 Task: Reply to email with the signature Alex Clark with the subject Status update from softage.1@softage.net with the message Could you please provide feedback on the latest version of the project report? with CC to softage.7@softage.net with an attached document Budget.xlsx
Action: Mouse moved to (488, 606)
Screenshot: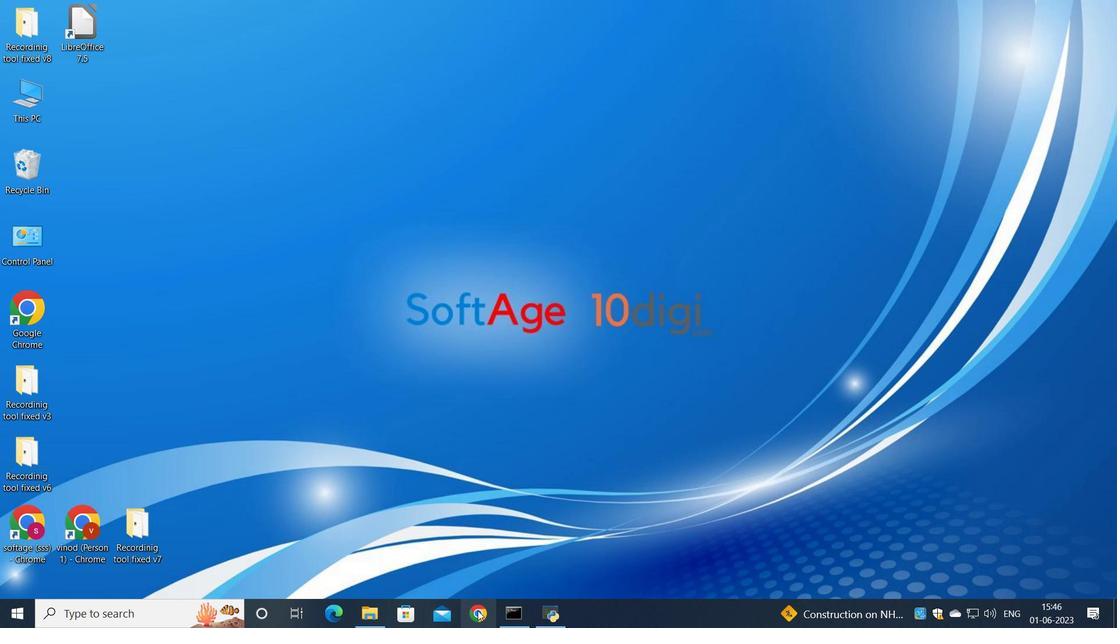 
Action: Mouse pressed left at (488, 606)
Screenshot: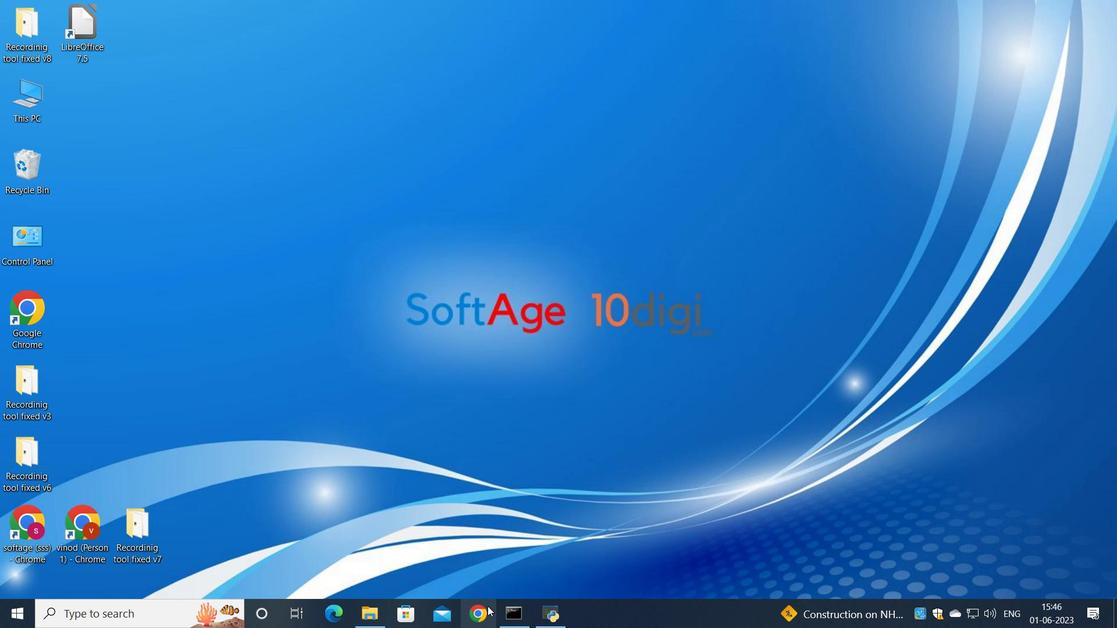 
Action: Mouse moved to (490, 397)
Screenshot: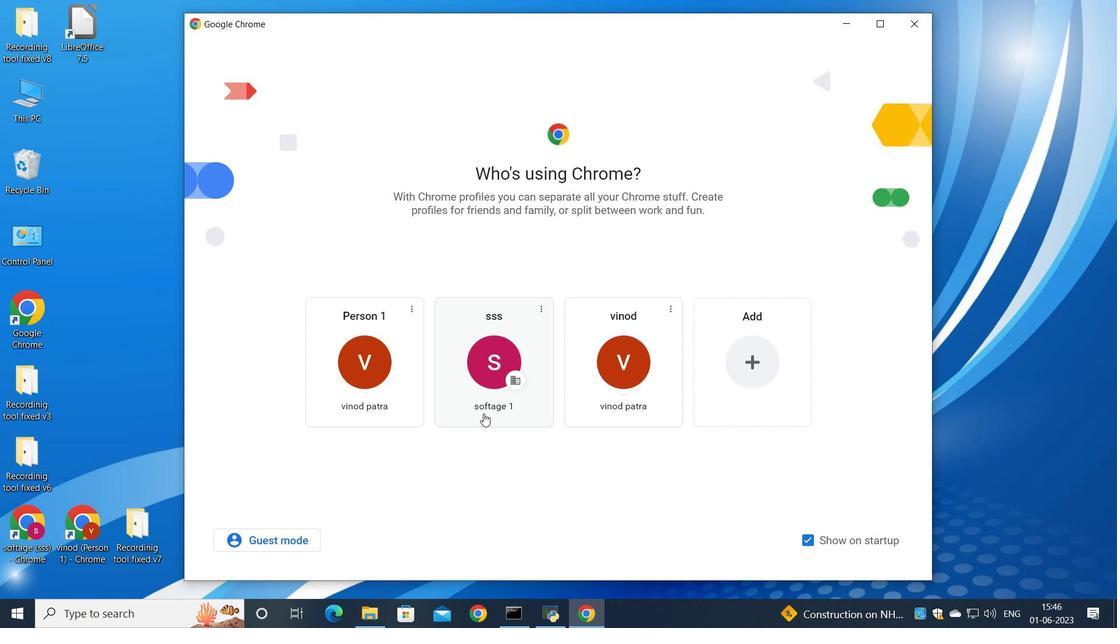 
Action: Mouse pressed left at (490, 397)
Screenshot: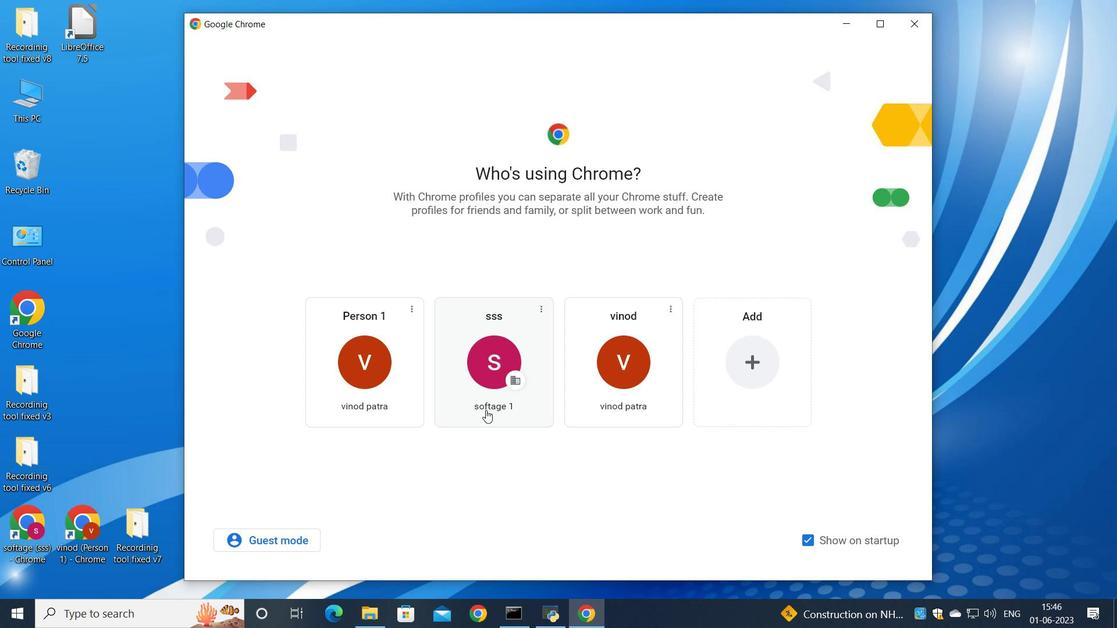 
Action: Mouse moved to (976, 95)
Screenshot: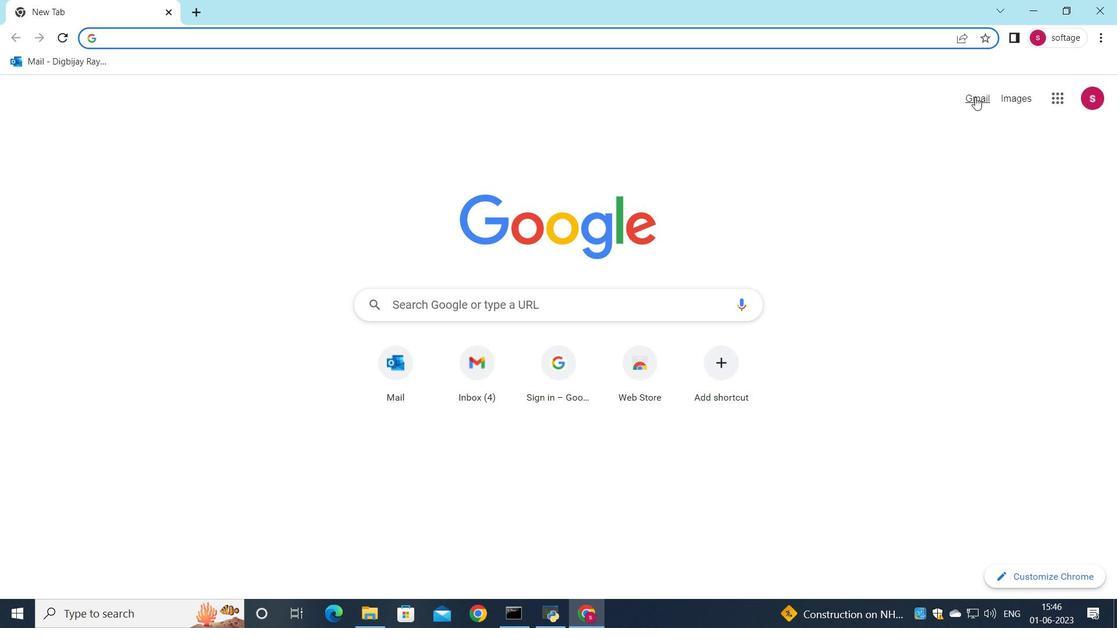 
Action: Mouse pressed left at (976, 95)
Screenshot: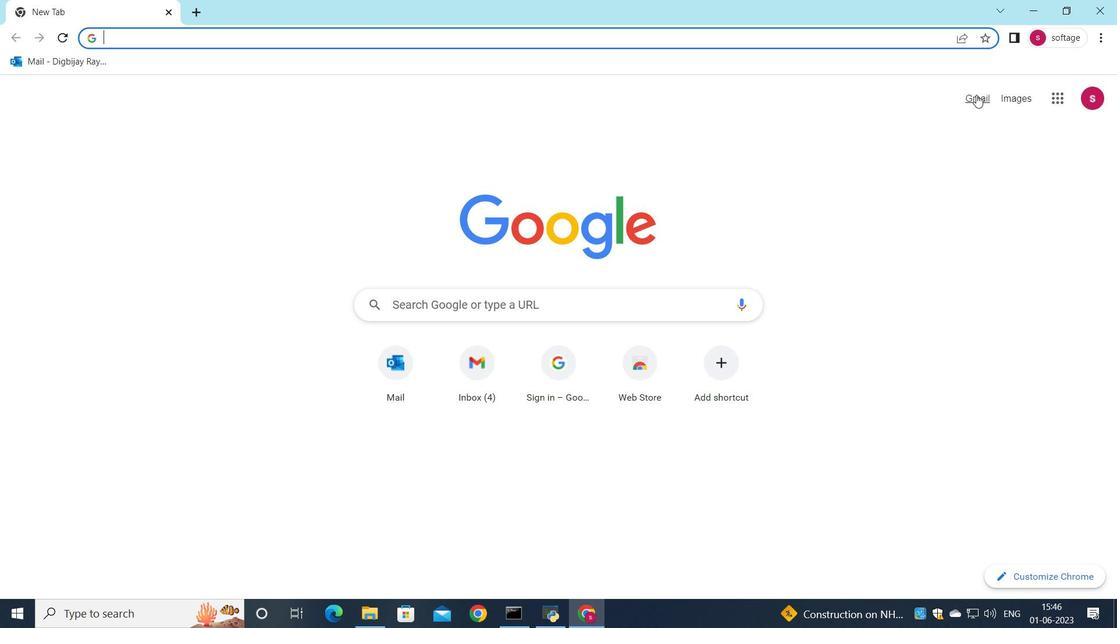 
Action: Mouse moved to (956, 98)
Screenshot: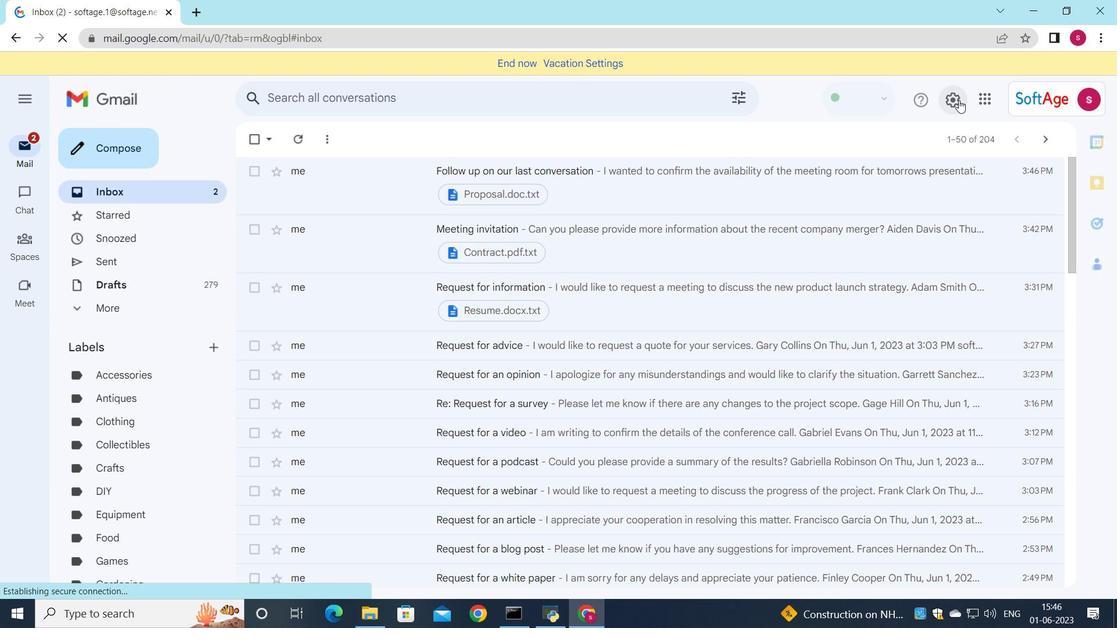
Action: Mouse pressed left at (956, 98)
Screenshot: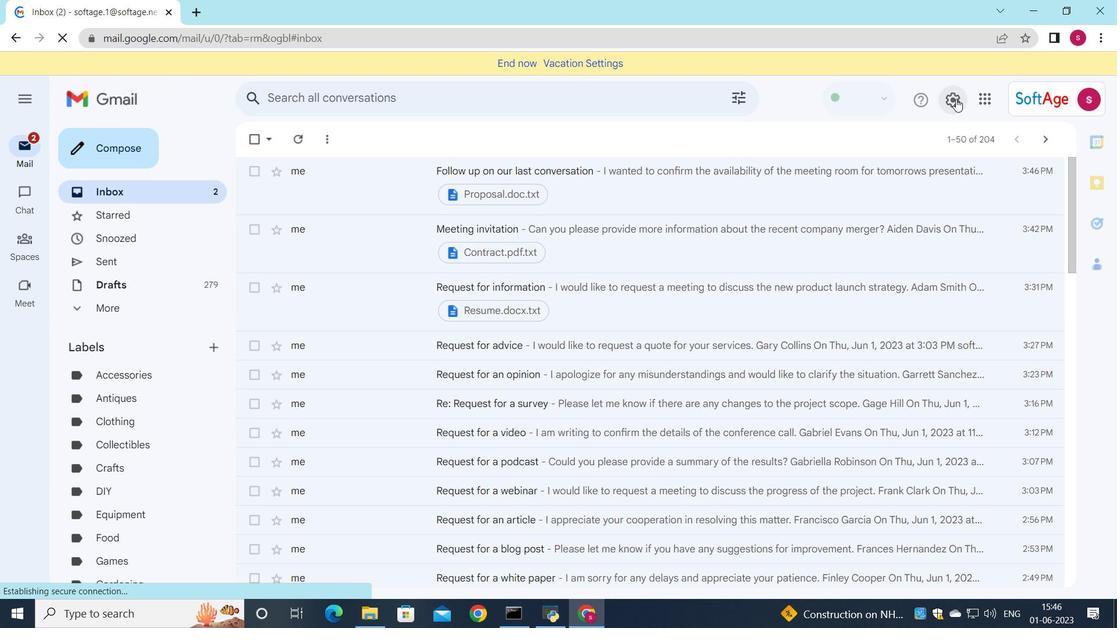 
Action: Mouse moved to (960, 176)
Screenshot: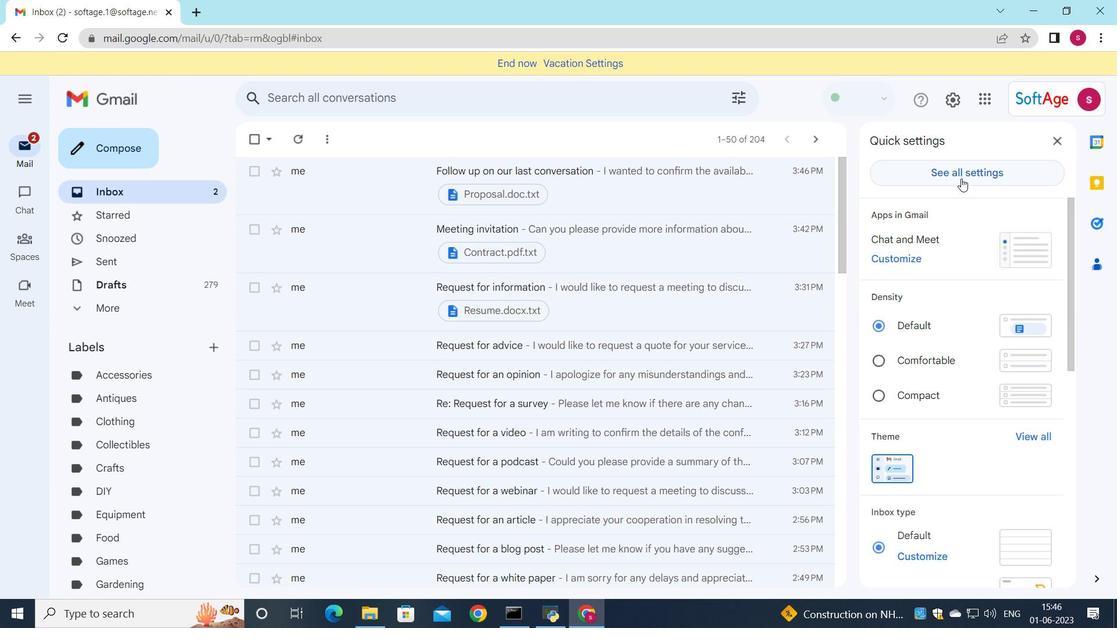 
Action: Mouse pressed left at (960, 176)
Screenshot: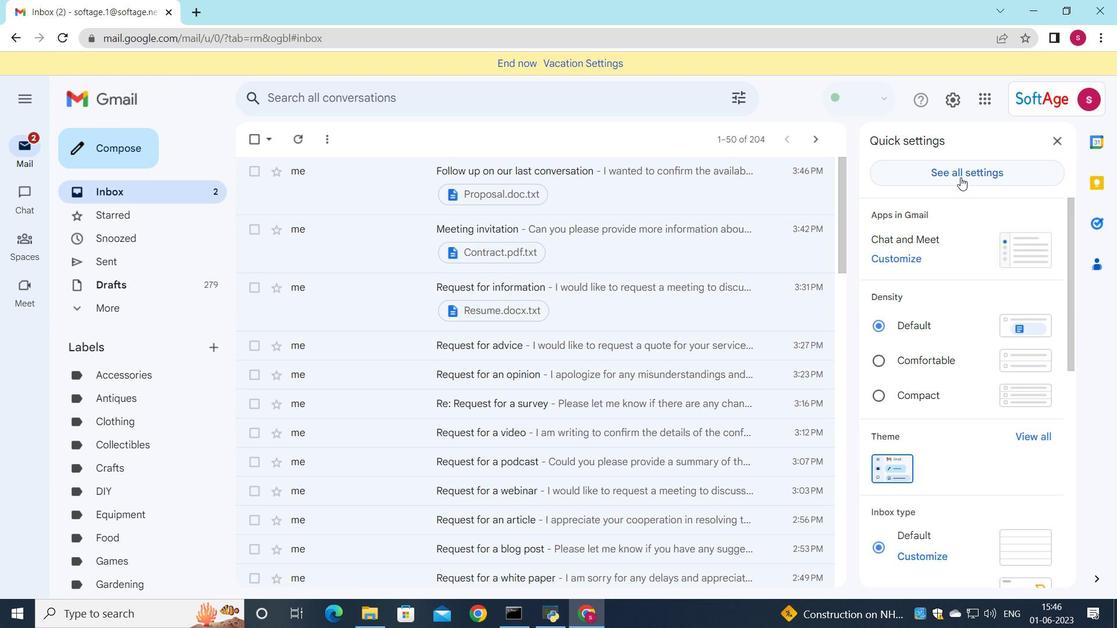 
Action: Mouse moved to (532, 410)
Screenshot: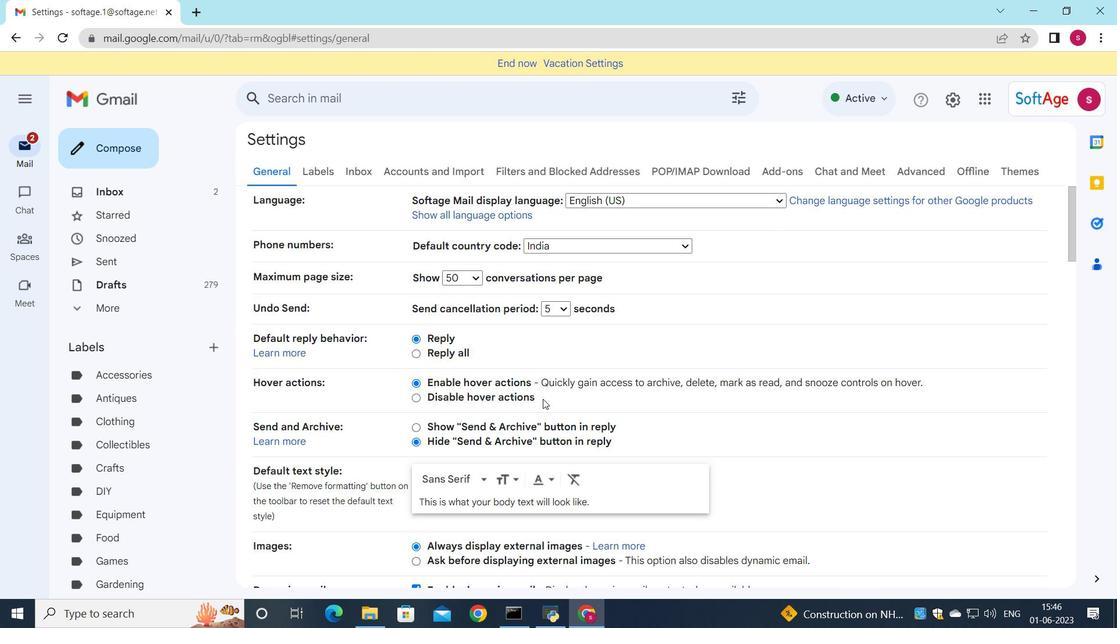 
Action: Mouse scrolled (532, 409) with delta (0, 0)
Screenshot: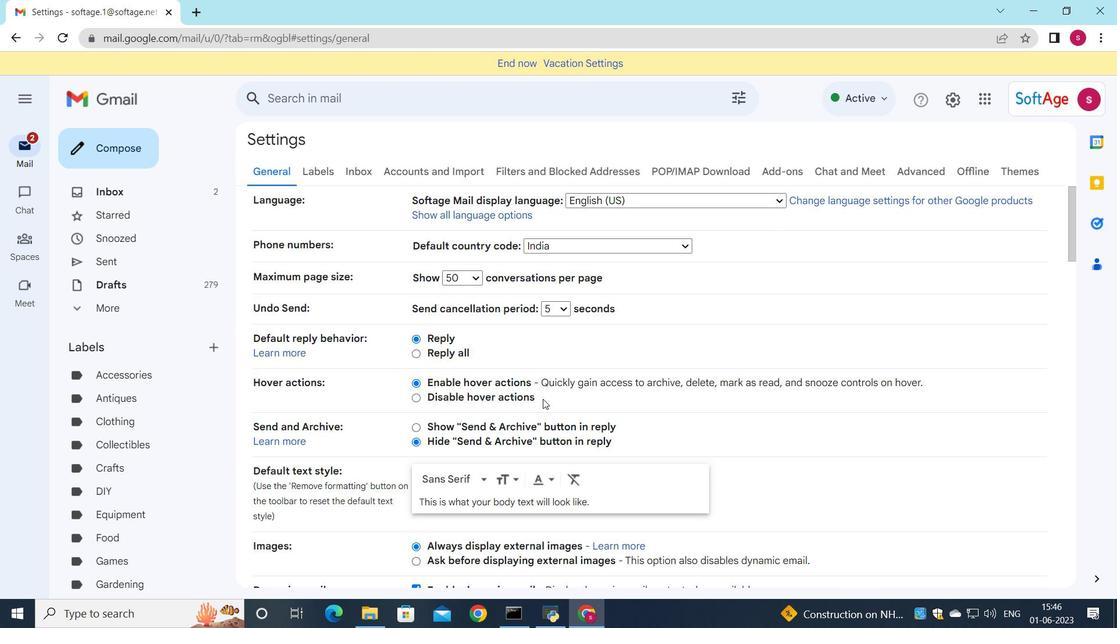 
Action: Mouse moved to (531, 410)
Screenshot: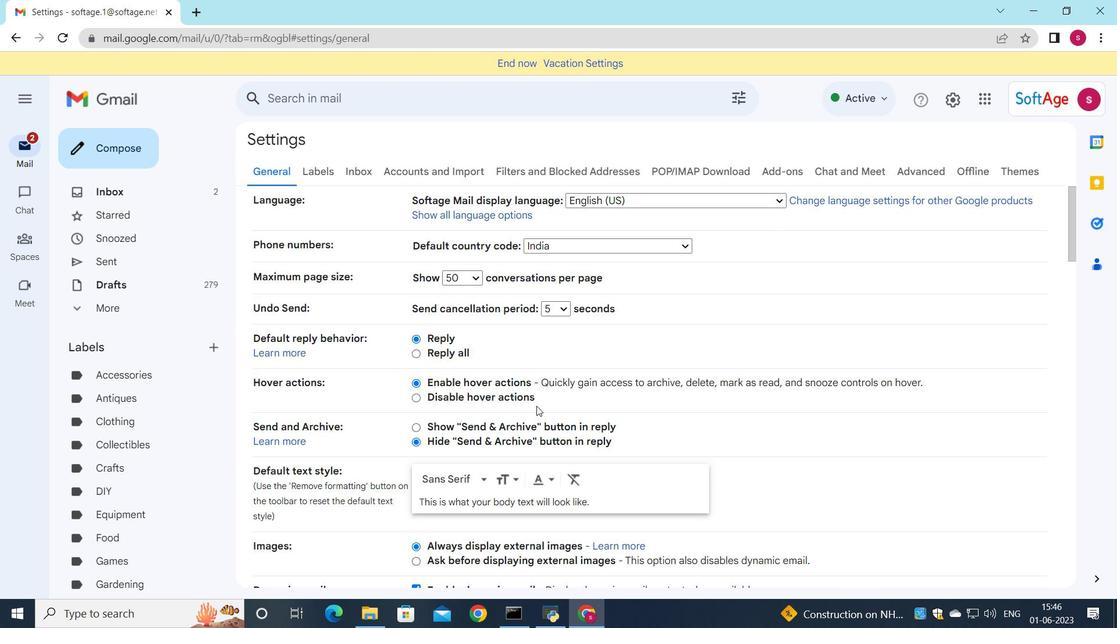 
Action: Mouse scrolled (531, 409) with delta (0, 0)
Screenshot: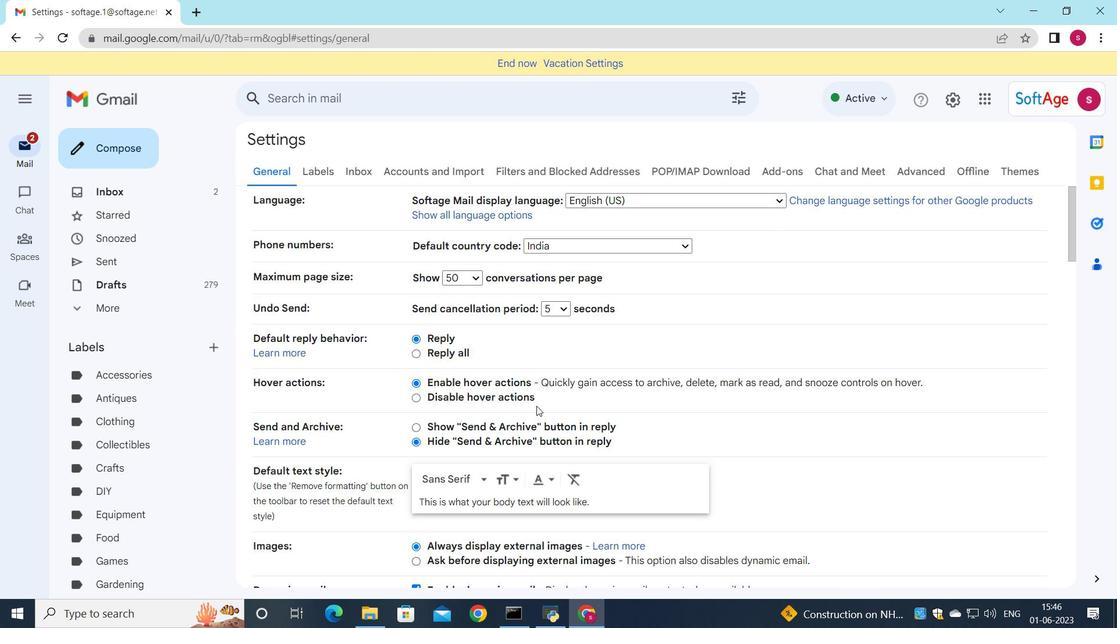 
Action: Mouse scrolled (531, 409) with delta (0, 0)
Screenshot: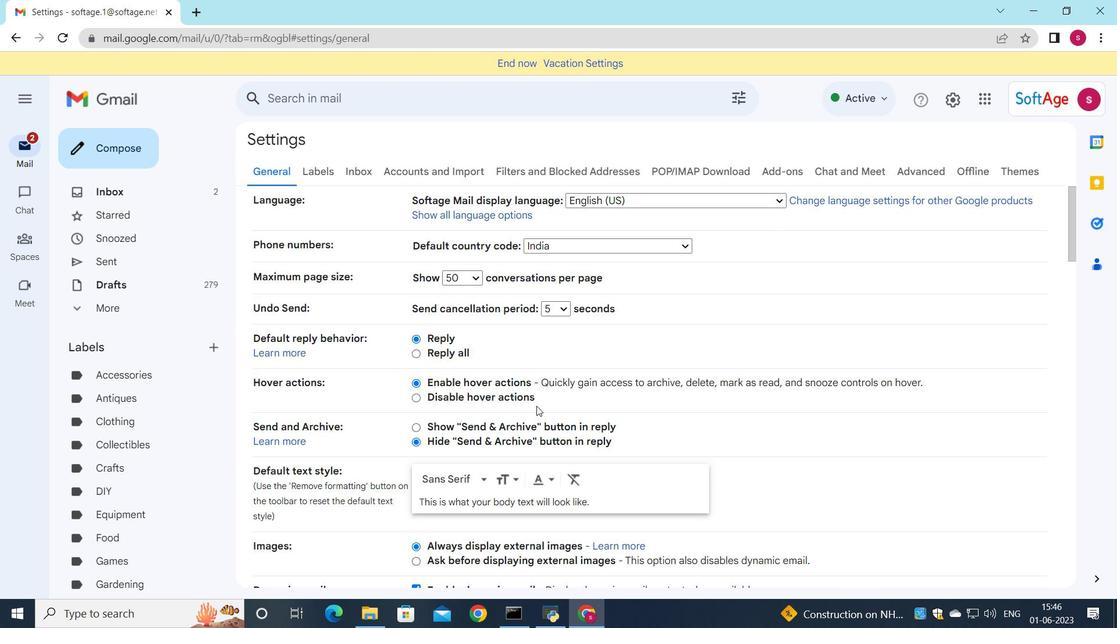 
Action: Mouse scrolled (531, 409) with delta (0, 0)
Screenshot: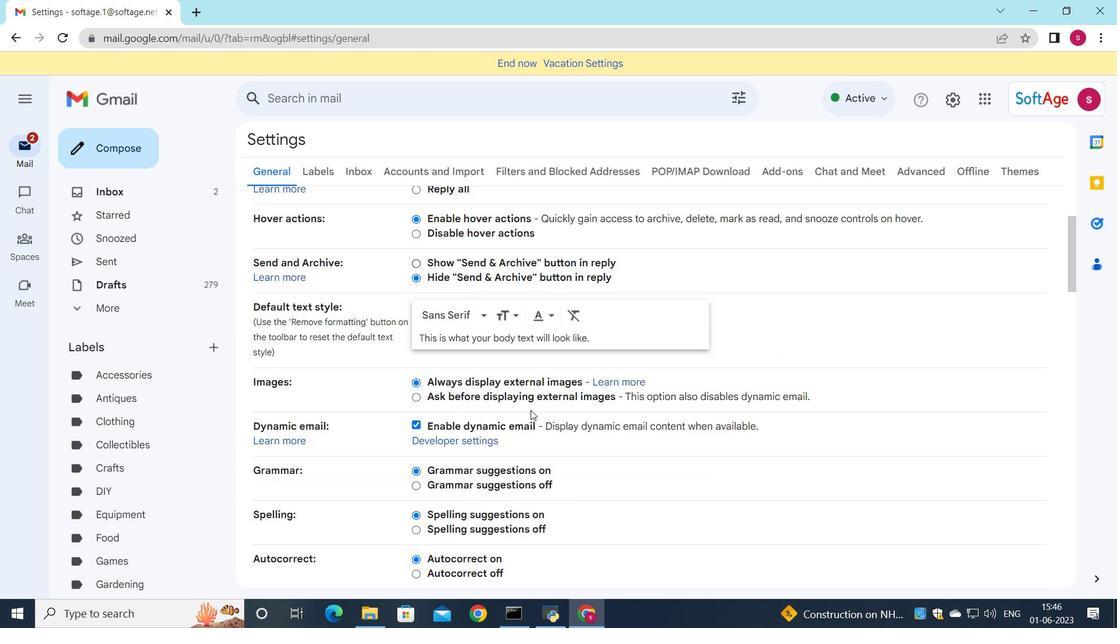 
Action: Mouse scrolled (531, 409) with delta (0, 0)
Screenshot: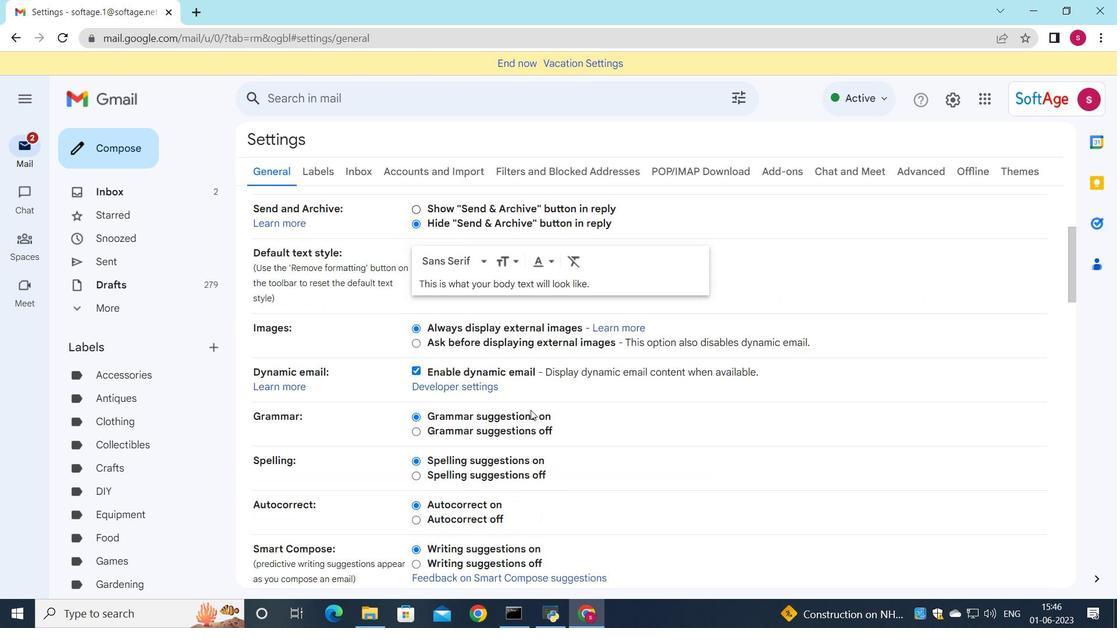 
Action: Mouse scrolled (531, 409) with delta (0, 0)
Screenshot: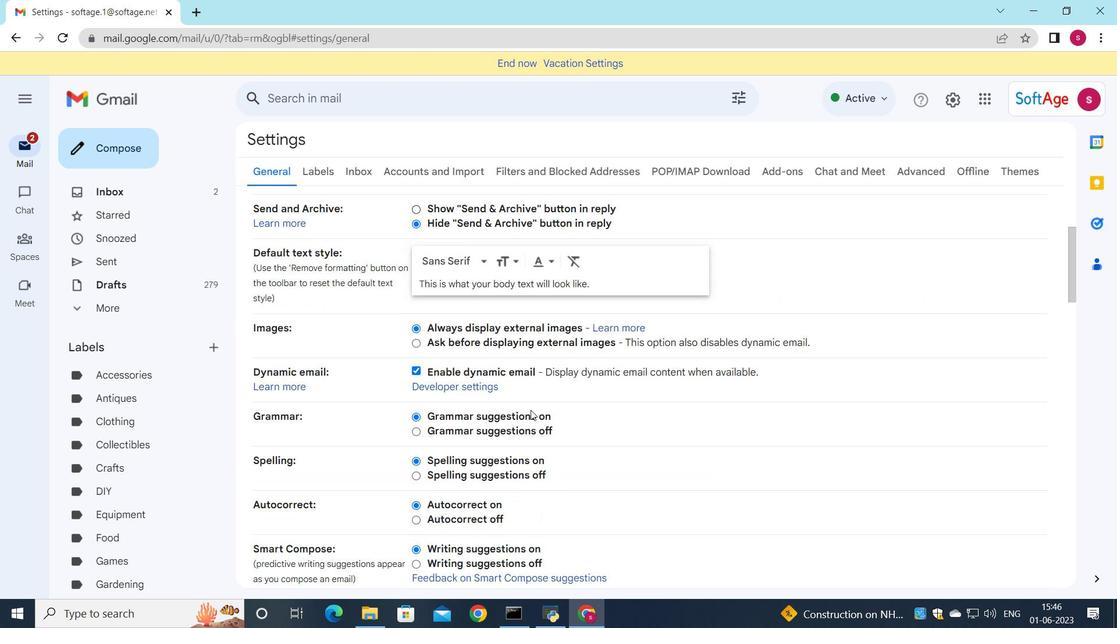
Action: Mouse scrolled (531, 409) with delta (0, 0)
Screenshot: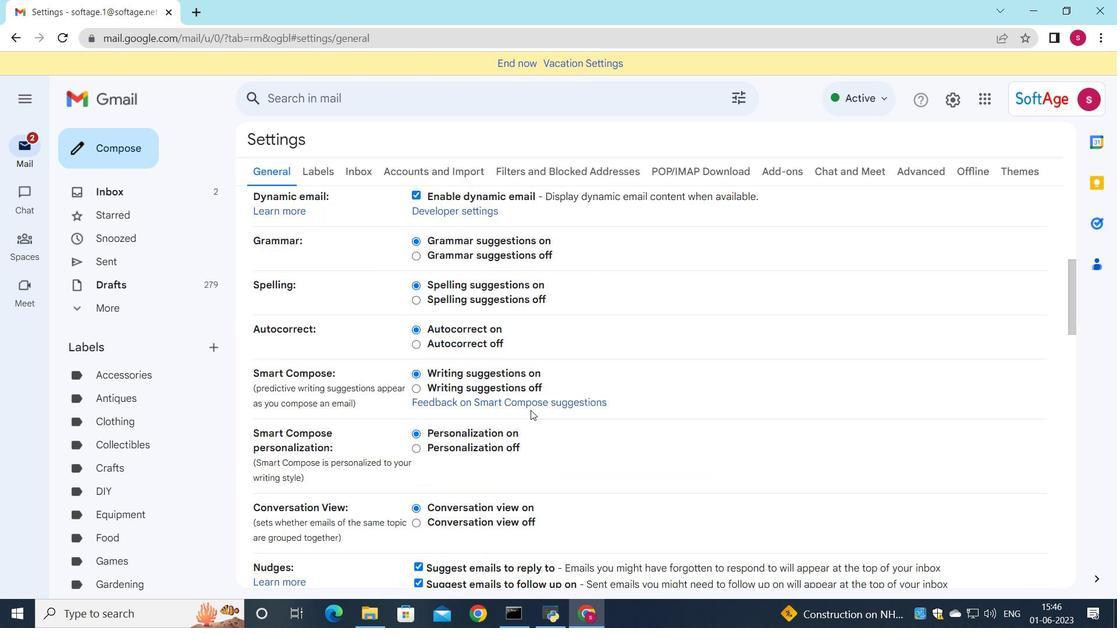 
Action: Mouse scrolled (531, 409) with delta (0, 0)
Screenshot: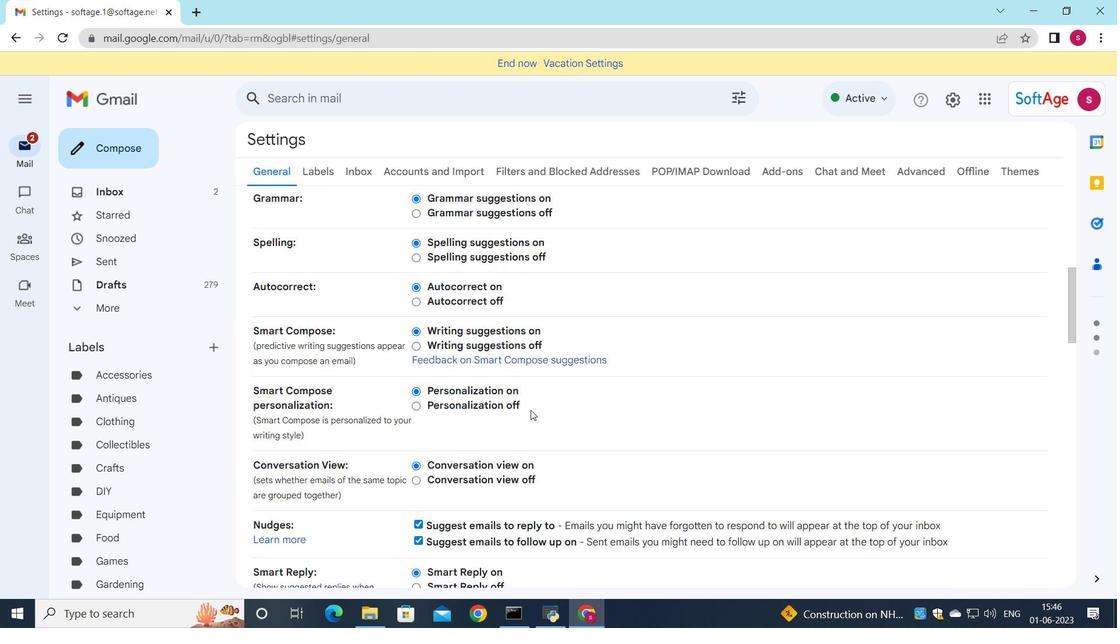 
Action: Mouse scrolled (531, 409) with delta (0, 0)
Screenshot: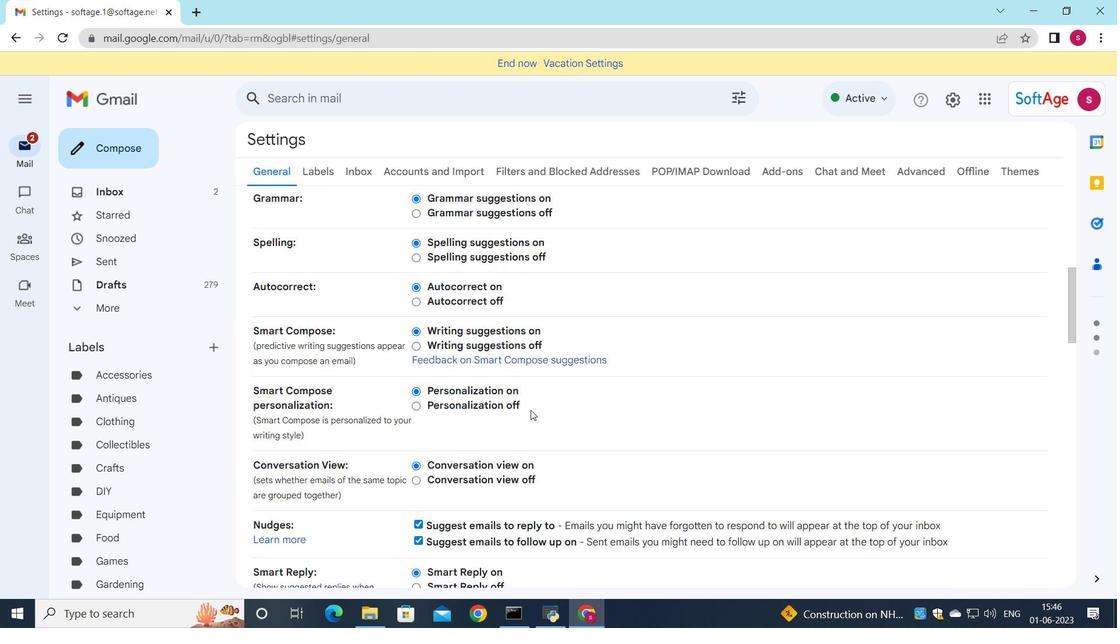
Action: Mouse scrolled (531, 409) with delta (0, 0)
Screenshot: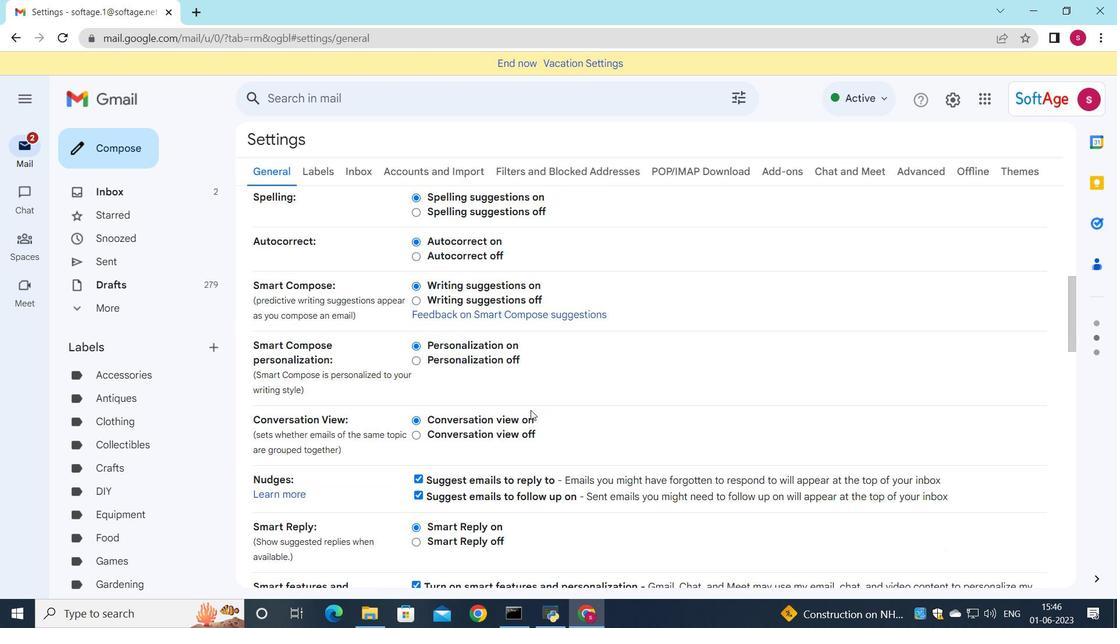 
Action: Mouse scrolled (531, 409) with delta (0, 0)
Screenshot: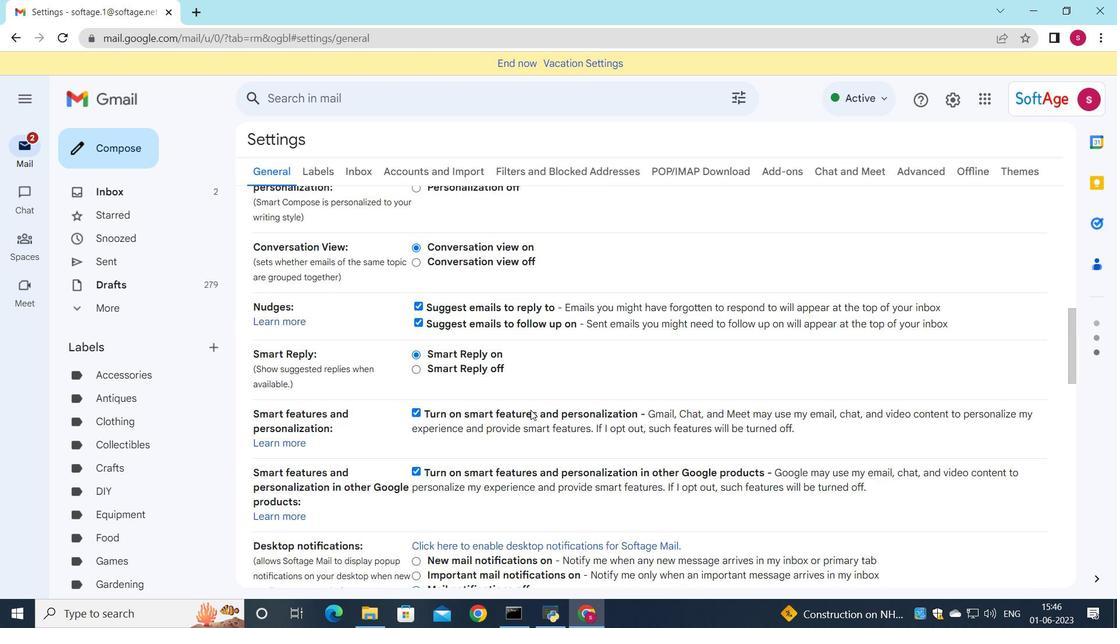 
Action: Mouse scrolled (531, 409) with delta (0, 0)
Screenshot: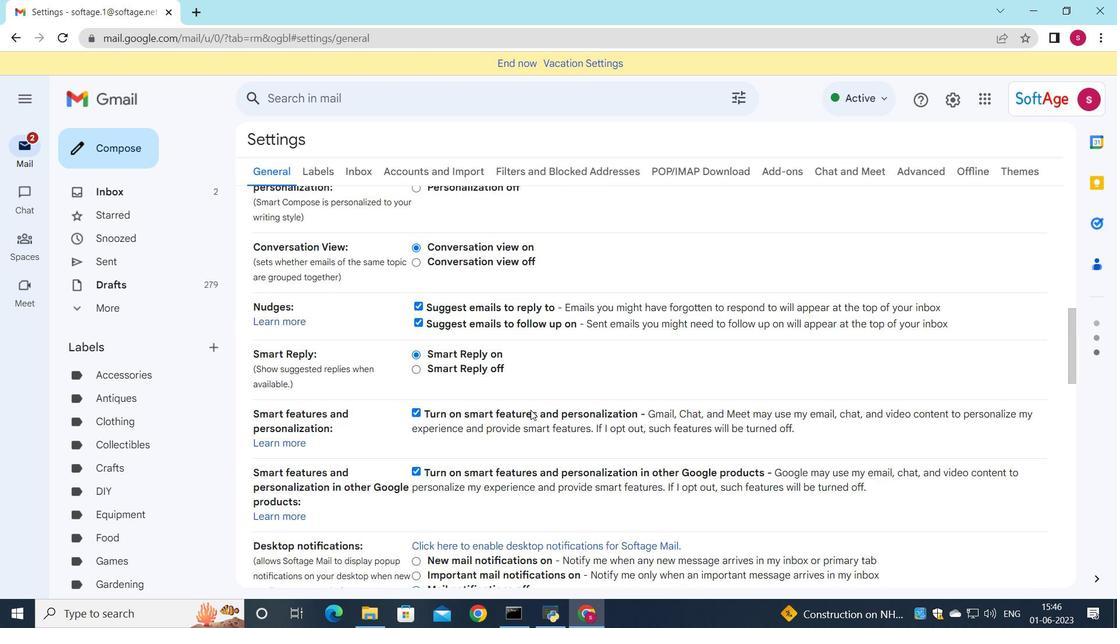 
Action: Mouse scrolled (531, 409) with delta (0, 0)
Screenshot: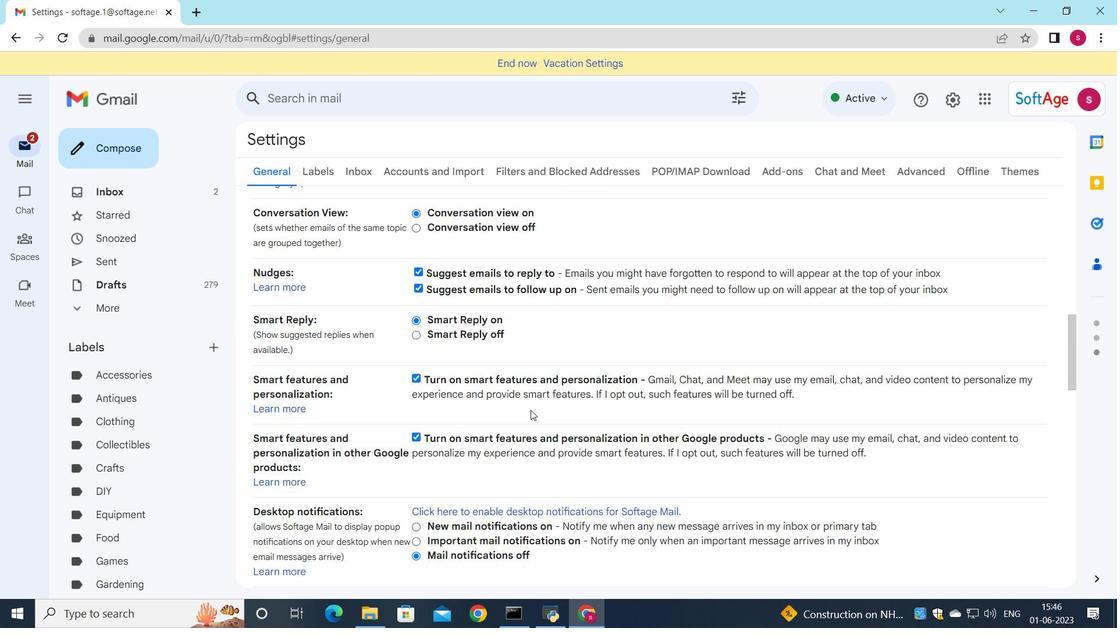 
Action: Mouse scrolled (531, 409) with delta (0, 0)
Screenshot: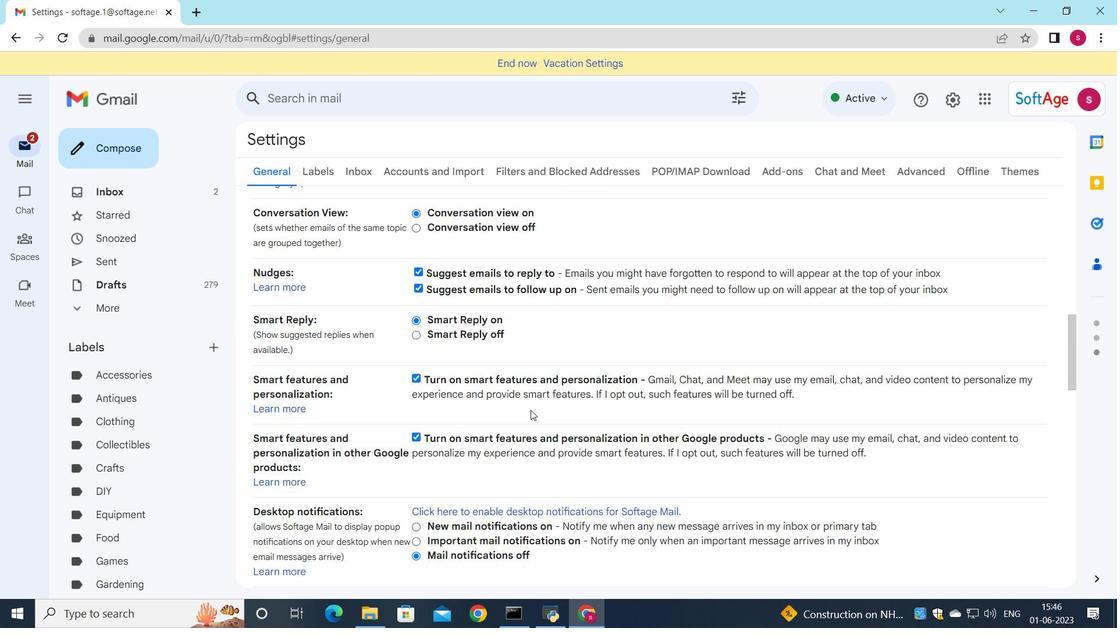 
Action: Mouse scrolled (531, 409) with delta (0, 0)
Screenshot: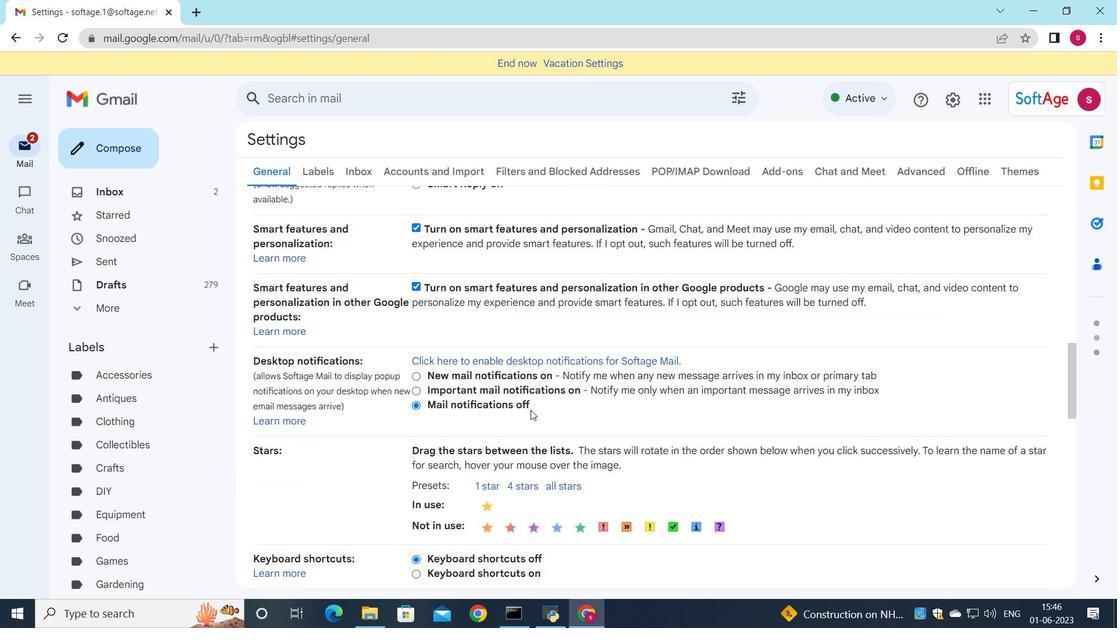 
Action: Mouse scrolled (531, 409) with delta (0, 0)
Screenshot: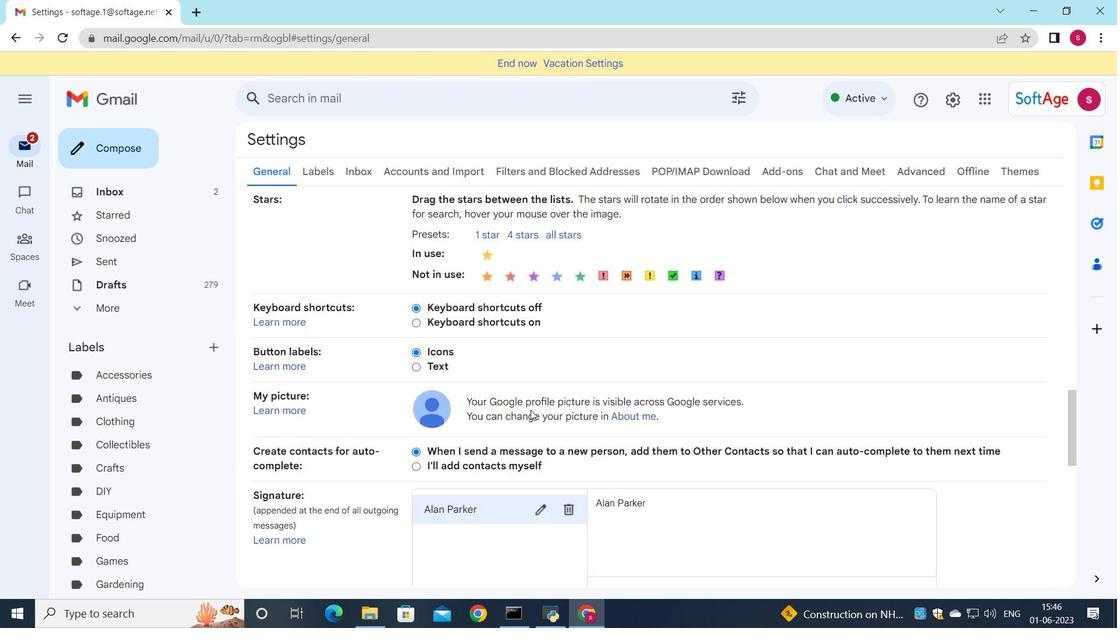 
Action: Mouse scrolled (531, 409) with delta (0, 0)
Screenshot: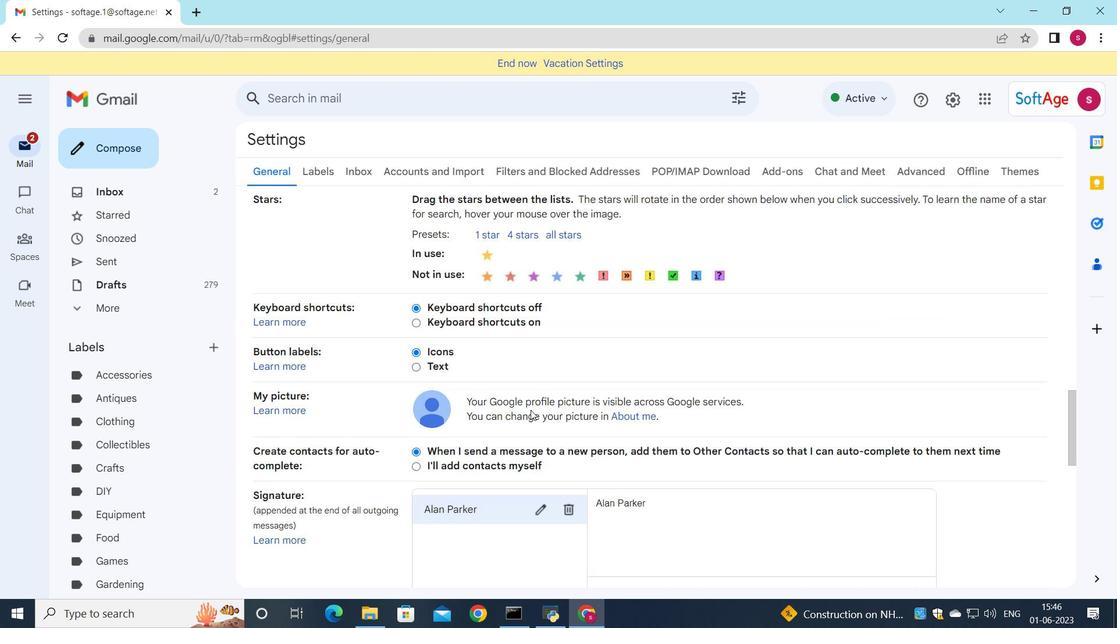 
Action: Mouse scrolled (531, 409) with delta (0, 0)
Screenshot: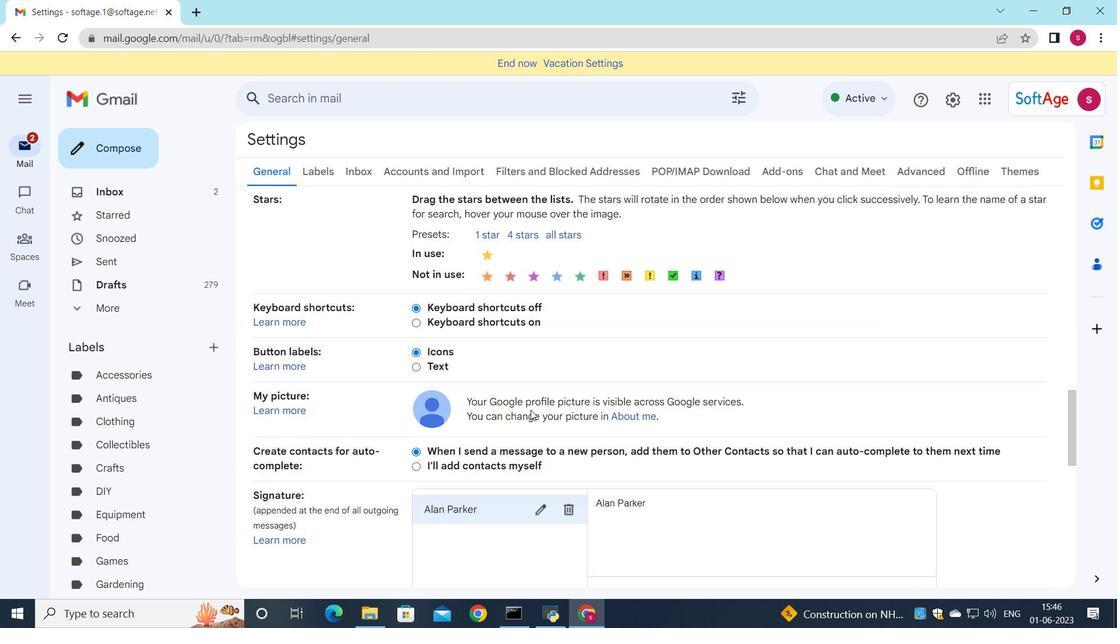 
Action: Mouse moved to (576, 283)
Screenshot: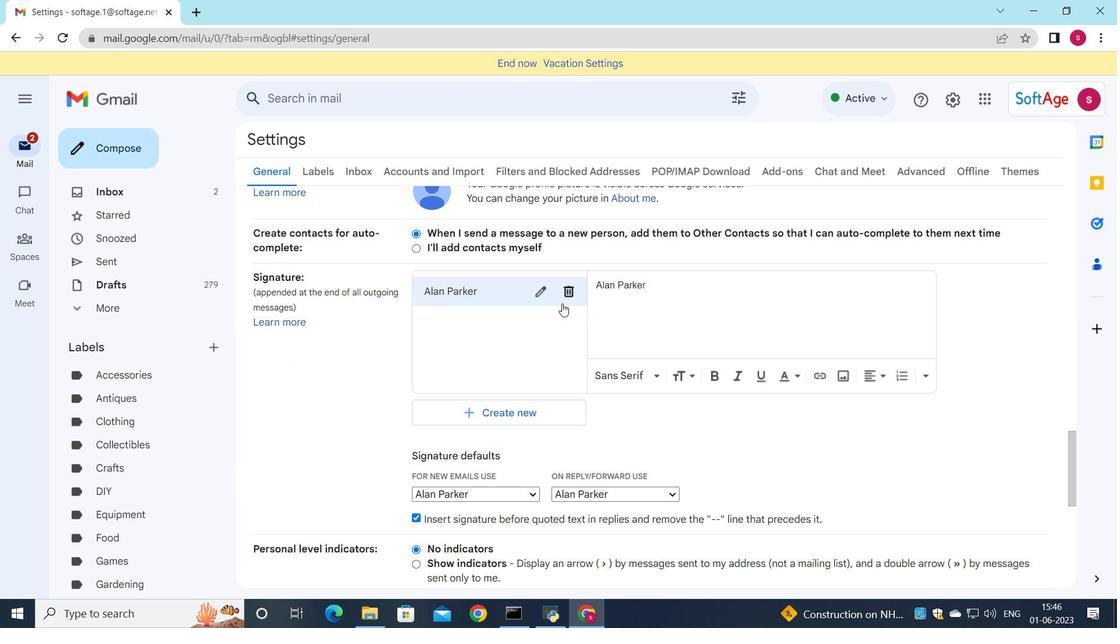 
Action: Mouse pressed left at (576, 283)
Screenshot: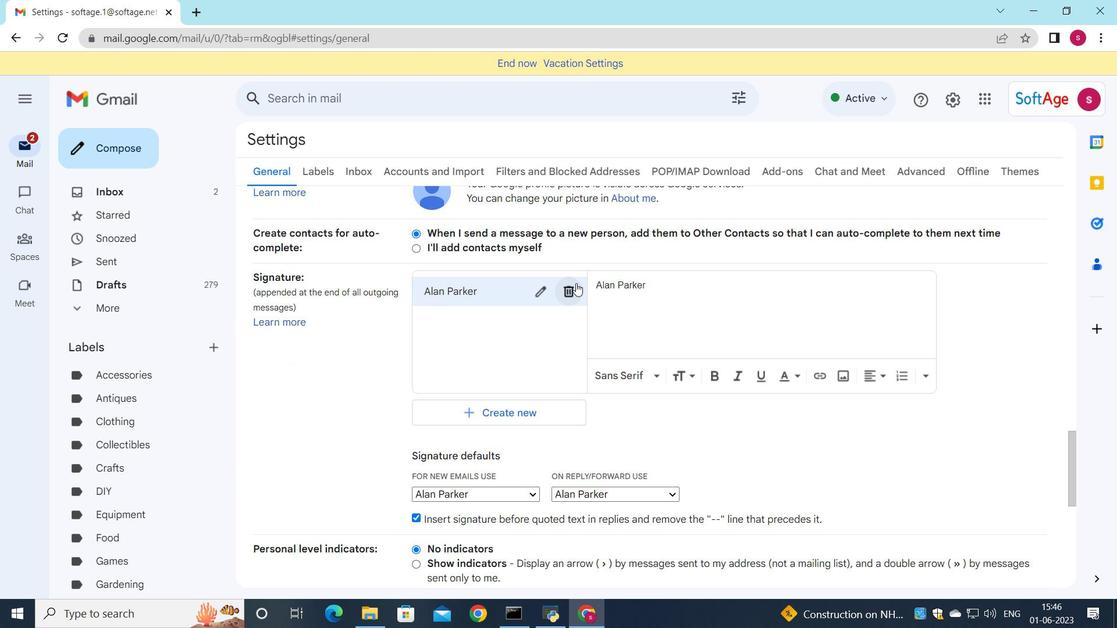 
Action: Mouse moved to (662, 363)
Screenshot: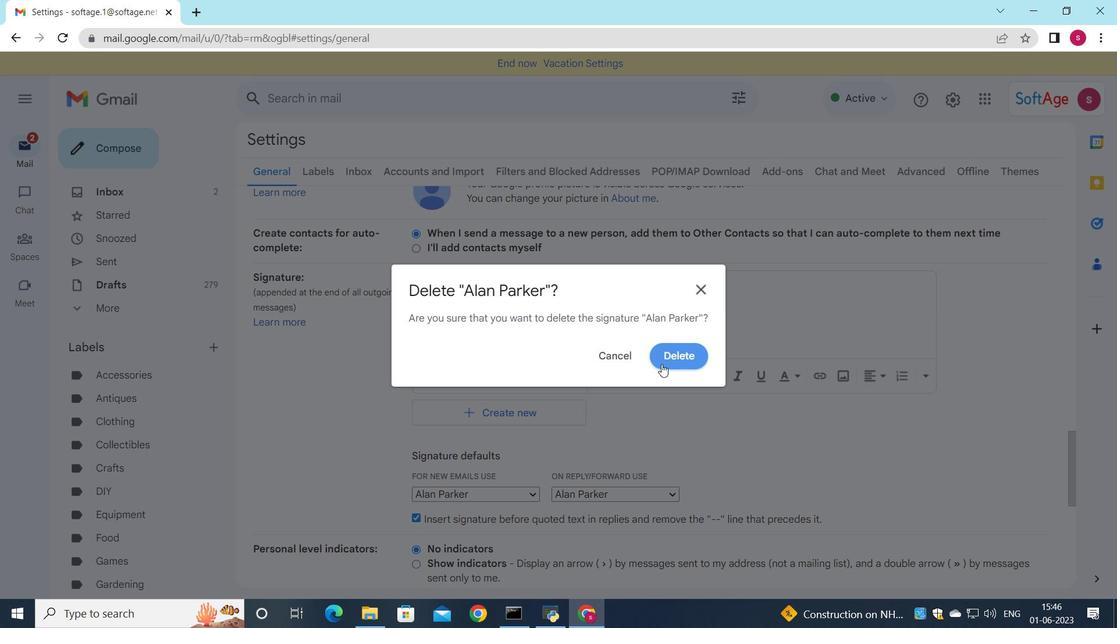 
Action: Mouse pressed left at (662, 363)
Screenshot: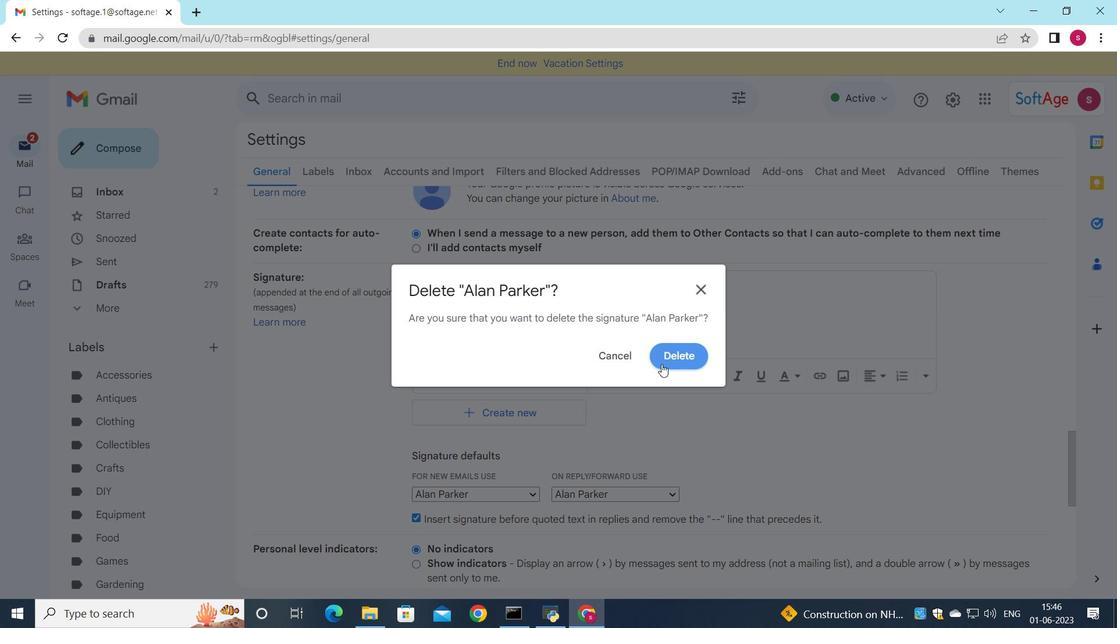 
Action: Mouse moved to (455, 311)
Screenshot: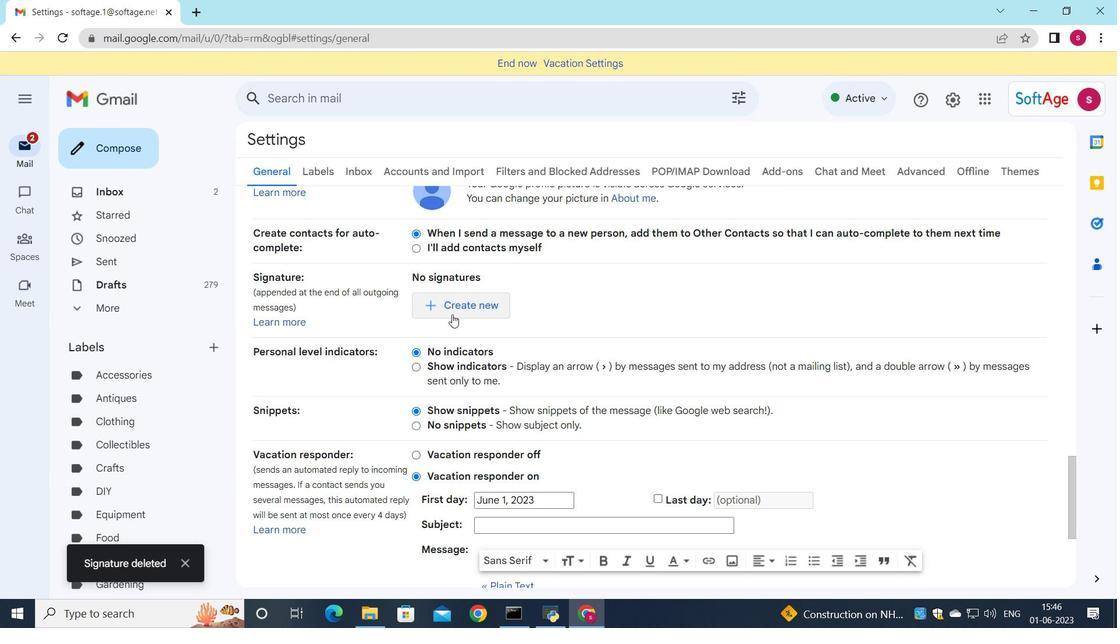 
Action: Mouse pressed left at (455, 311)
Screenshot: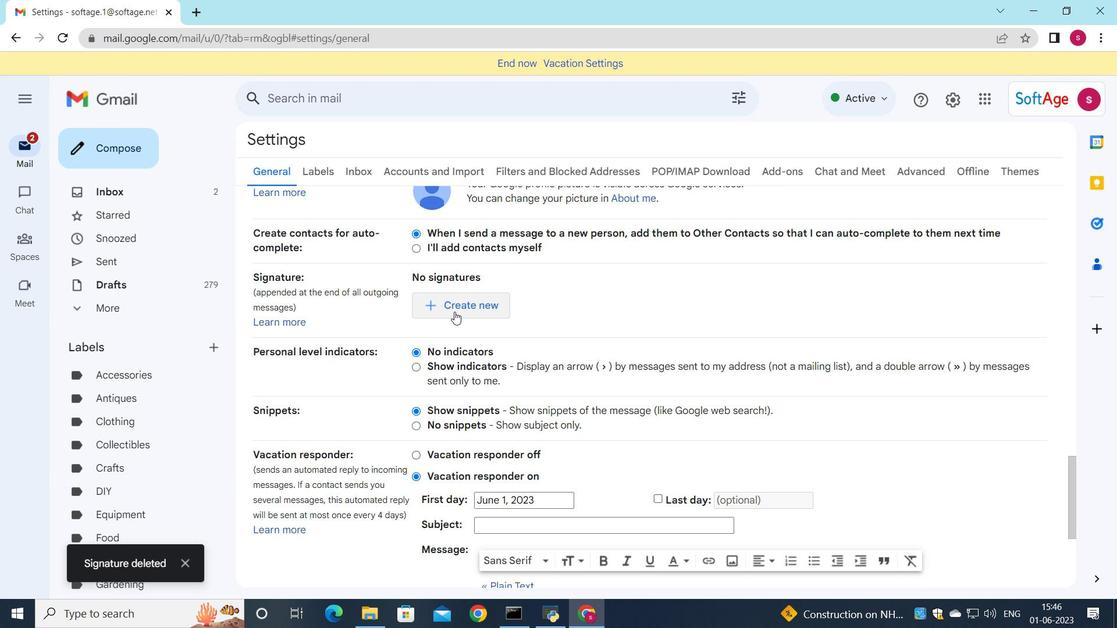 
Action: Mouse moved to (720, 345)
Screenshot: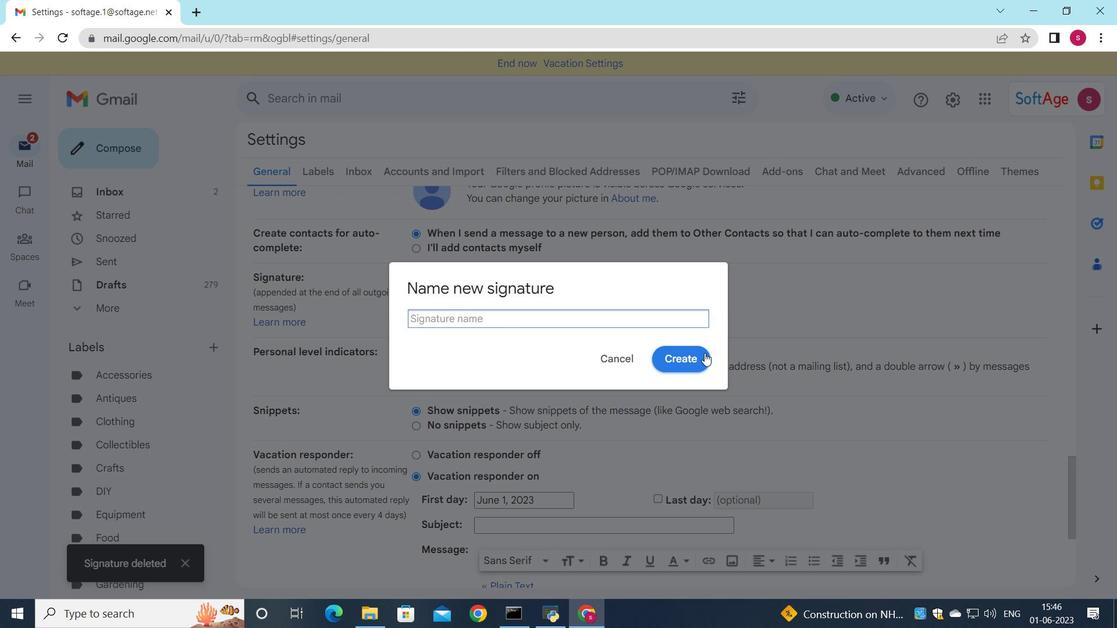 
Action: Key pressed <Key.shift>alex<Key.space><Key.shift>Ca<Key.backspace>larkj<Key.backspace><Key.left><Key.left><Key.left><Key.left><Key.left><Key.left><Key.left><Key.left><Key.left><Key.backspace><Key.shift>A
Screenshot: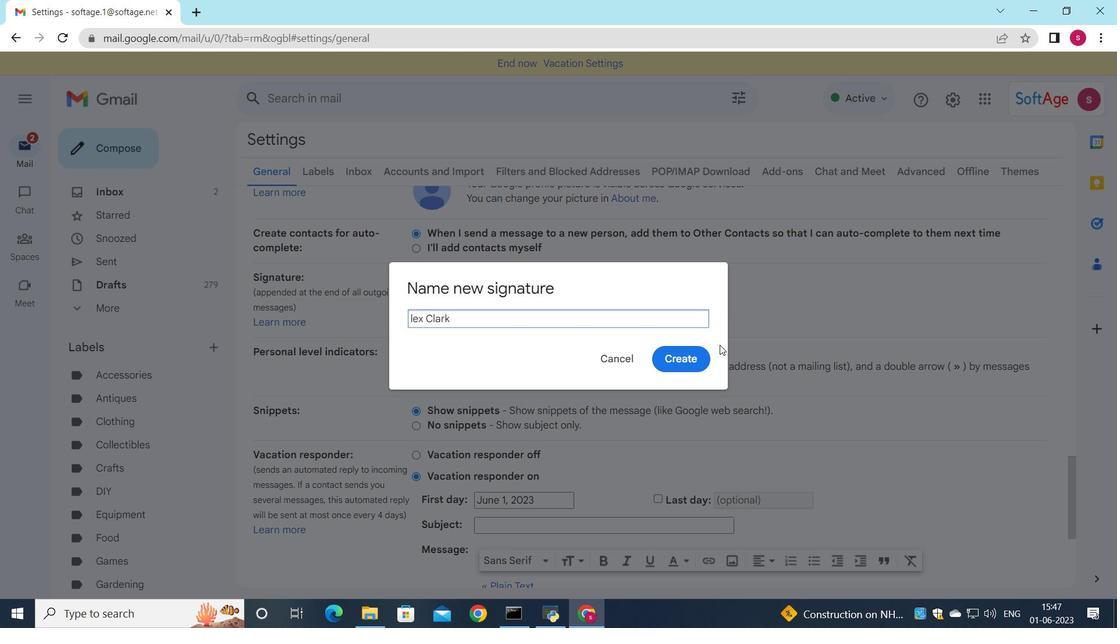 
Action: Mouse moved to (682, 356)
Screenshot: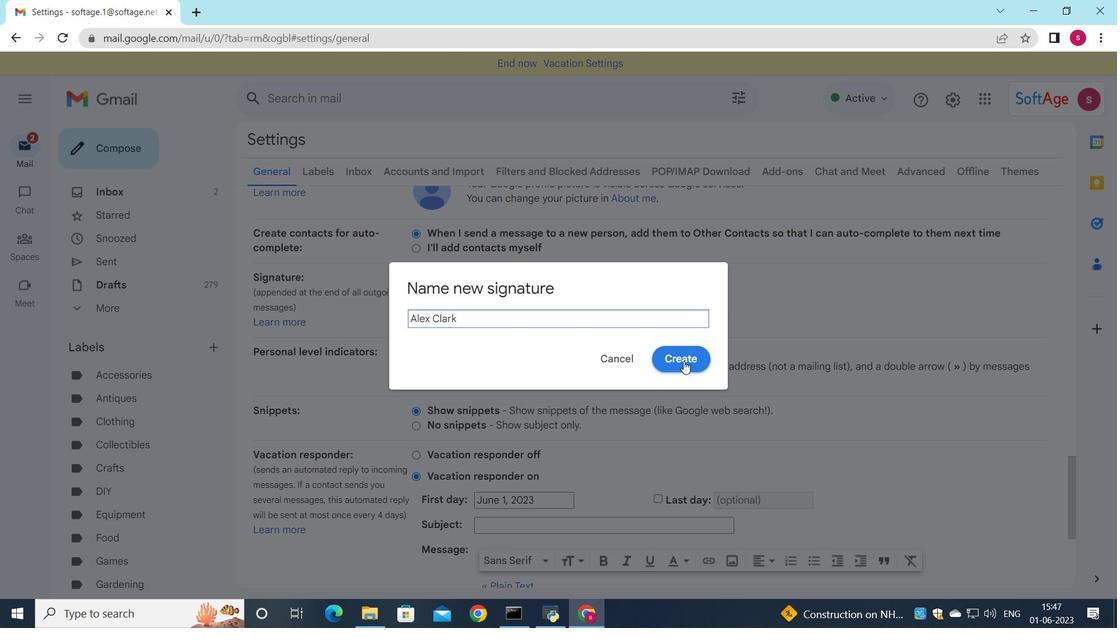 
Action: Mouse pressed left at (682, 356)
Screenshot: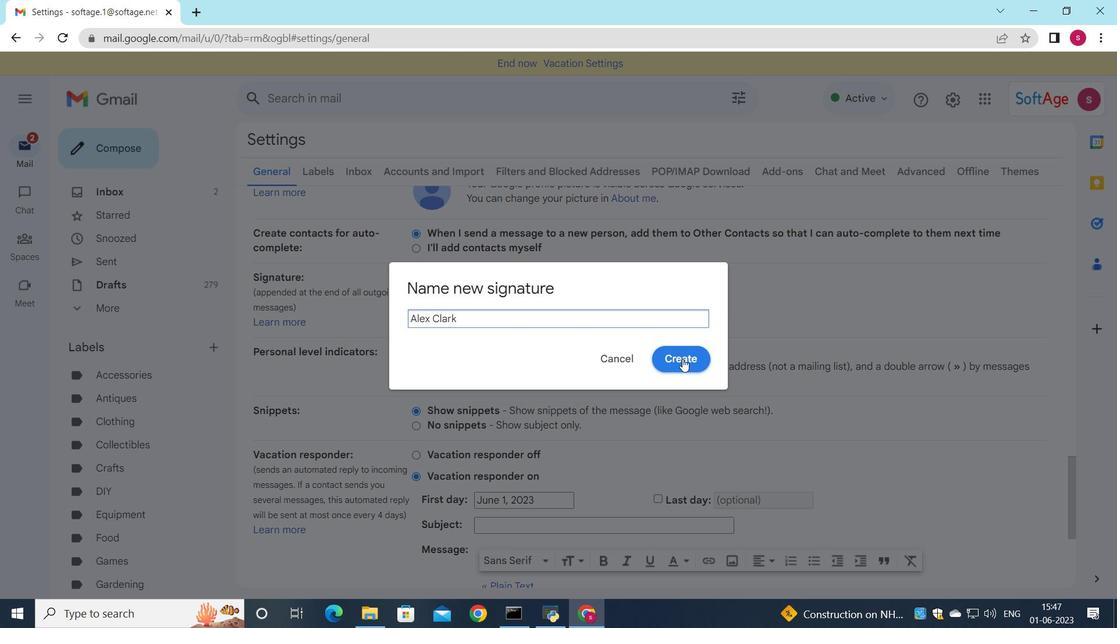 
Action: Mouse moved to (681, 332)
Screenshot: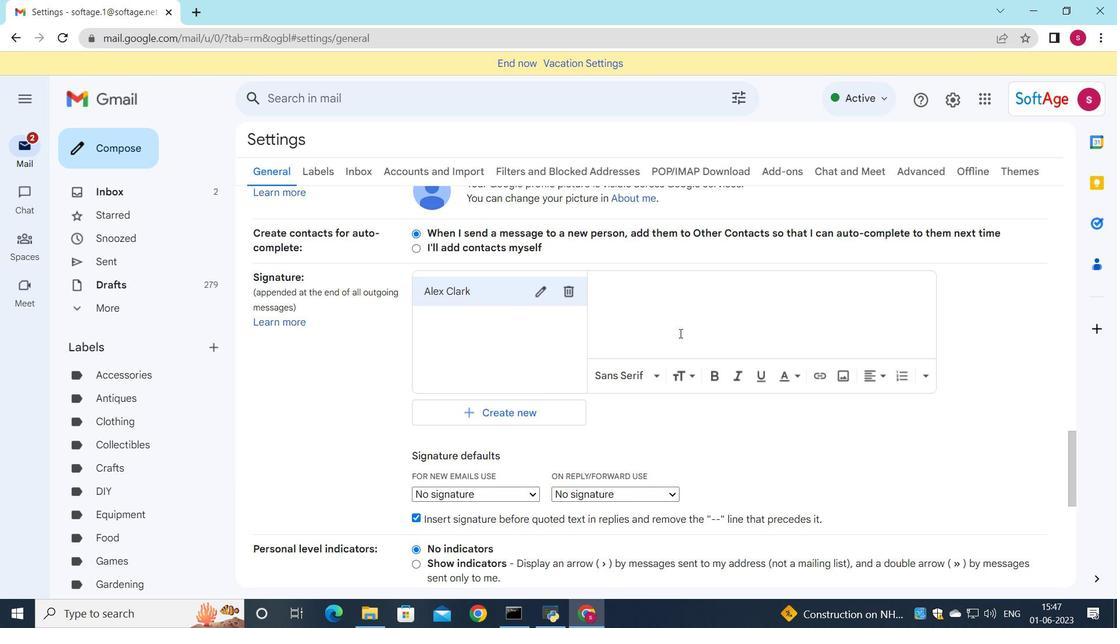 
Action: Mouse pressed left at (681, 332)
Screenshot: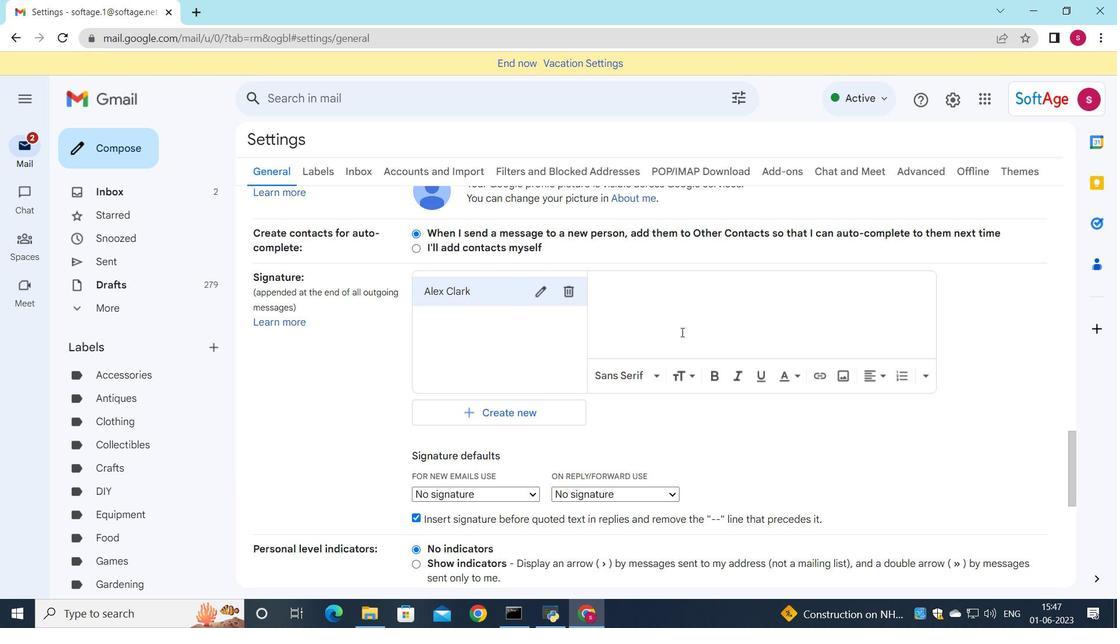 
Action: Key pressed <Key.shift><Key.shift><Key.shift><Key.shift>Alex<Key.space><Key.shift>Ca<Key.backspace>lark
Screenshot: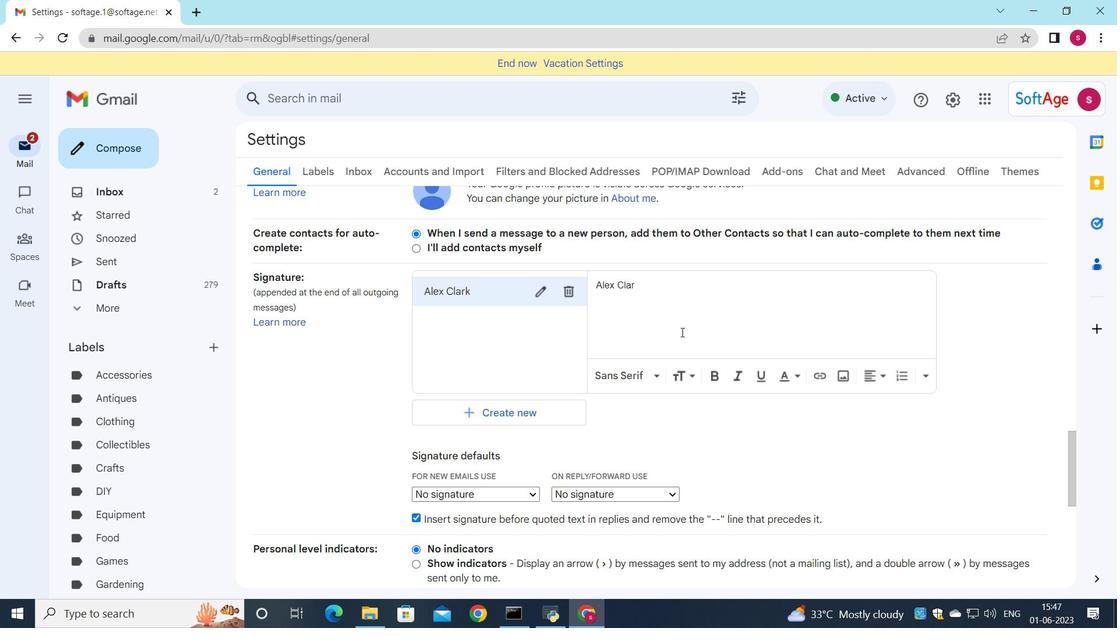 
Action: Mouse moved to (505, 490)
Screenshot: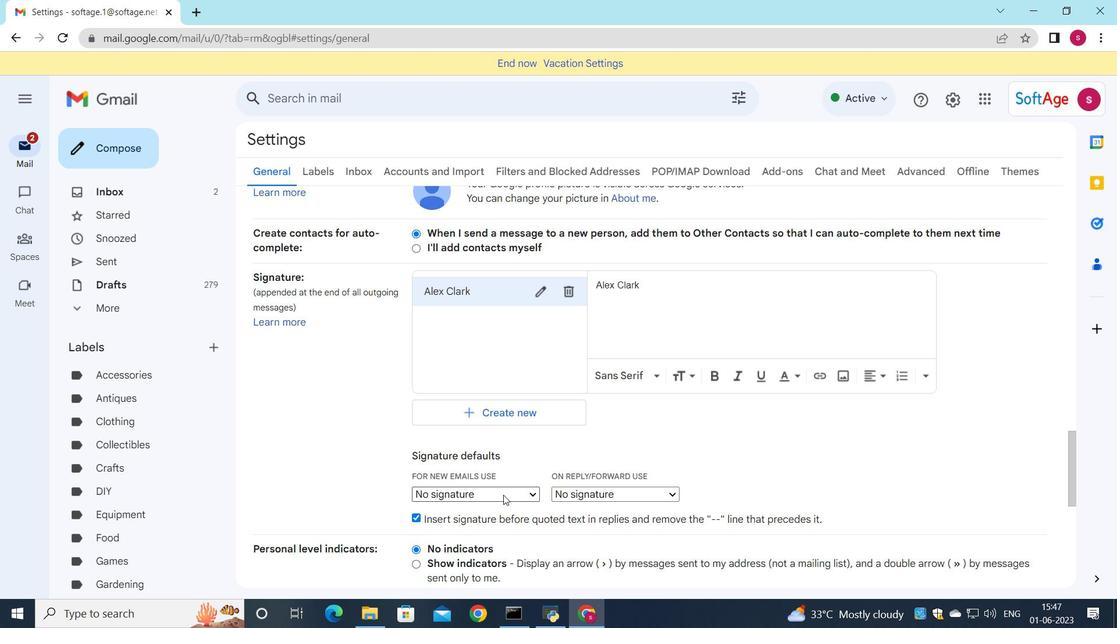 
Action: Mouse pressed left at (505, 490)
Screenshot: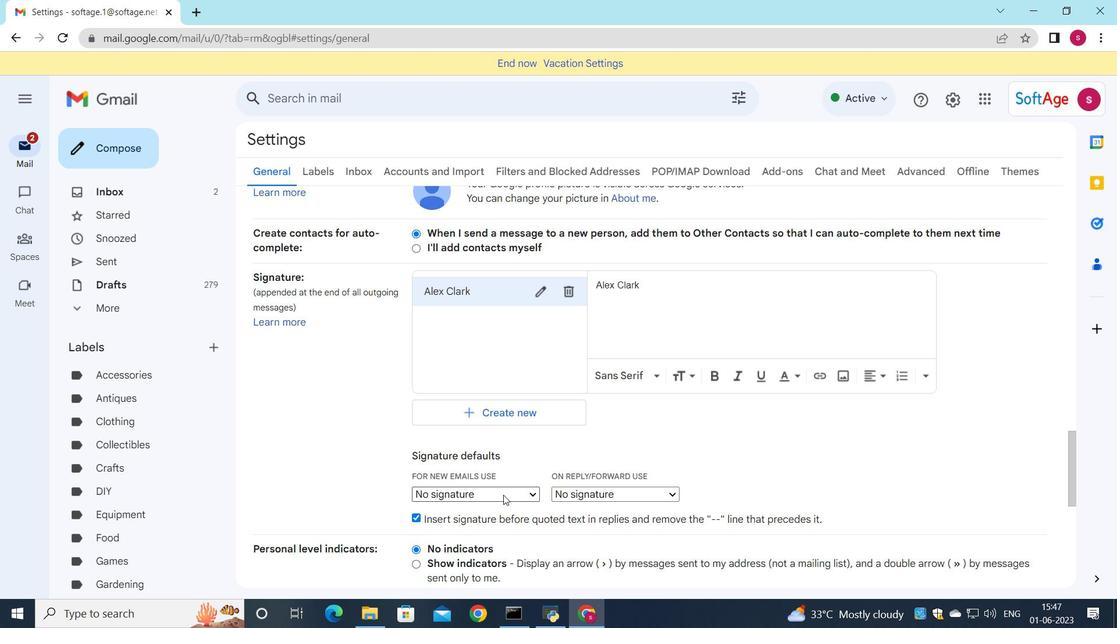 
Action: Mouse moved to (501, 516)
Screenshot: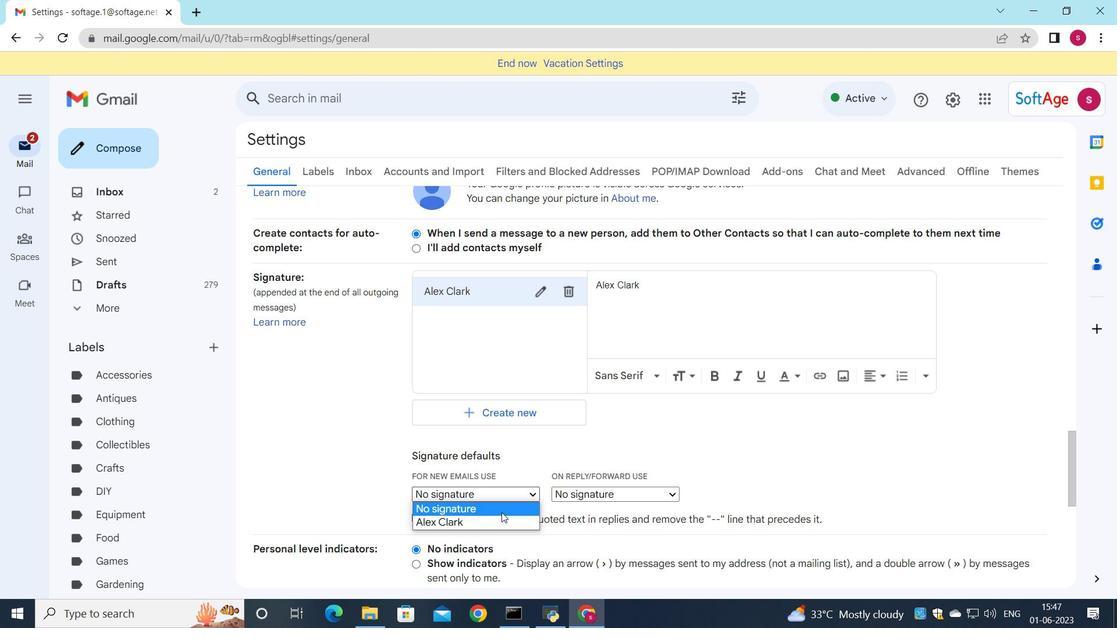 
Action: Mouse pressed left at (501, 516)
Screenshot: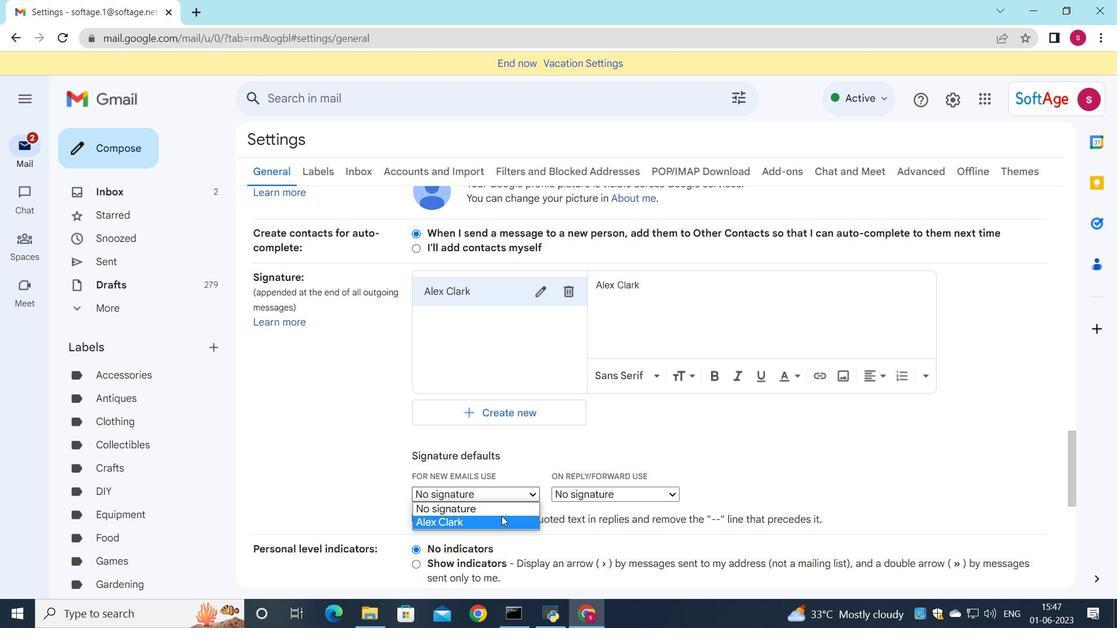 
Action: Mouse moved to (586, 488)
Screenshot: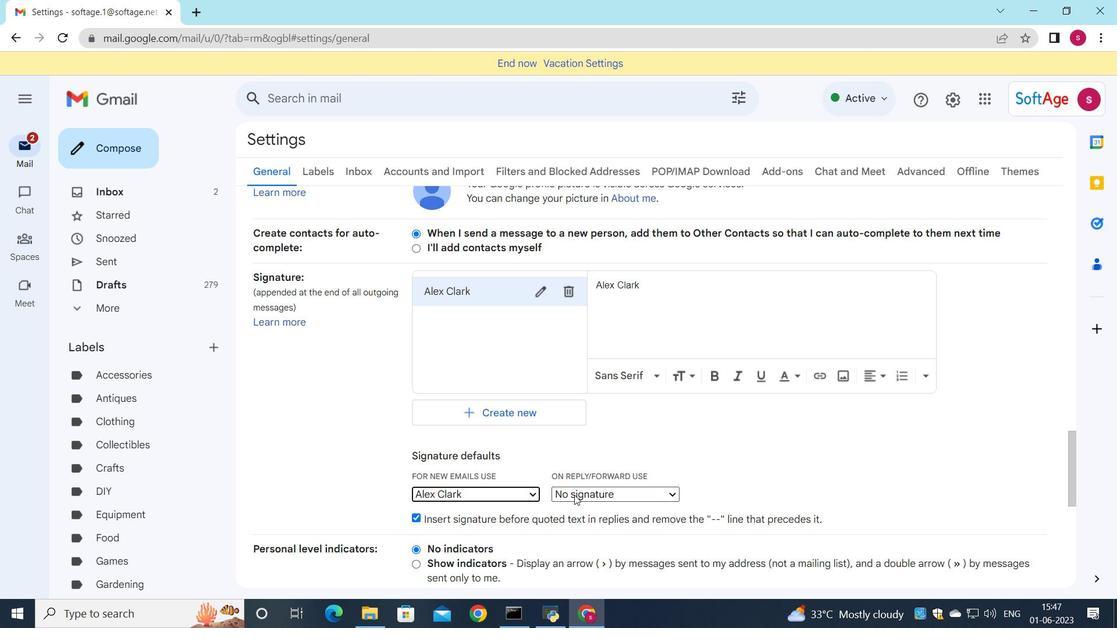 
Action: Mouse pressed left at (586, 488)
Screenshot: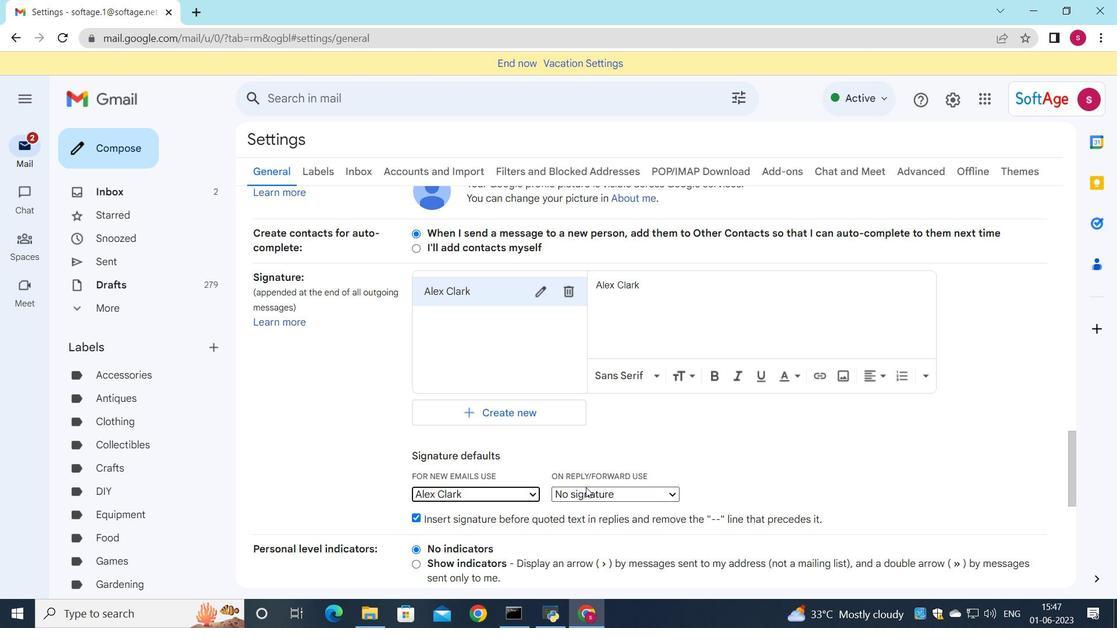 
Action: Mouse moved to (586, 517)
Screenshot: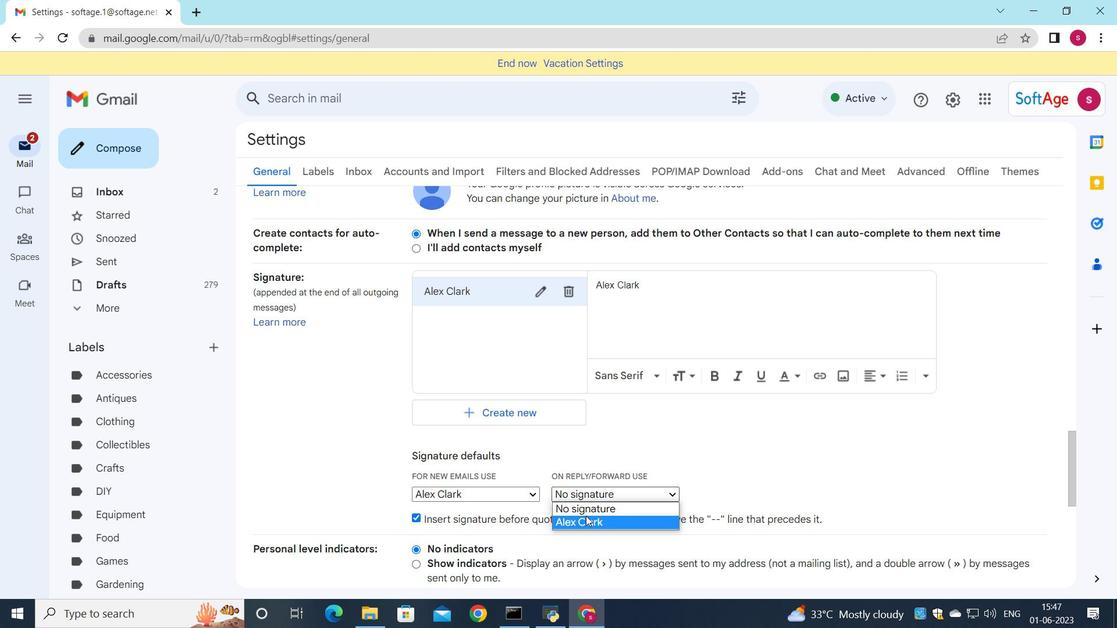 
Action: Mouse pressed left at (586, 517)
Screenshot: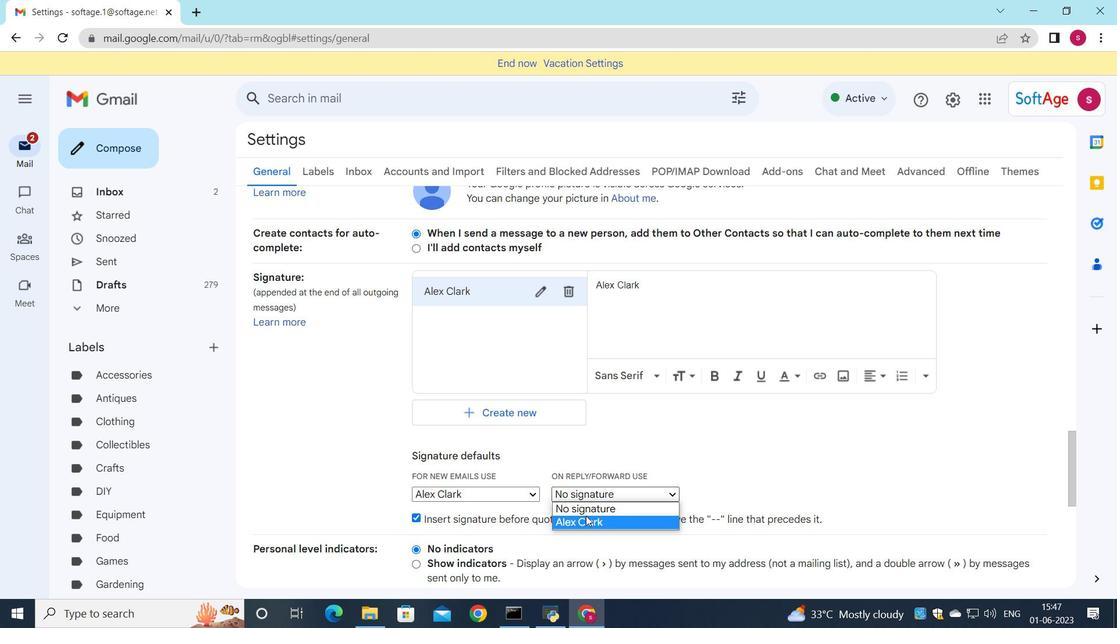 
Action: Mouse moved to (553, 480)
Screenshot: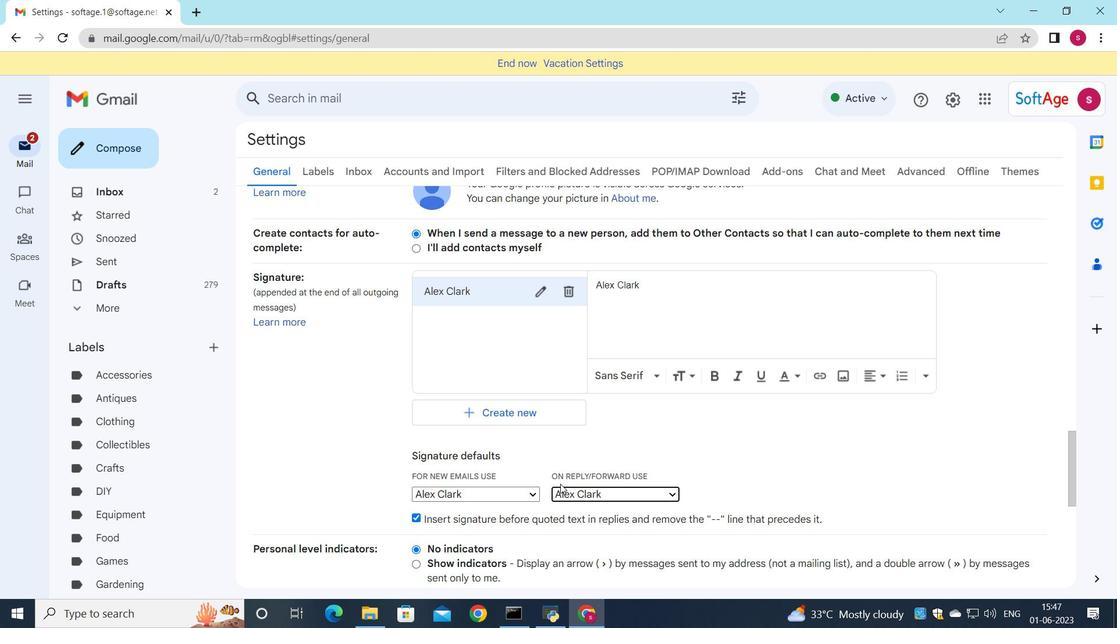 
Action: Mouse scrolled (553, 480) with delta (0, 0)
Screenshot: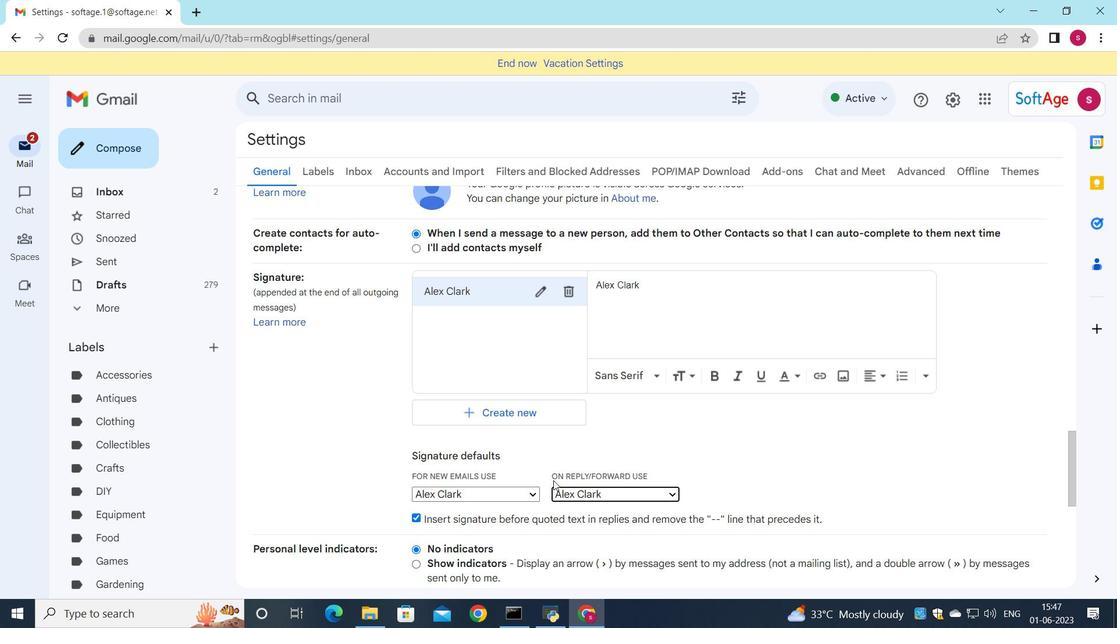 
Action: Mouse scrolled (553, 480) with delta (0, 0)
Screenshot: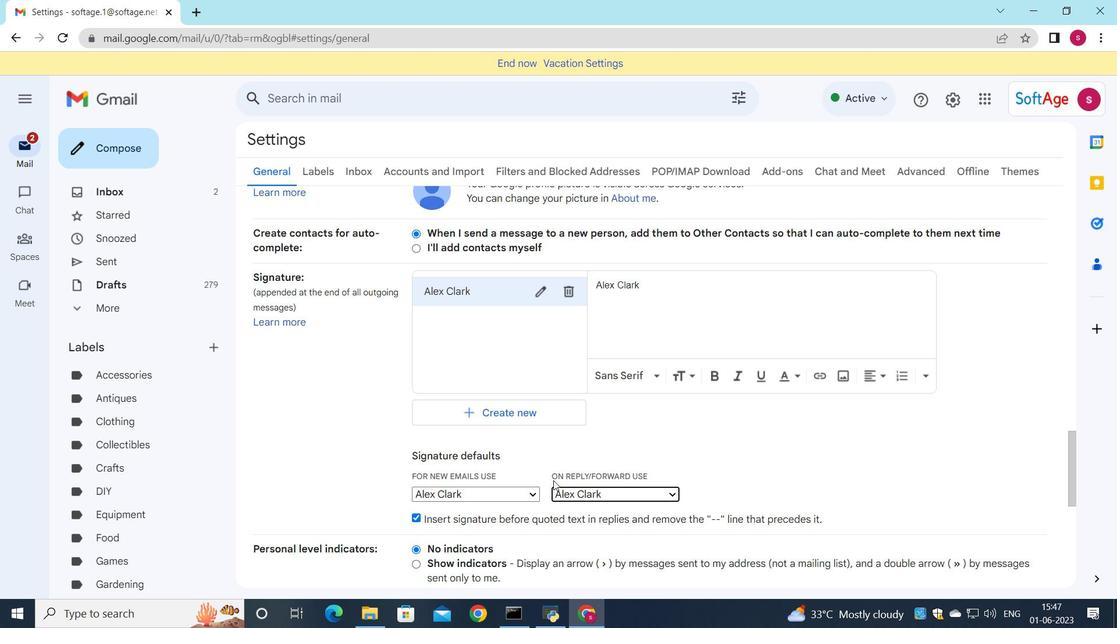 
Action: Mouse scrolled (553, 480) with delta (0, 0)
Screenshot: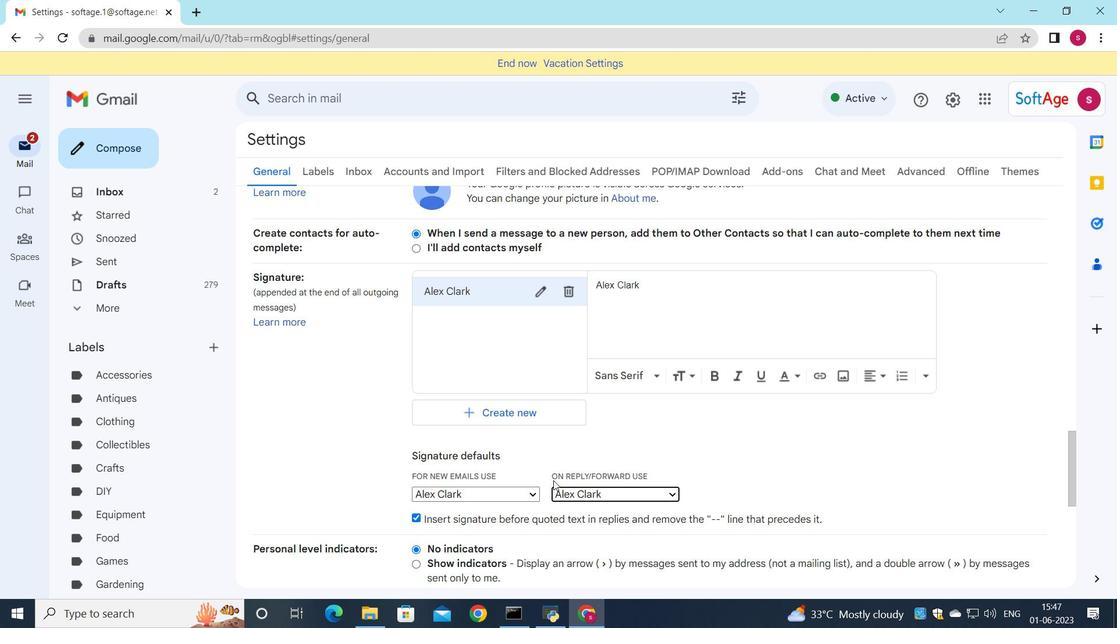 
Action: Mouse scrolled (553, 480) with delta (0, 0)
Screenshot: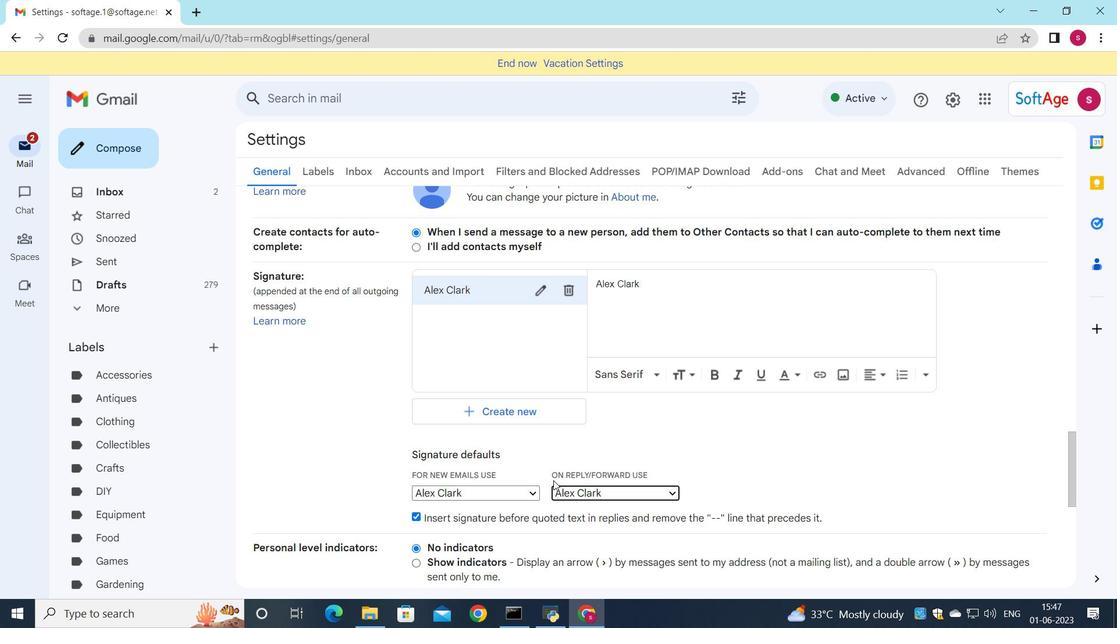 
Action: Mouse scrolled (553, 480) with delta (0, 0)
Screenshot: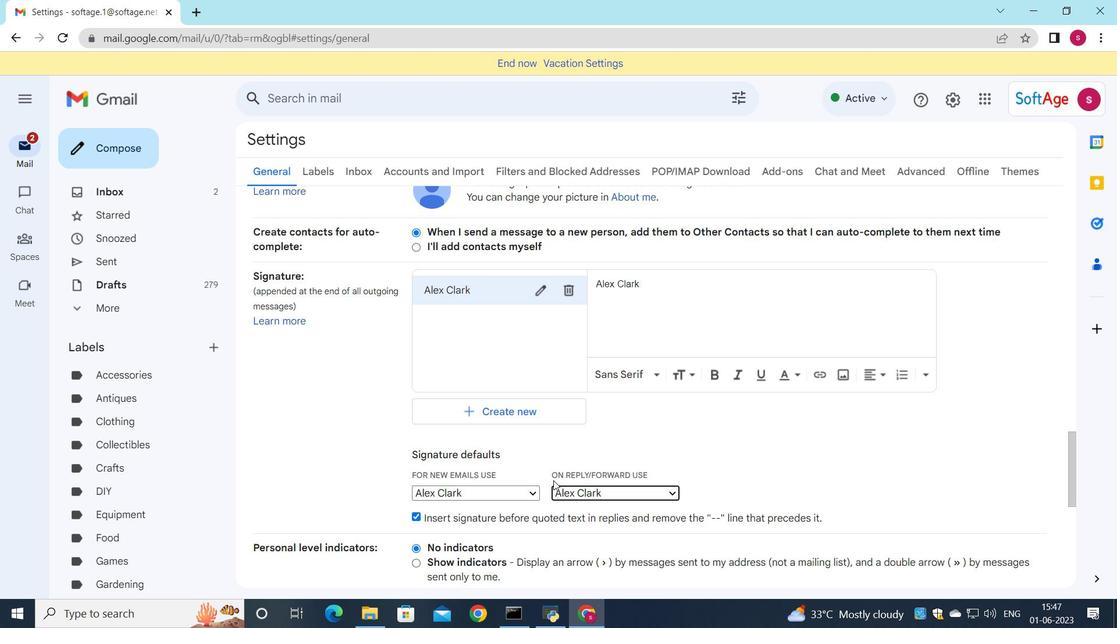 
Action: Mouse moved to (553, 482)
Screenshot: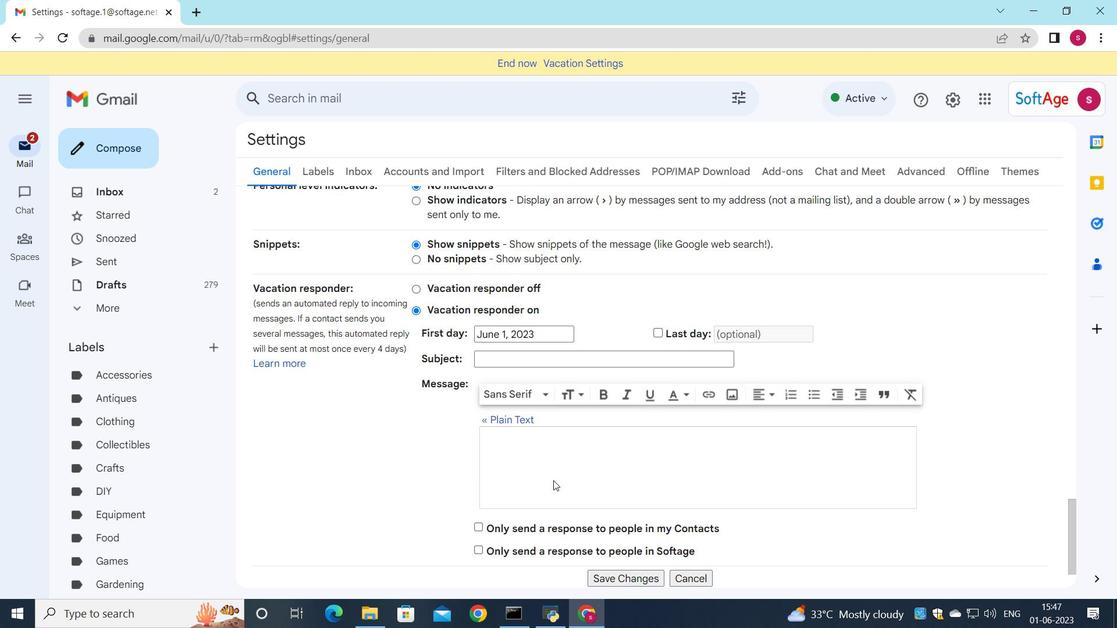 
Action: Mouse scrolled (553, 480) with delta (0, 0)
Screenshot: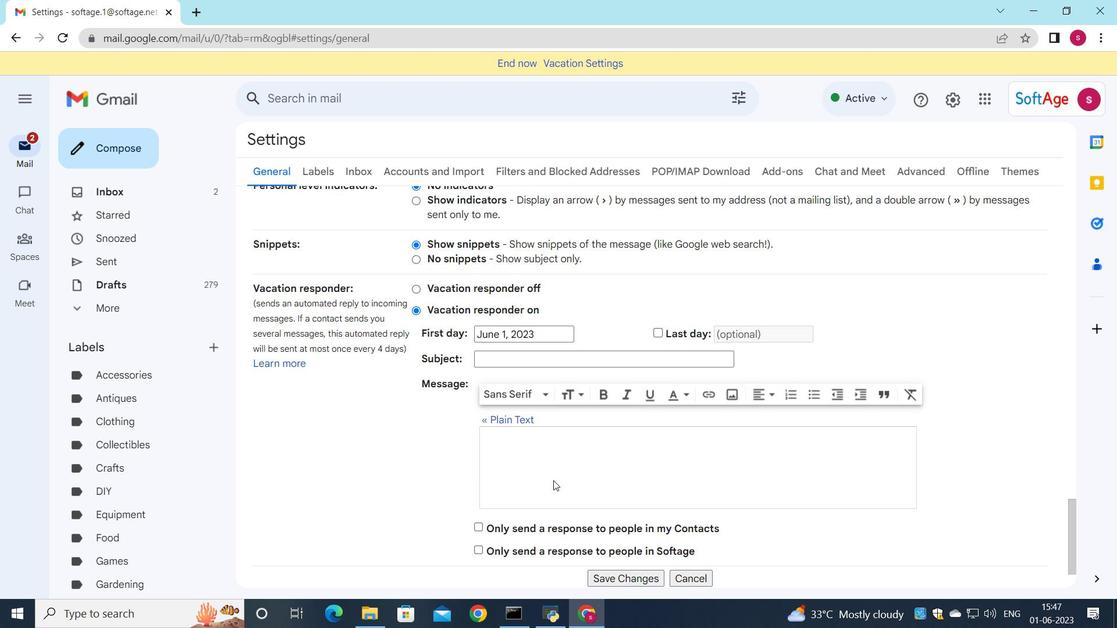 
Action: Mouse moved to (553, 482)
Screenshot: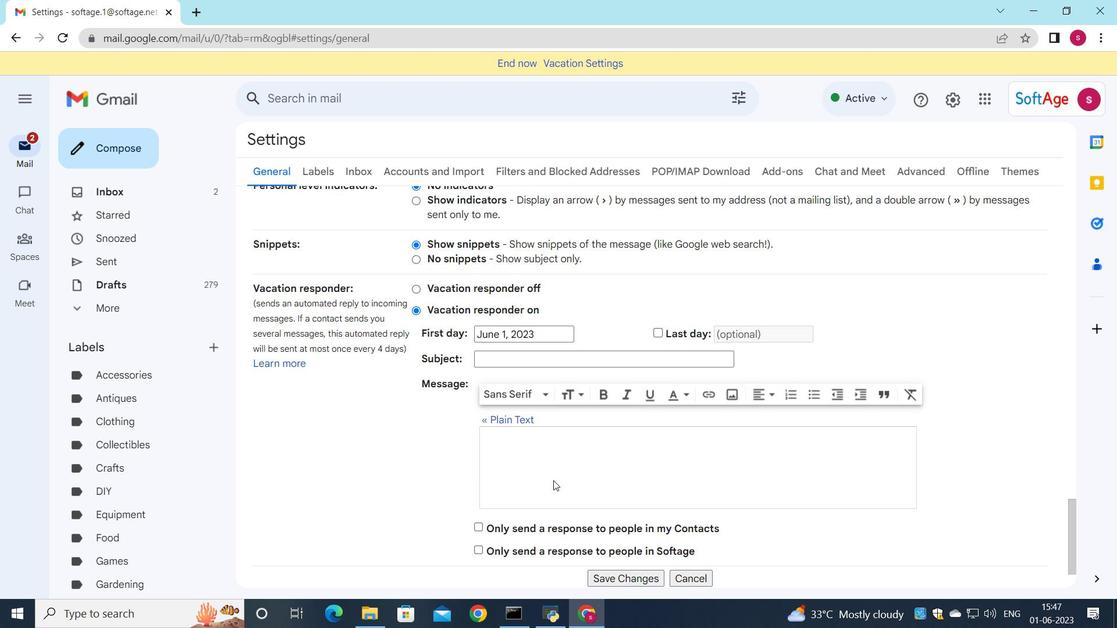 
Action: Mouse scrolled (553, 482) with delta (0, 0)
Screenshot: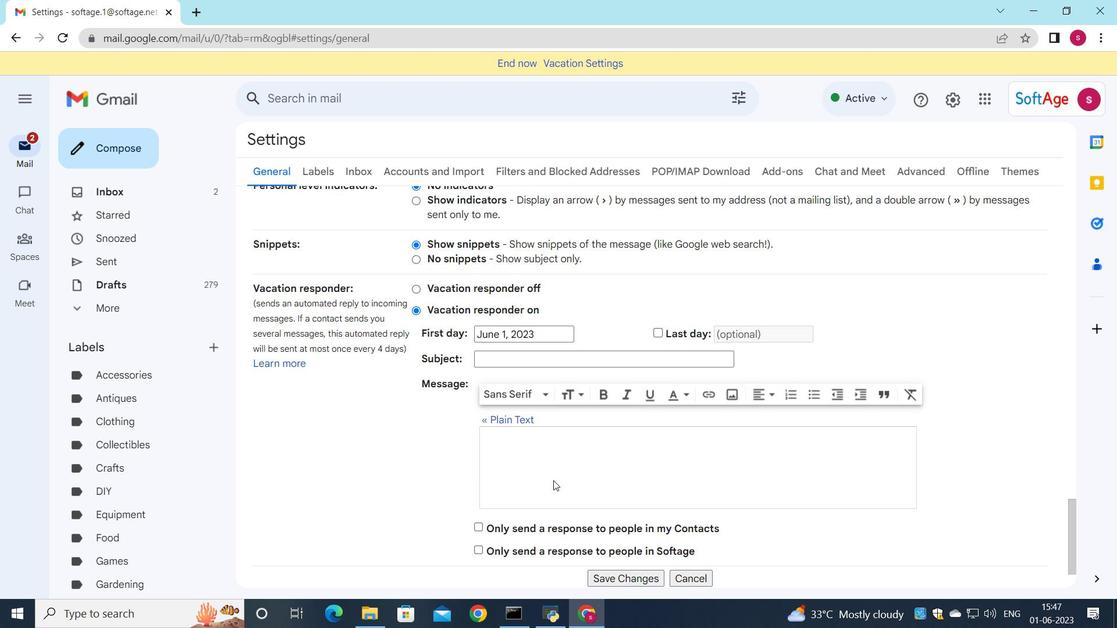 
Action: Mouse scrolled (553, 482) with delta (0, 0)
Screenshot: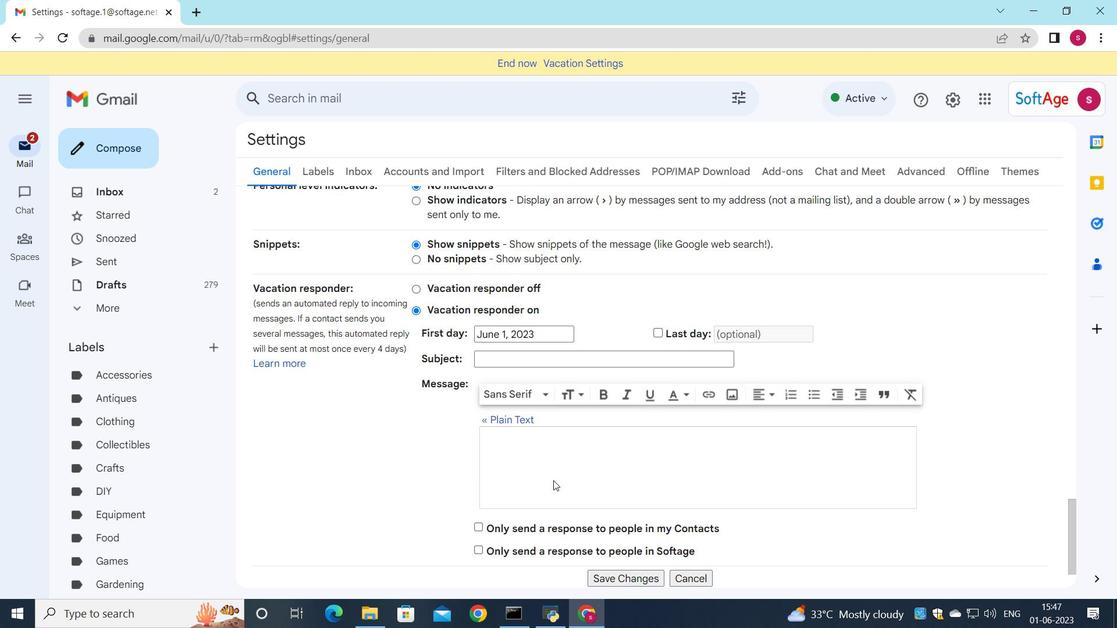 
Action: Mouse scrolled (553, 482) with delta (0, 0)
Screenshot: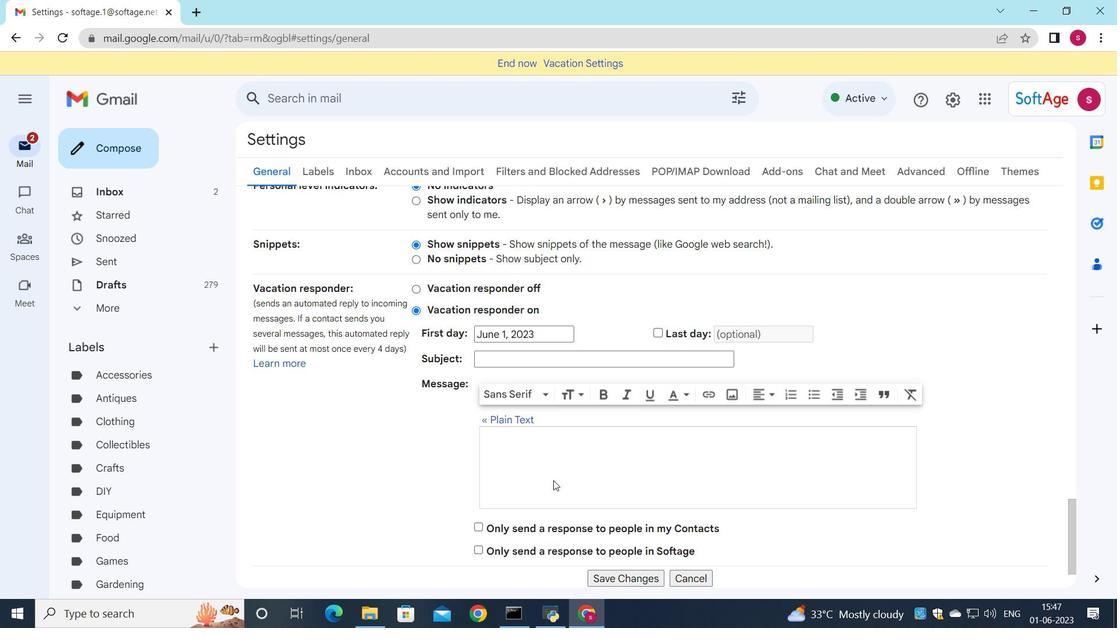 
Action: Mouse moved to (553, 483)
Screenshot: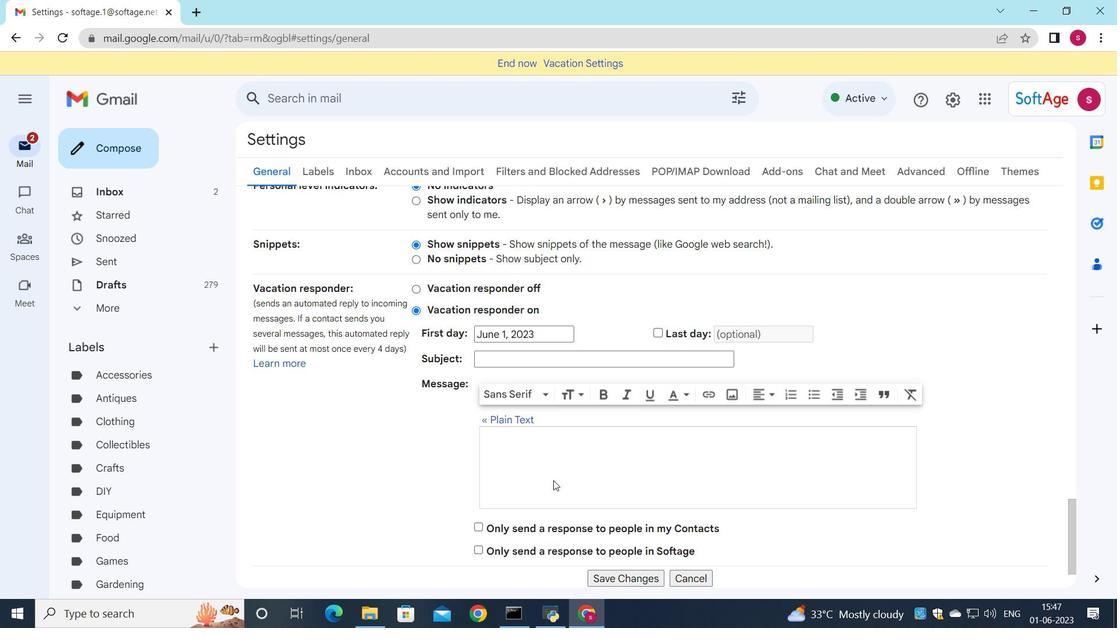 
Action: Mouse scrolled (553, 482) with delta (0, 0)
Screenshot: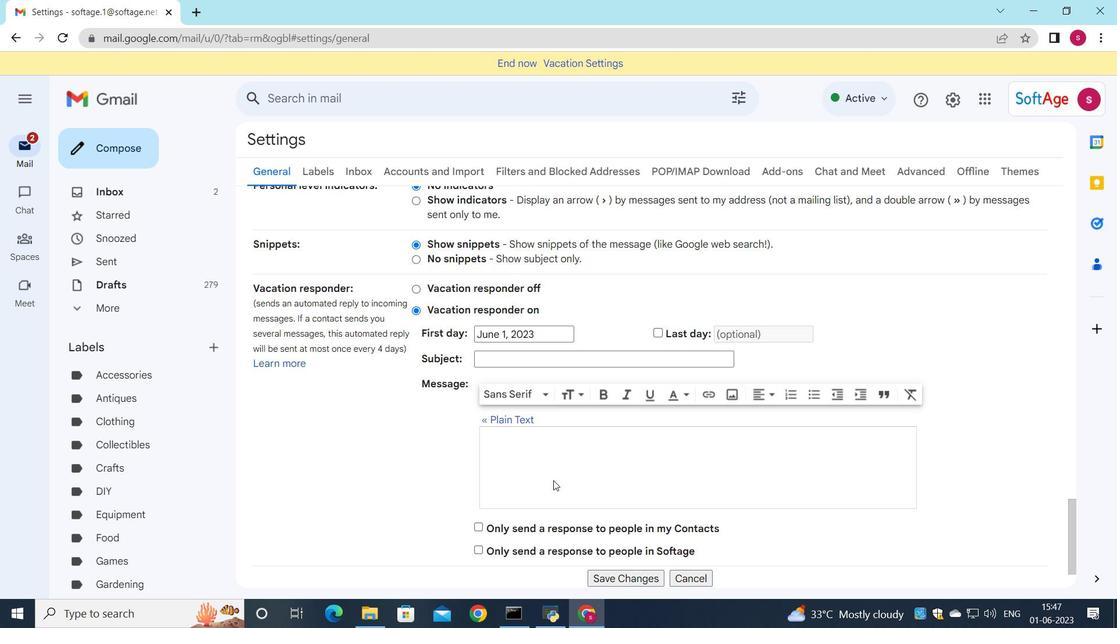 
Action: Mouse moved to (621, 513)
Screenshot: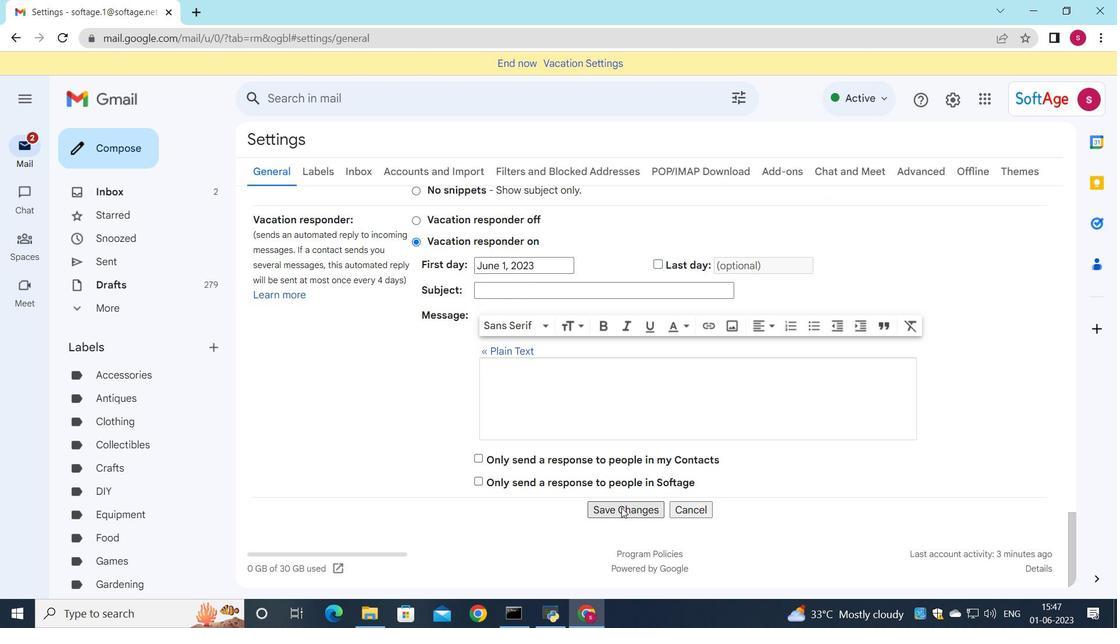 
Action: Mouse pressed left at (621, 513)
Screenshot: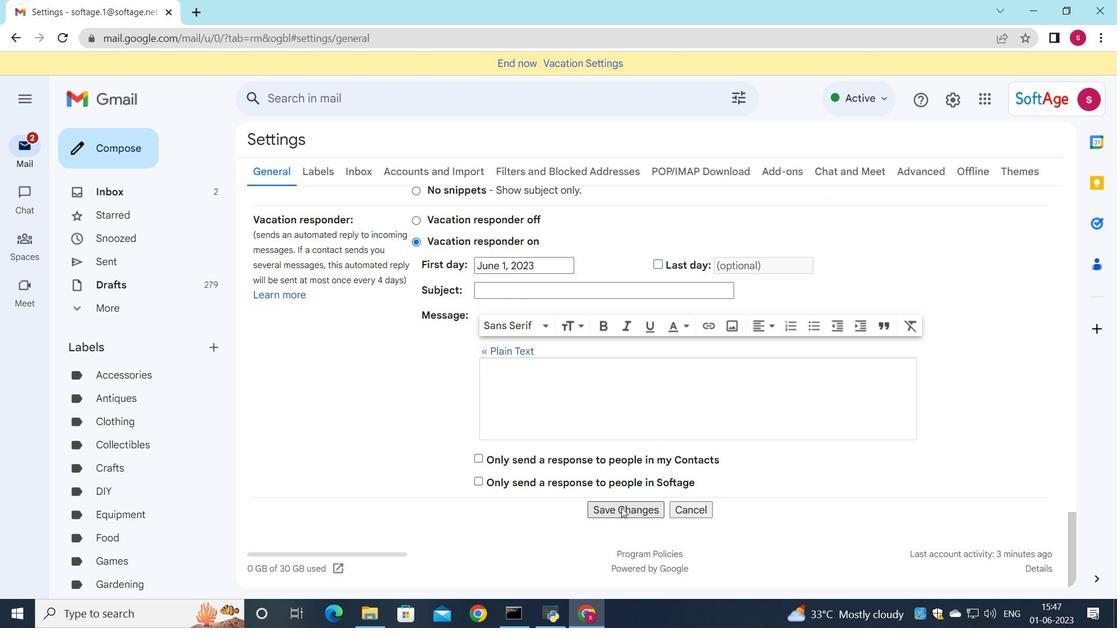 
Action: Mouse moved to (560, 354)
Screenshot: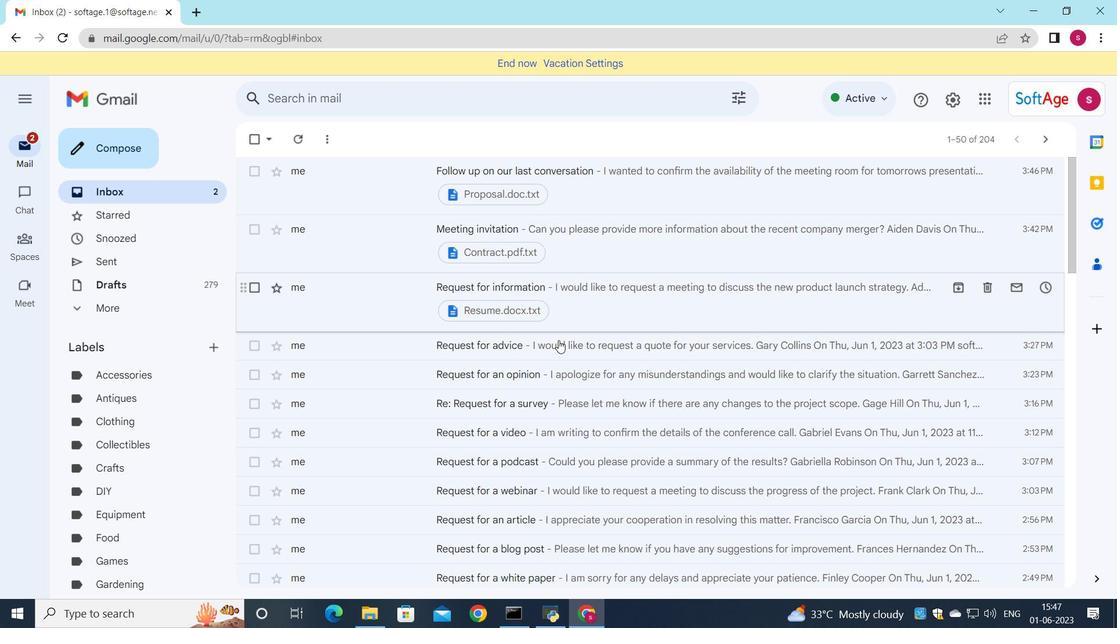 
Action: Mouse pressed left at (560, 354)
Screenshot: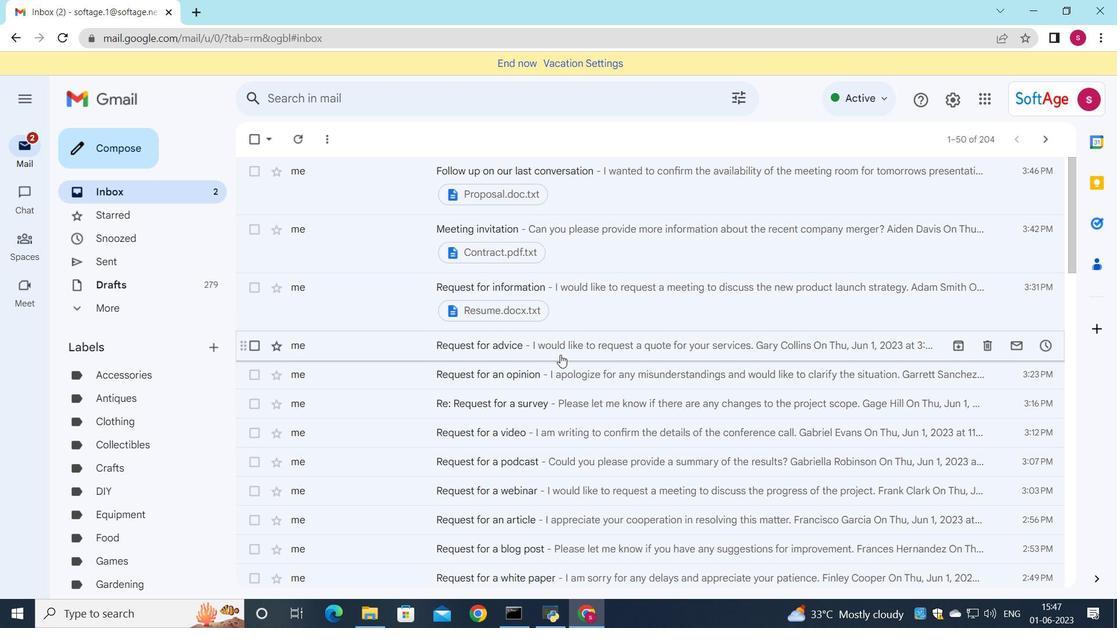 
Action: Mouse moved to (495, 410)
Screenshot: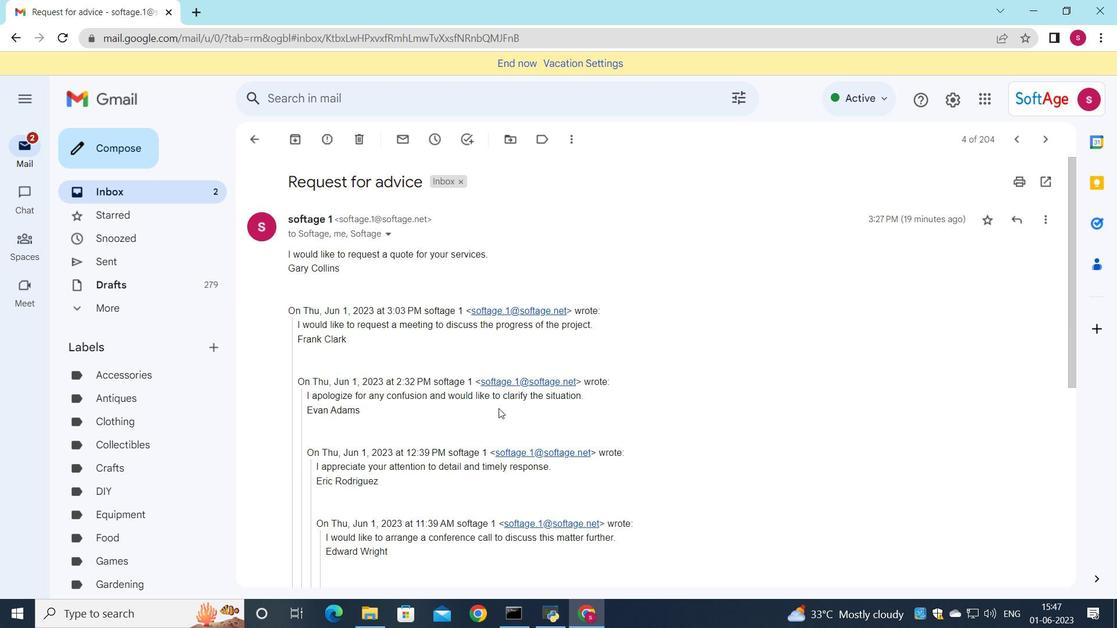 
Action: Mouse scrolled (495, 409) with delta (0, 0)
Screenshot: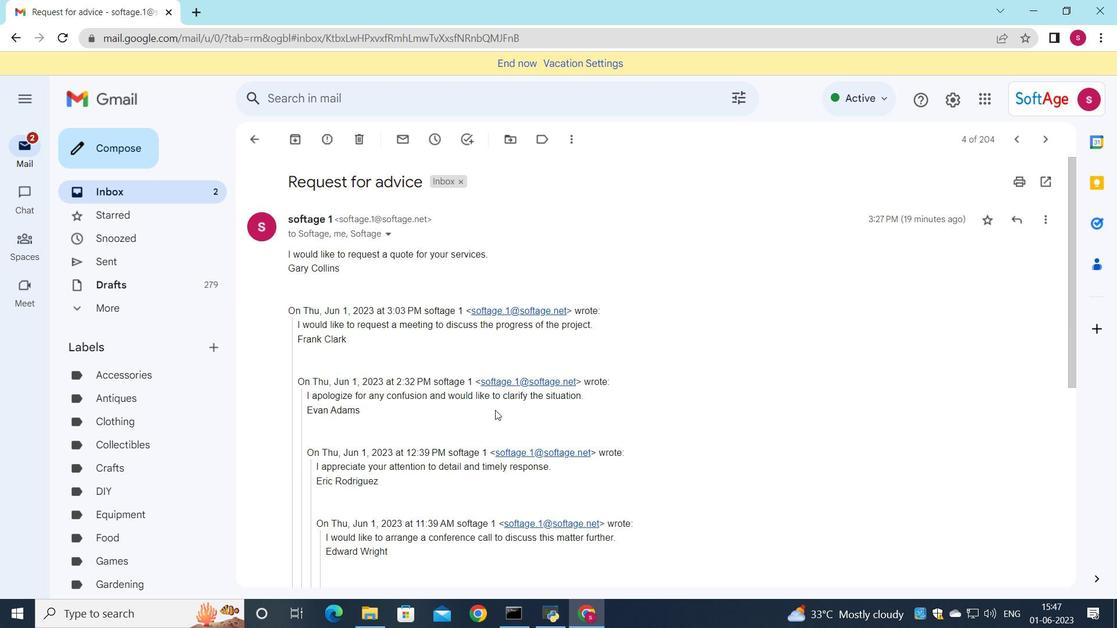 
Action: Mouse scrolled (495, 409) with delta (0, 0)
Screenshot: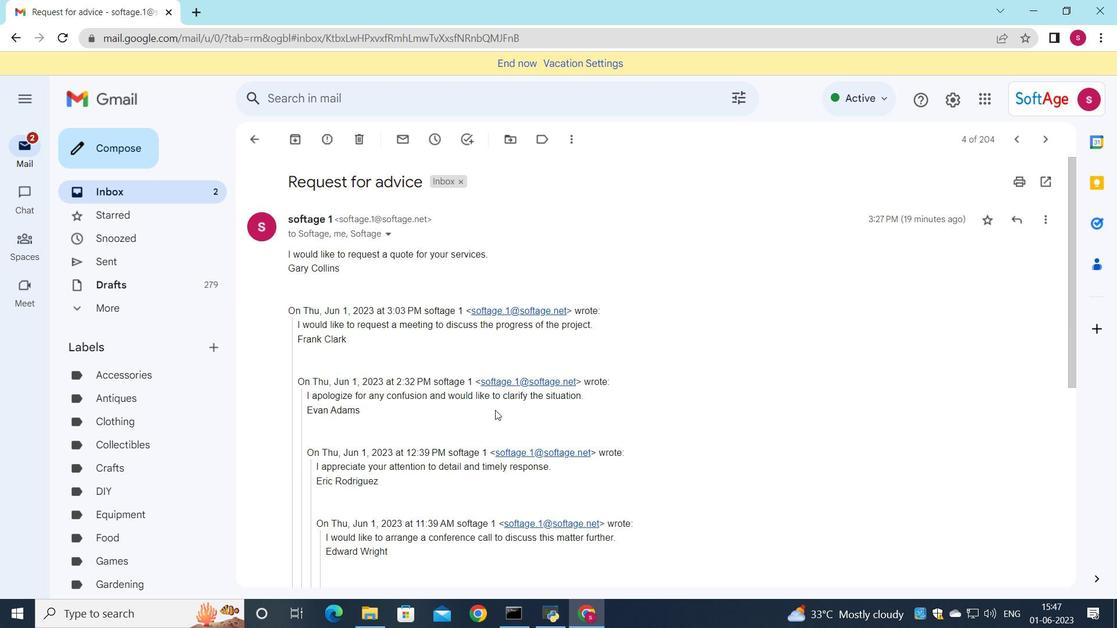 
Action: Mouse scrolled (495, 409) with delta (0, 0)
Screenshot: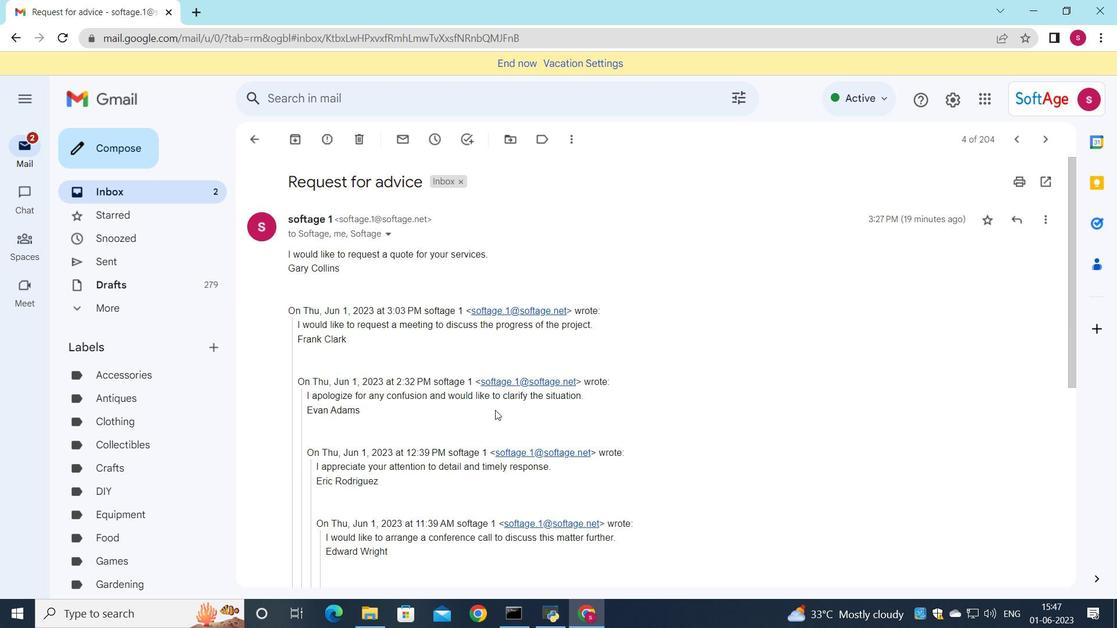 
Action: Mouse scrolled (495, 409) with delta (0, 0)
Screenshot: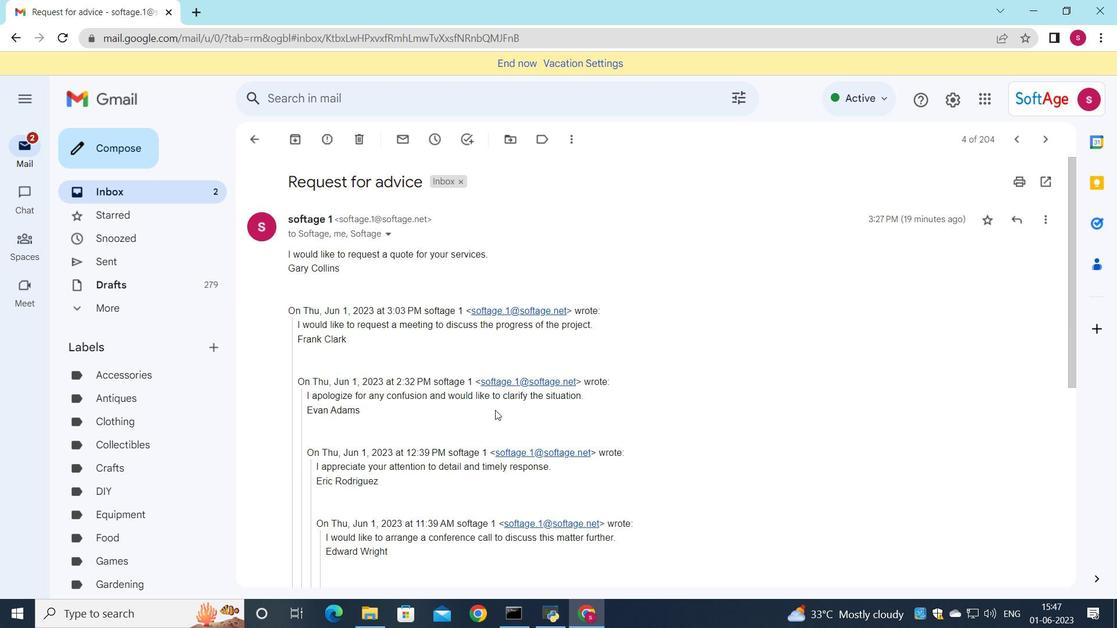 
Action: Mouse moved to (491, 416)
Screenshot: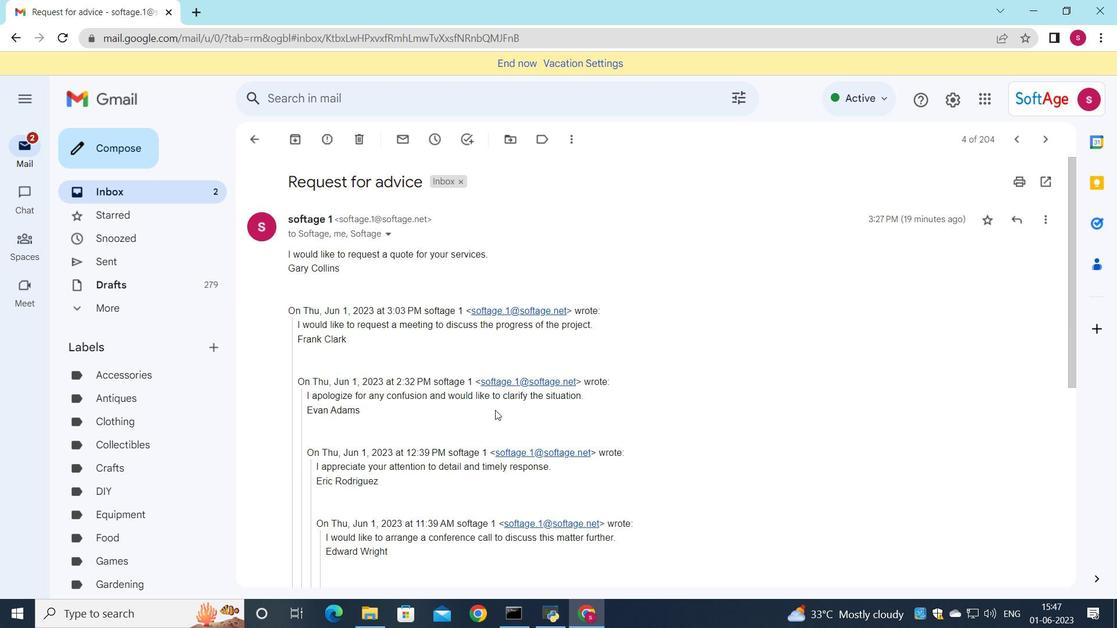 
Action: Mouse scrolled (491, 416) with delta (0, 0)
Screenshot: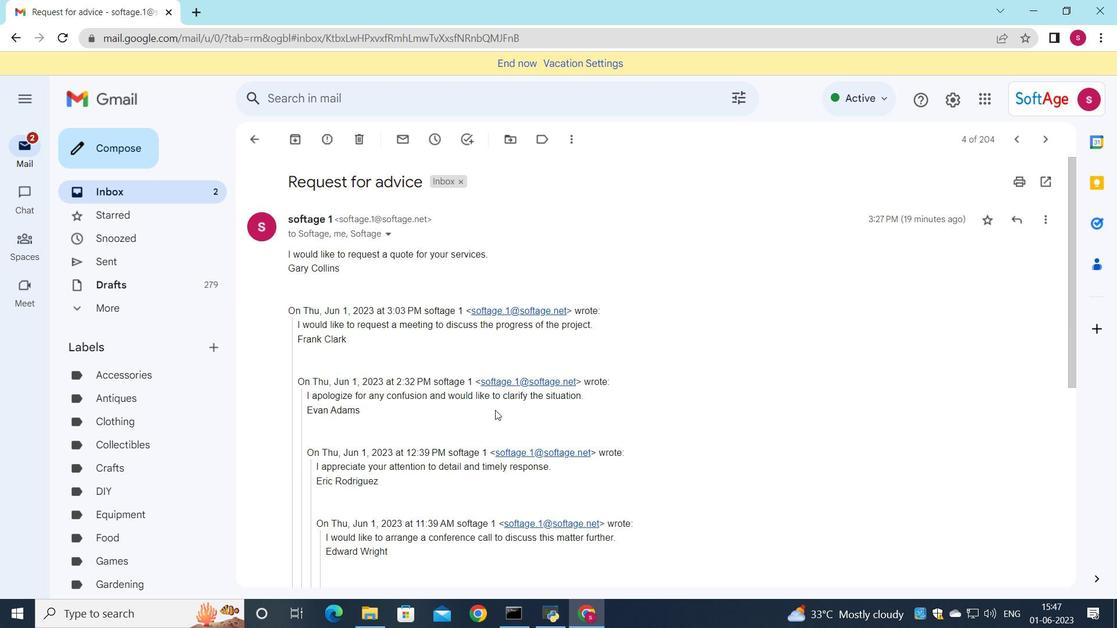 
Action: Mouse moved to (339, 516)
Screenshot: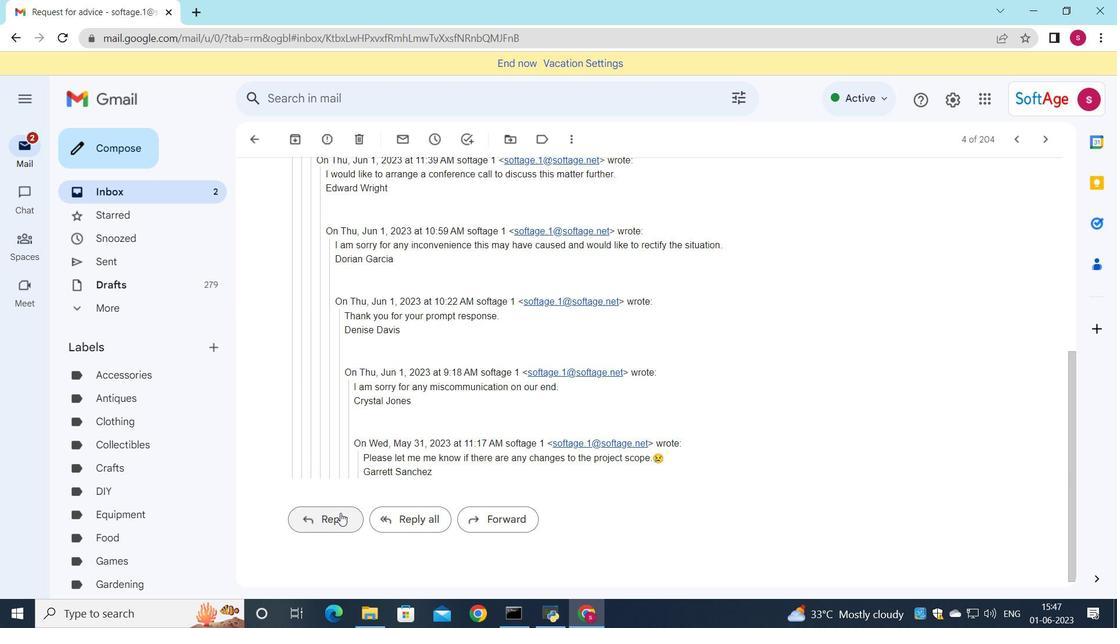 
Action: Mouse pressed left at (339, 516)
Screenshot: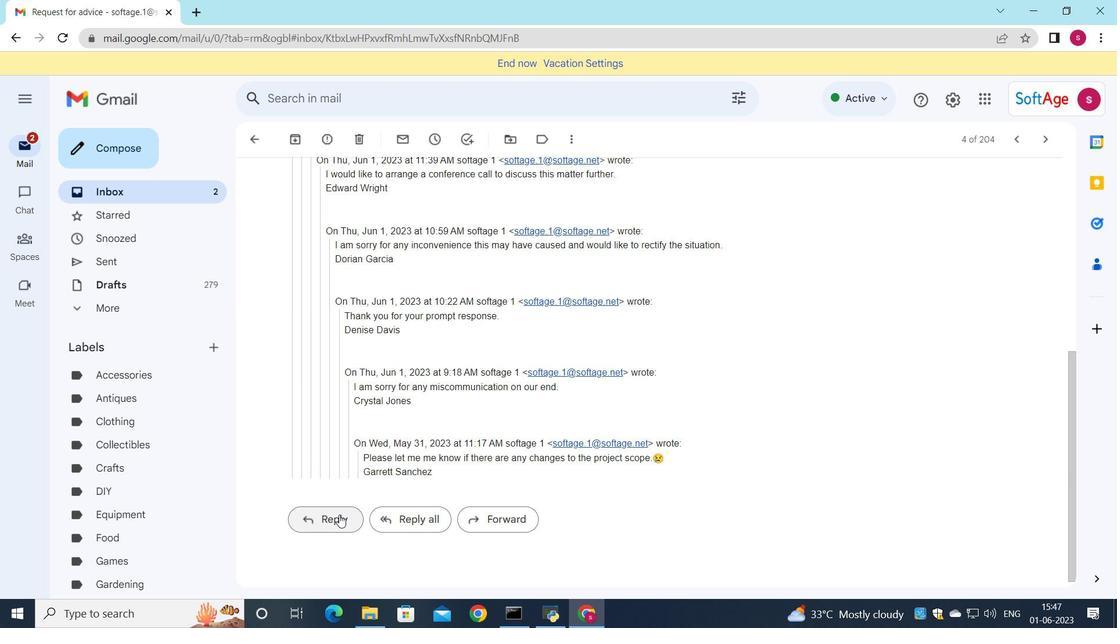 
Action: Mouse moved to (313, 395)
Screenshot: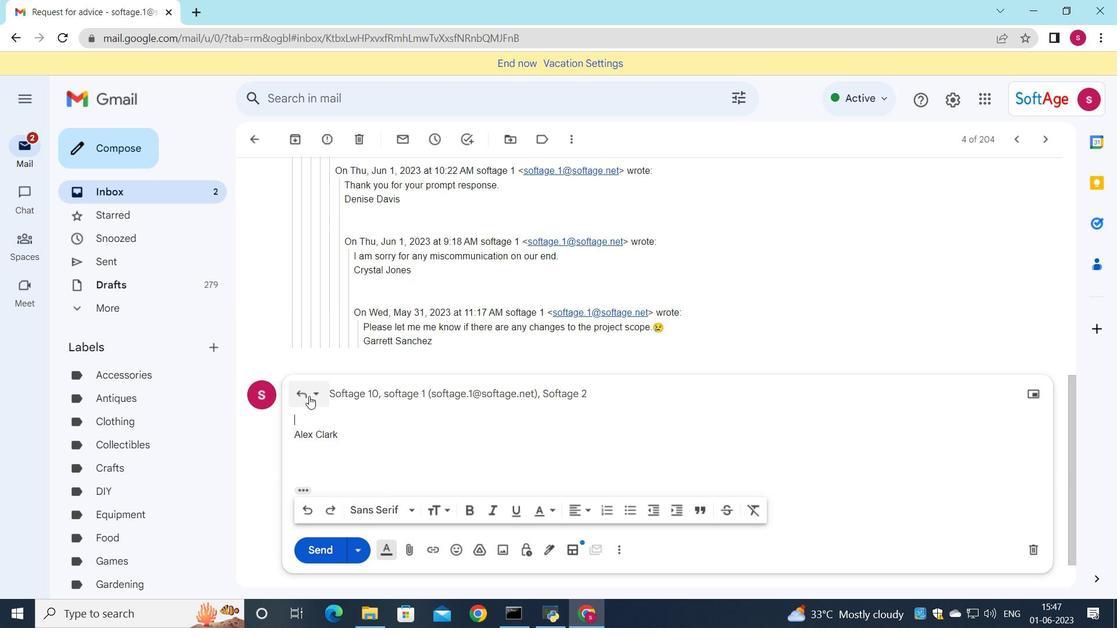 
Action: Mouse pressed left at (313, 395)
Screenshot: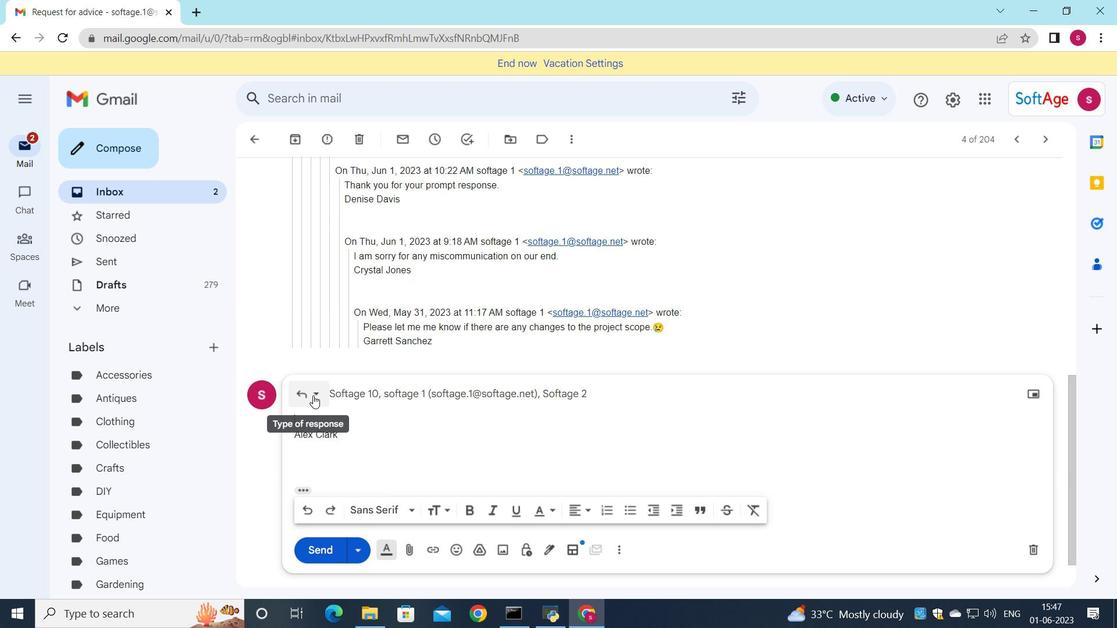 
Action: Mouse moved to (350, 498)
Screenshot: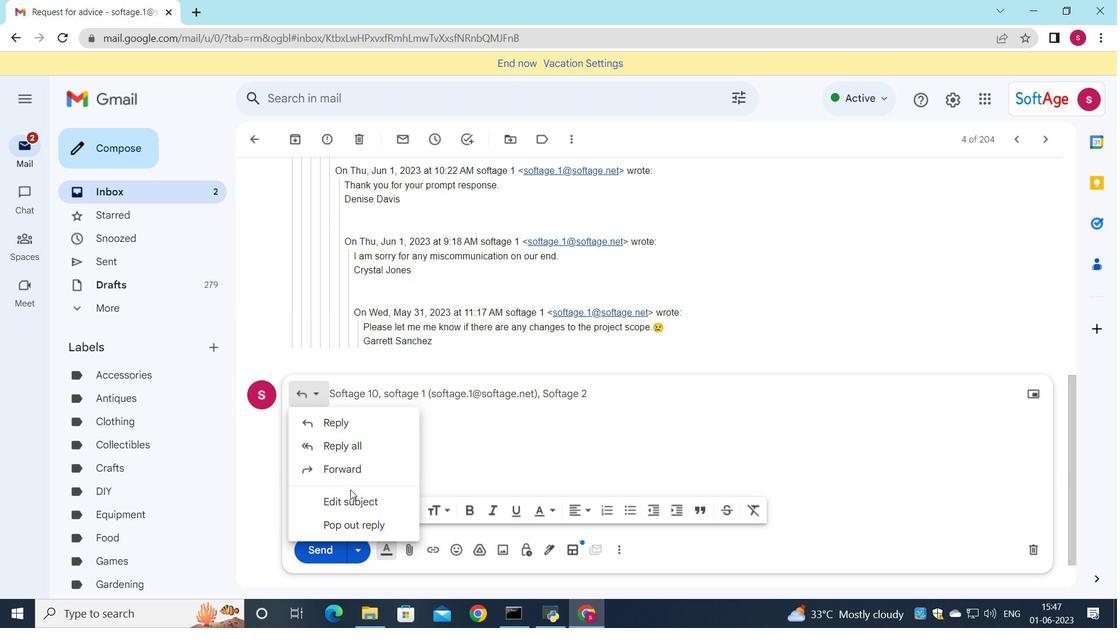 
Action: Mouse pressed left at (350, 498)
Screenshot: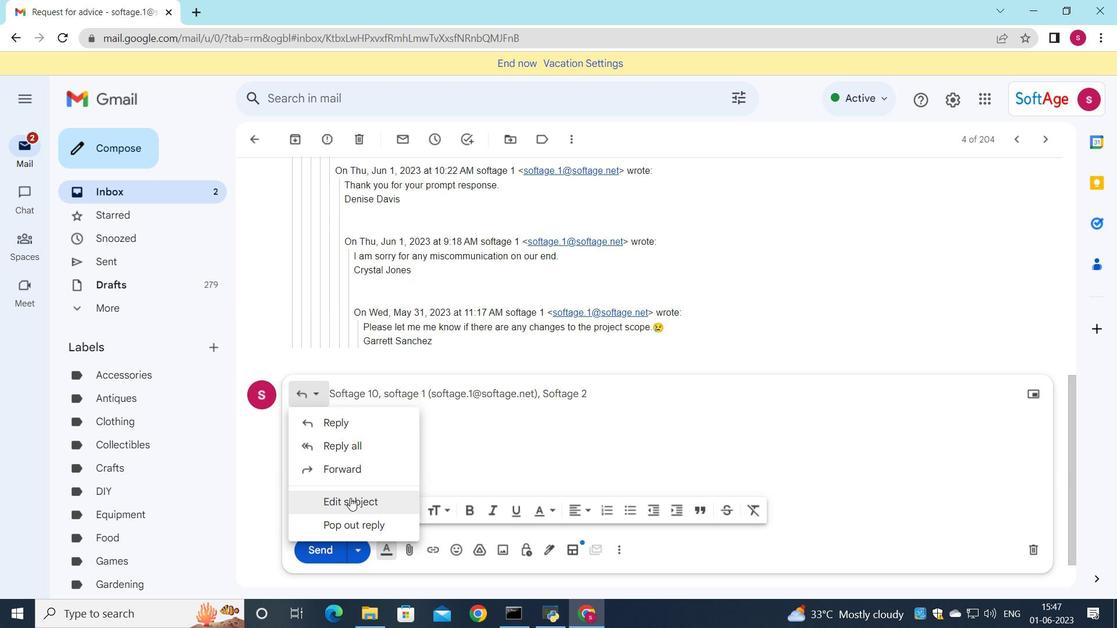 
Action: Mouse moved to (559, 393)
Screenshot: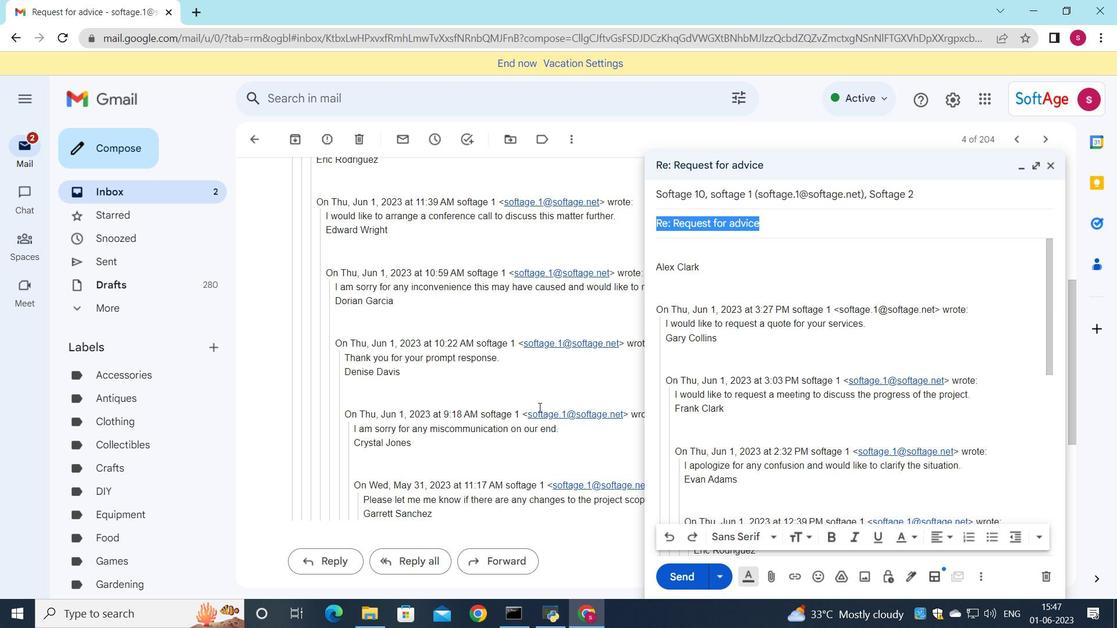
Action: Key pressed <Key.shift><Key.shift><Key.shift><Key.shift><Key.shift><Key.shift><Key.shift><Key.shift><Key.shift><Key.shift><Key.shift><Key.shift><Key.shift><Key.shift><Key.shift><Key.shift><Key.shift><Key.shift><Key.shift><Key.shift><Key.shift><Key.shift><Key.shift><Key.shift><Key.shift><Key.shift><Key.shift><Key.shift><Key.shift><Key.shift><Key.shift><Key.shift><Key.shift><Key.shift><Key.shift><Key.shift><Key.shift><Key.shift><Key.shift><Key.shift><Key.shift><Key.shift><Key.shift><Key.shift><Key.shift><Key.shift><Key.shift><Key.shift><Key.shift><Key.shift><Key.shift><Key.shift><Key.shift><Key.shift><Key.shift><Key.shift><Key.shift><Key.shift><Key.shift><Key.shift><Key.shift><Key.shift><Key.shift><Key.shift><Key.shift><Key.shift><Key.shift>Status<Key.space>update
Screenshot: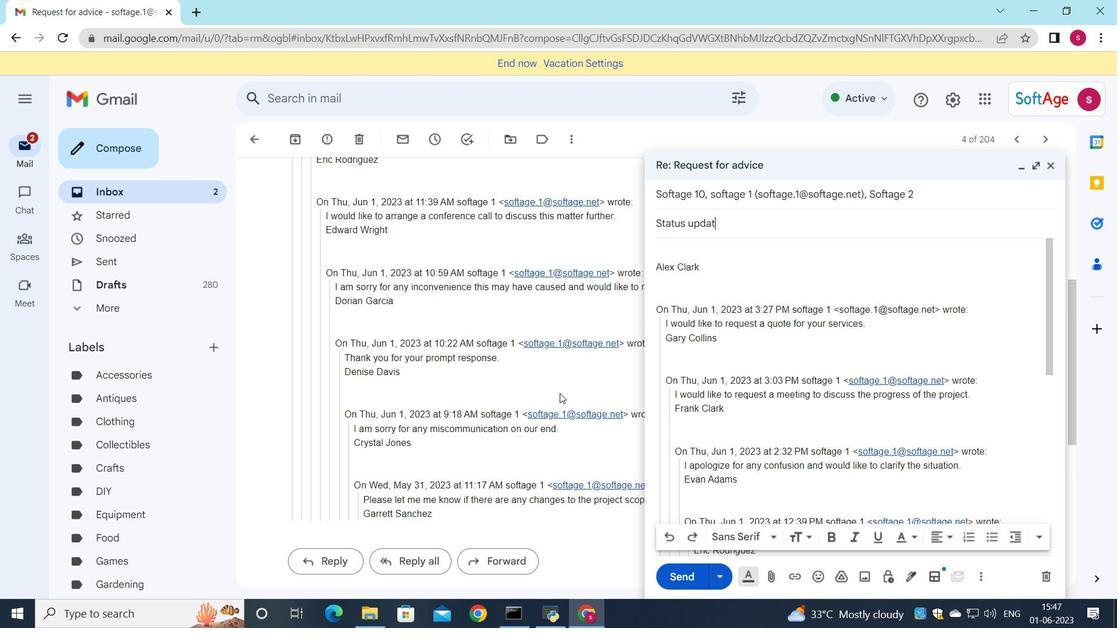 
Action: Mouse moved to (669, 251)
Screenshot: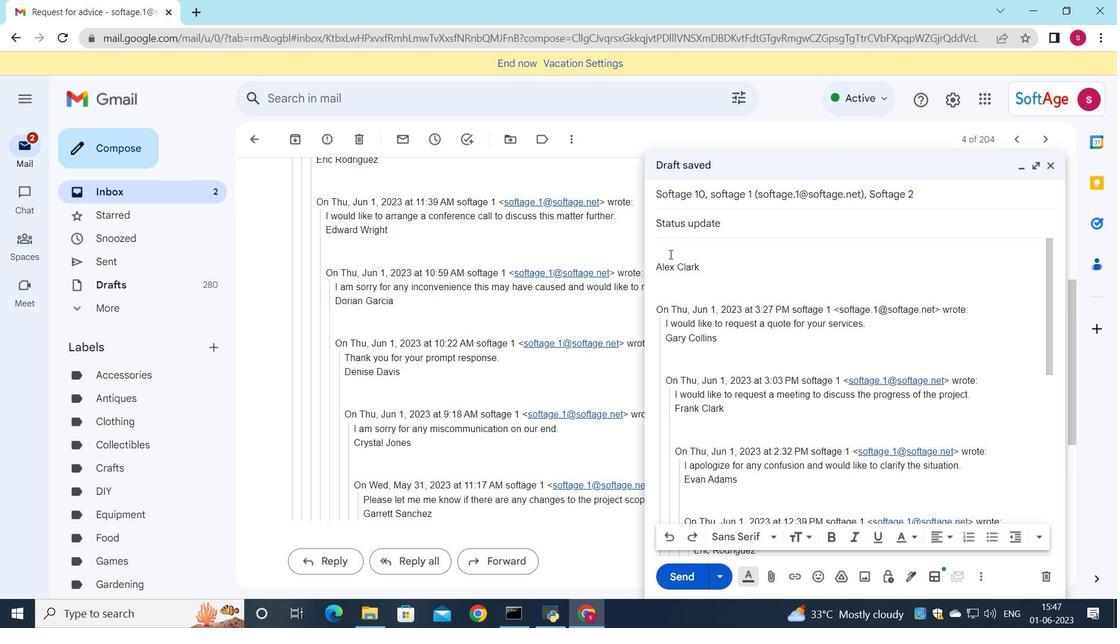 
Action: Mouse pressed left at (669, 251)
Screenshot: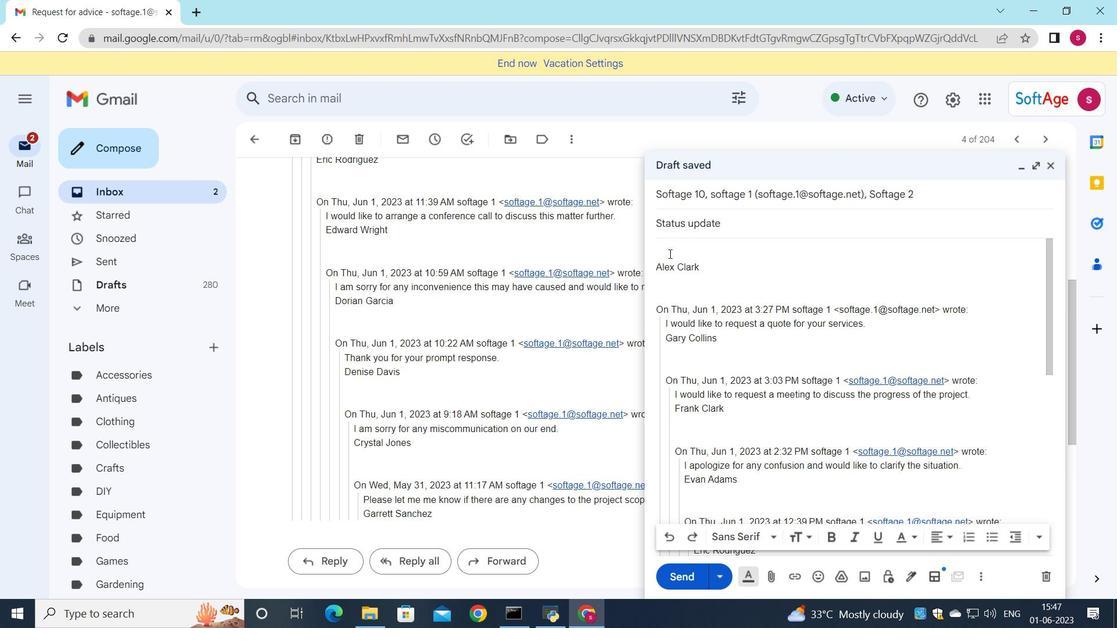 
Action: Key pressed <Key.shift>Could<Key.space>you<Key.space>please<Key.space>provide<Key.space>fedback<Key.space>on<Key.space>the<Key.space>latest<Key.space>version<Key.space>of<Key.space>the<Key.space>project<Key.space>report<Key.shift_r>?
Screenshot: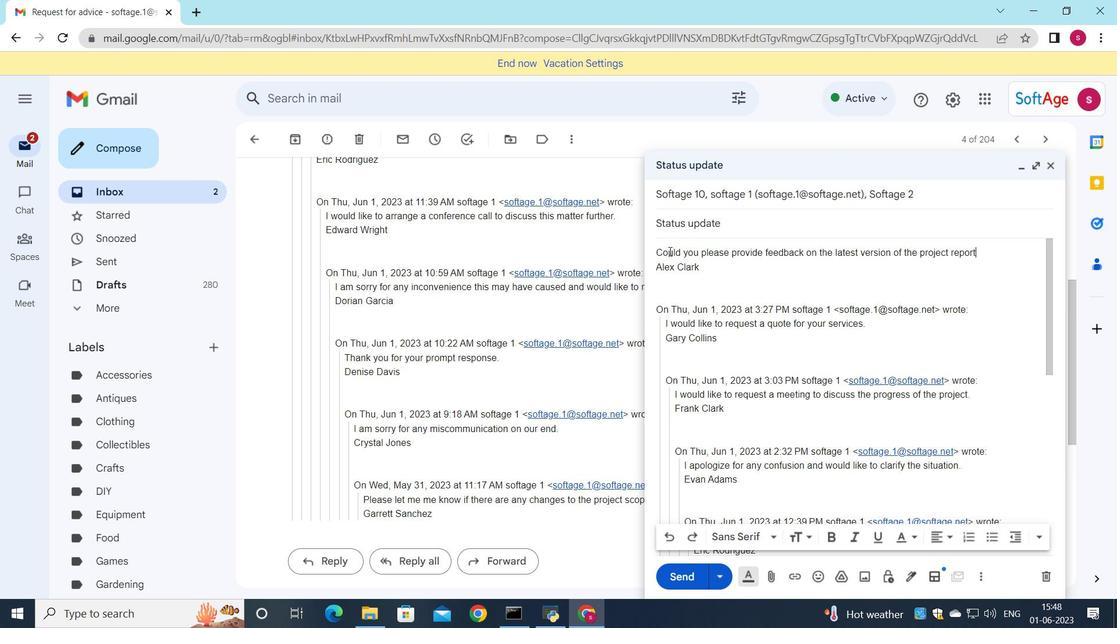 
Action: Mouse moved to (930, 186)
Screenshot: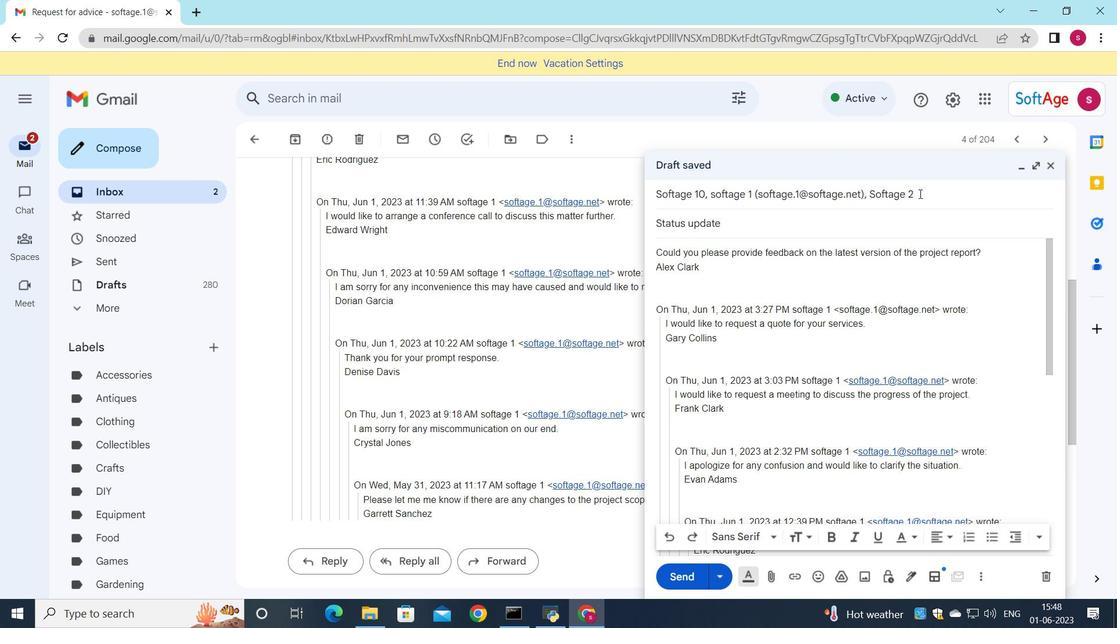 
Action: Mouse pressed left at (930, 186)
Screenshot: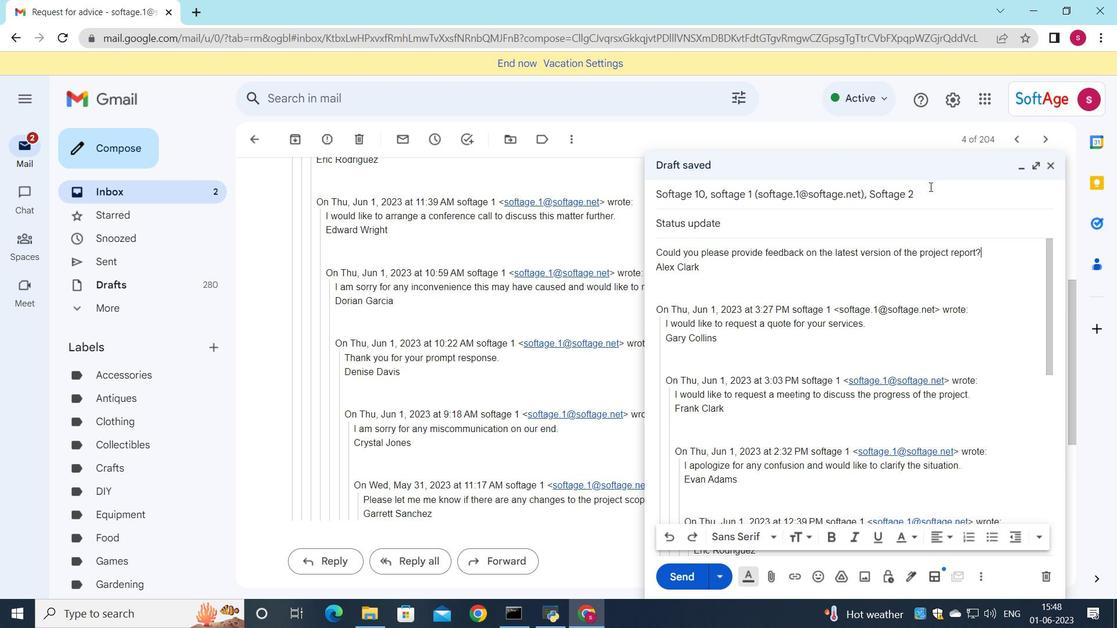 
Action: Mouse moved to (1021, 212)
Screenshot: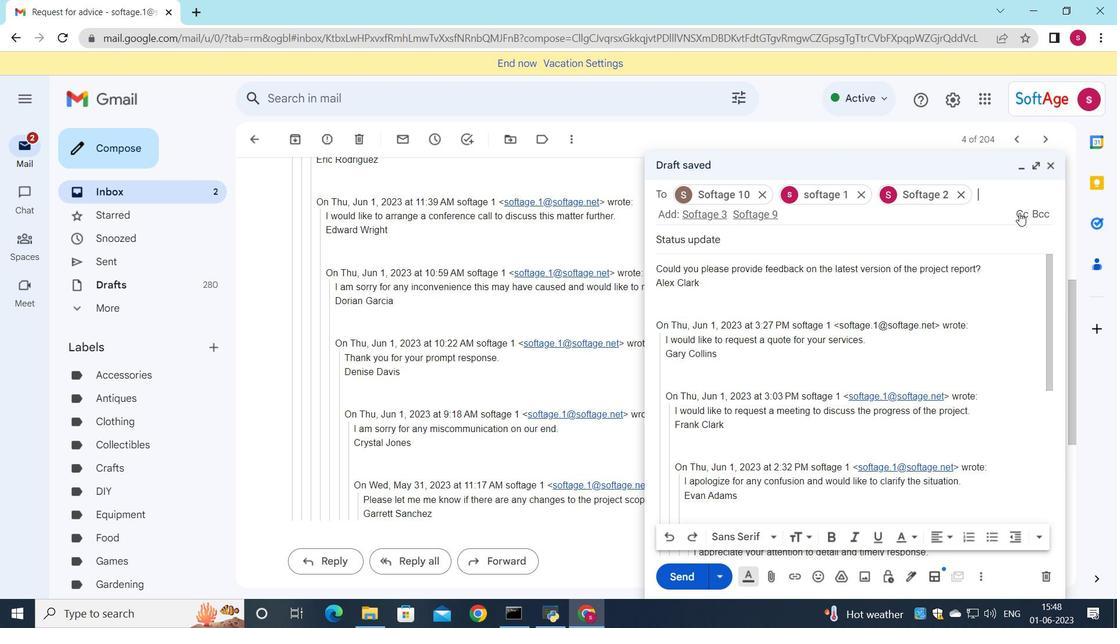 
Action: Mouse pressed left at (1021, 212)
Screenshot: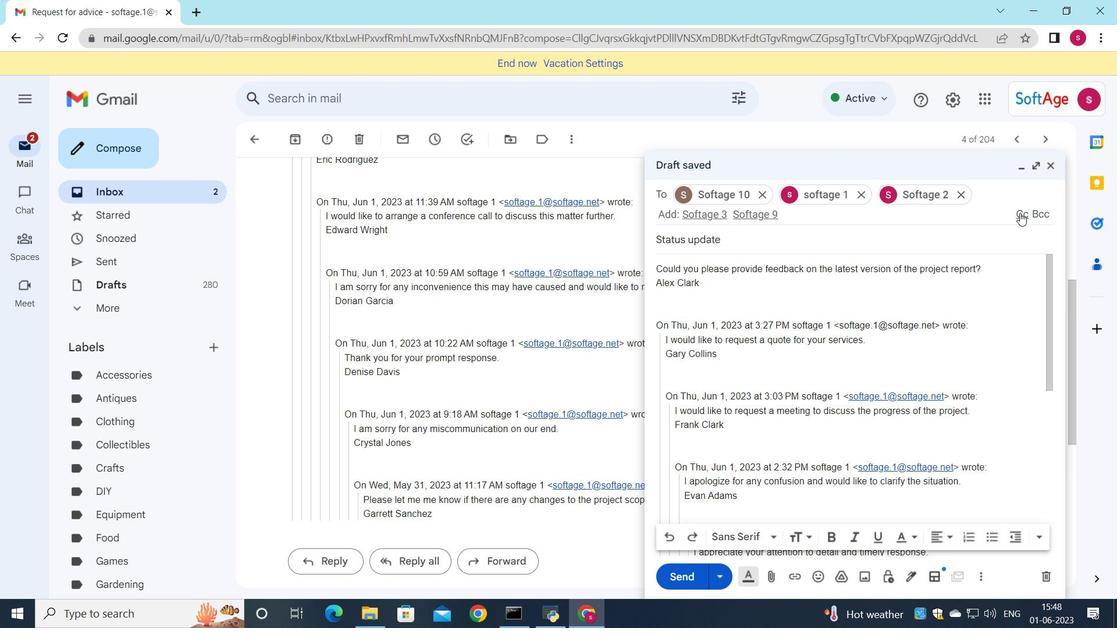 
Action: Mouse moved to (769, 302)
Screenshot: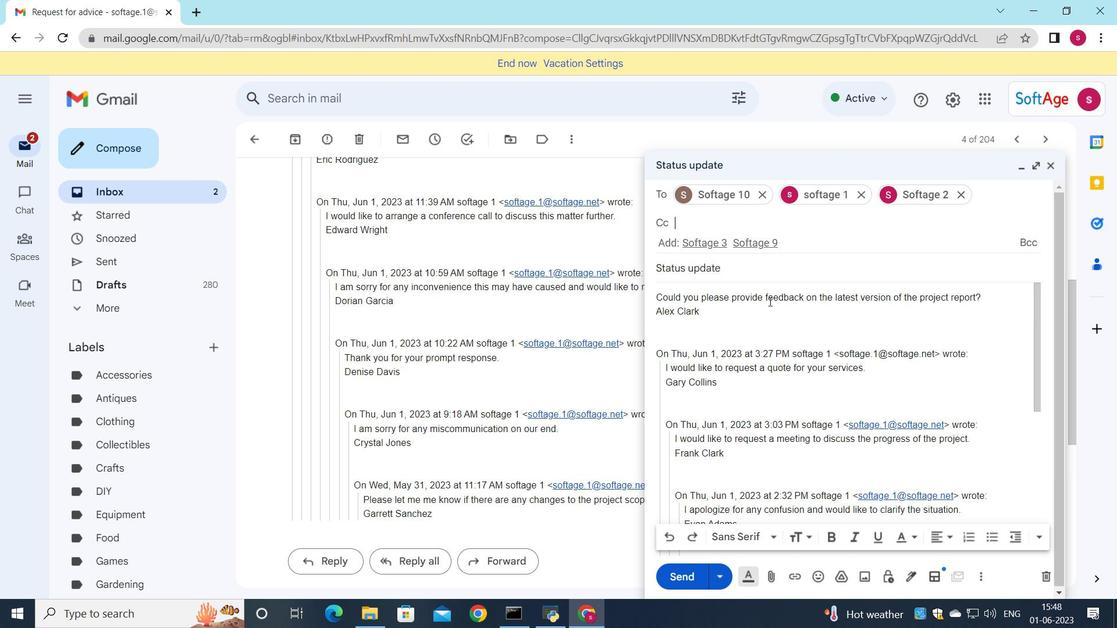 
Action: Key pressed s
Screenshot: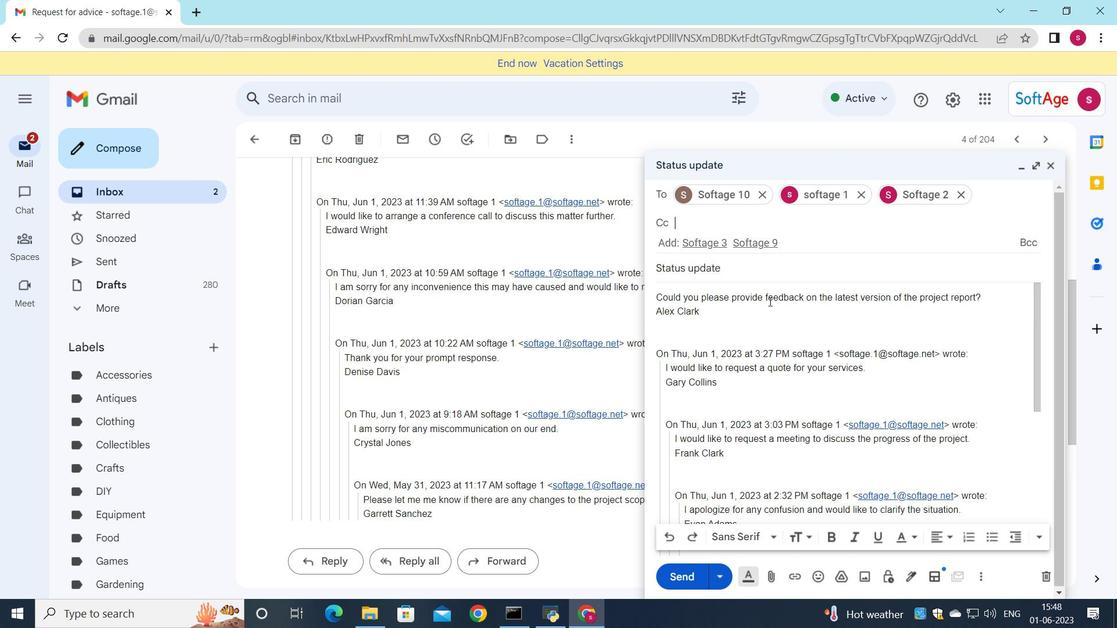 
Action: Mouse moved to (796, 338)
Screenshot: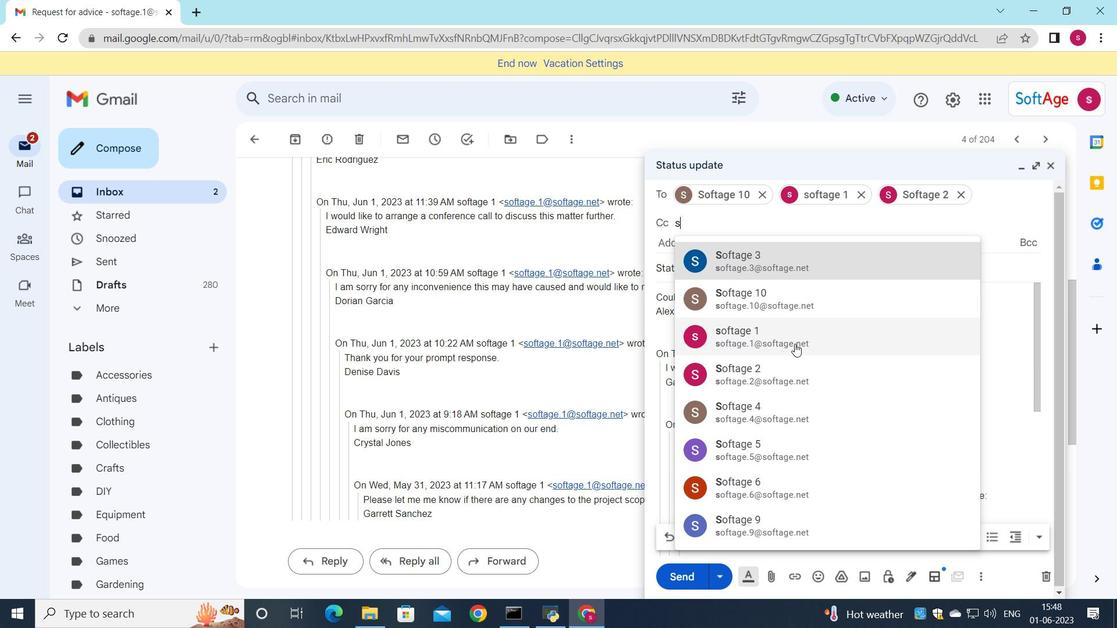 
Action: Key pressed oftage.7
Screenshot: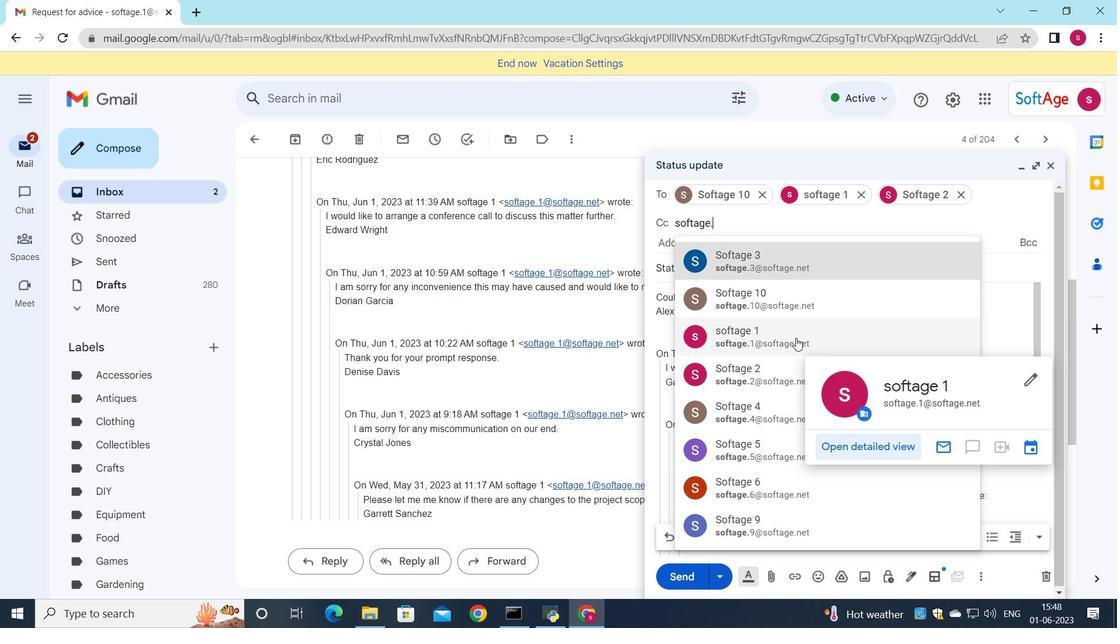 
Action: Mouse moved to (810, 264)
Screenshot: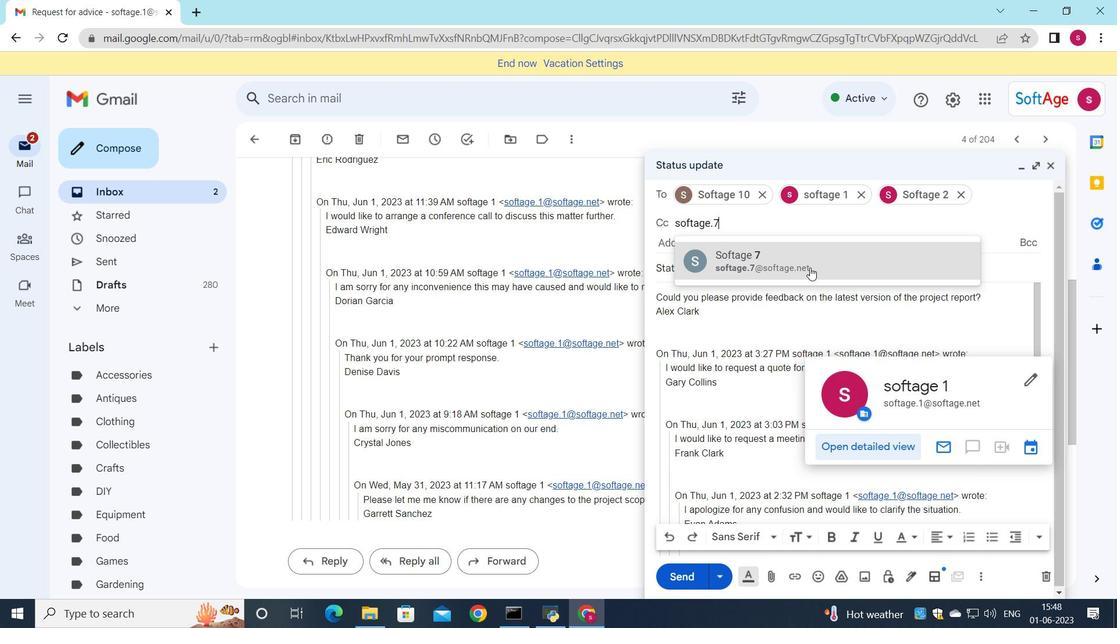 
Action: Mouse pressed left at (810, 264)
Screenshot: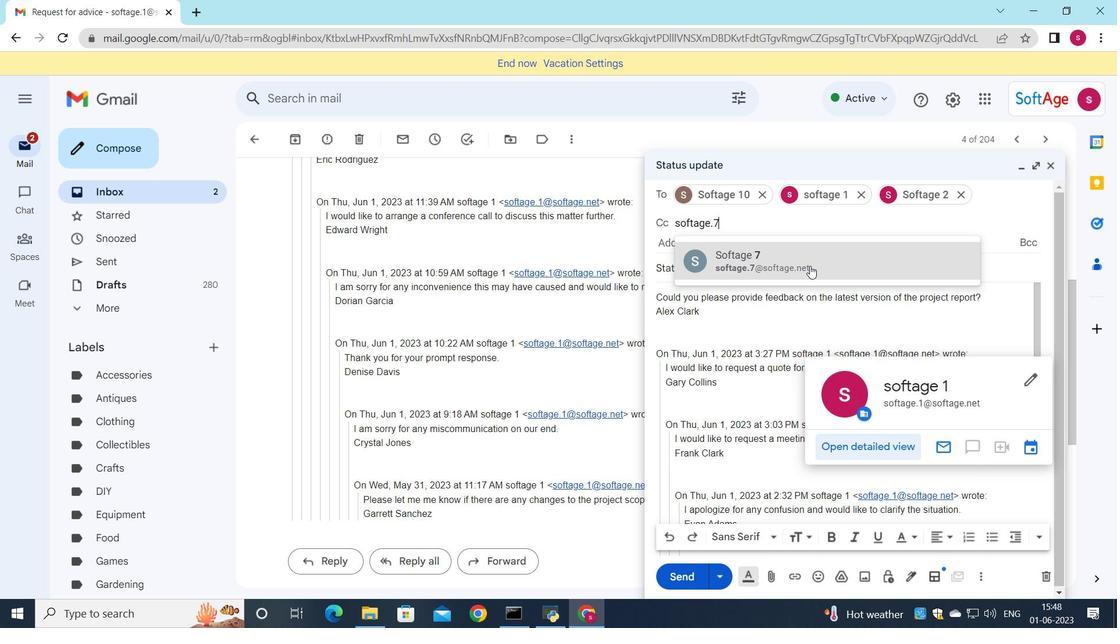 
Action: Mouse moved to (760, 342)
Screenshot: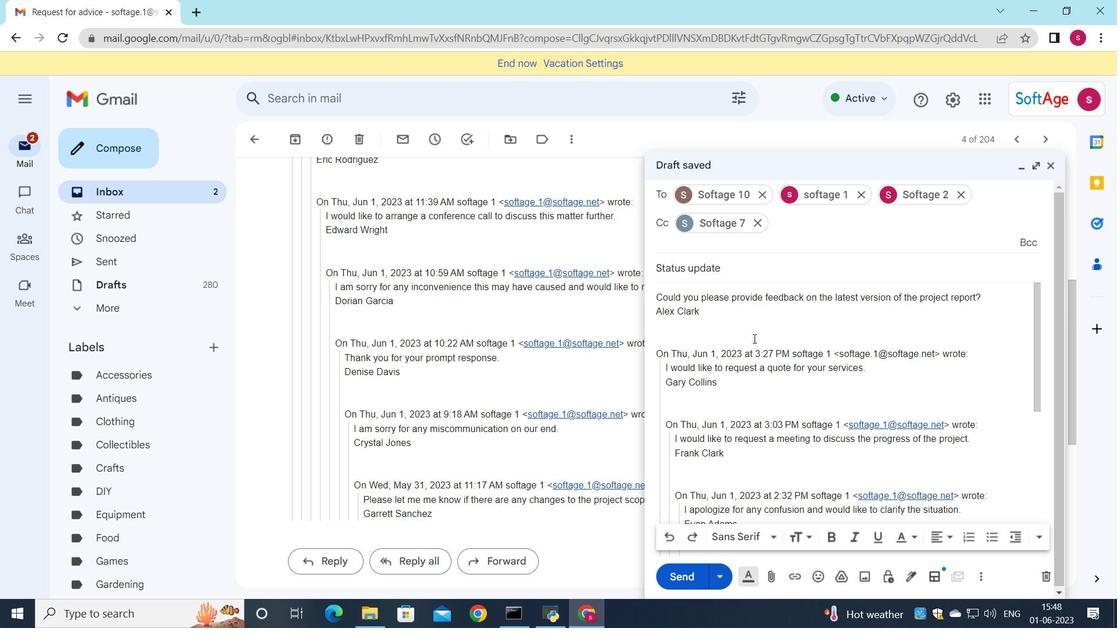 
Action: Mouse scrolled (760, 341) with delta (0, 0)
Screenshot: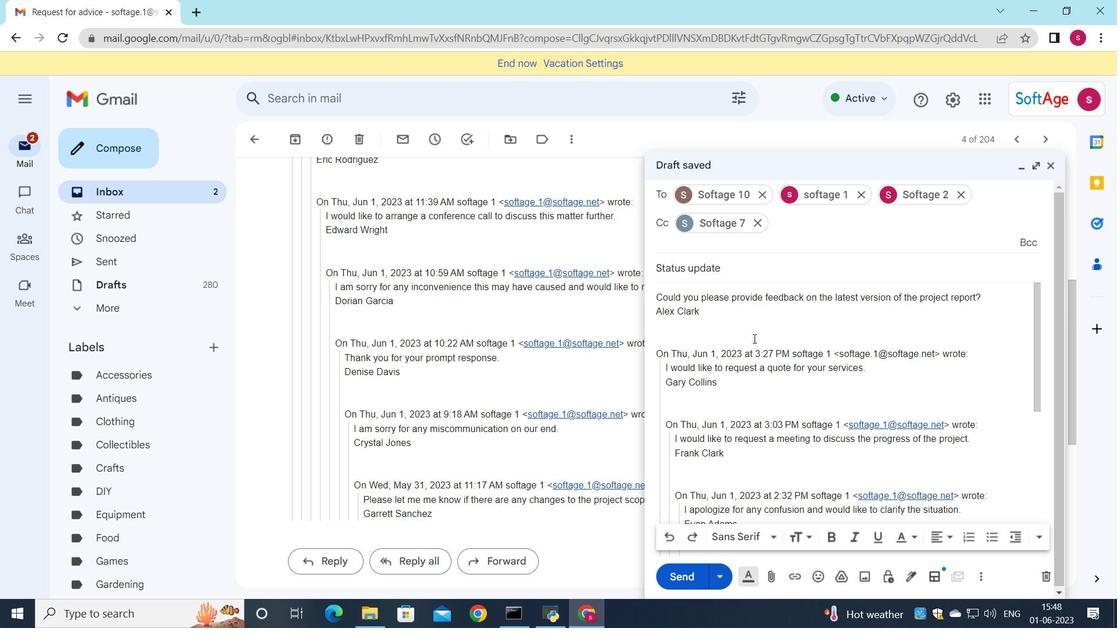 
Action: Mouse moved to (765, 345)
Screenshot: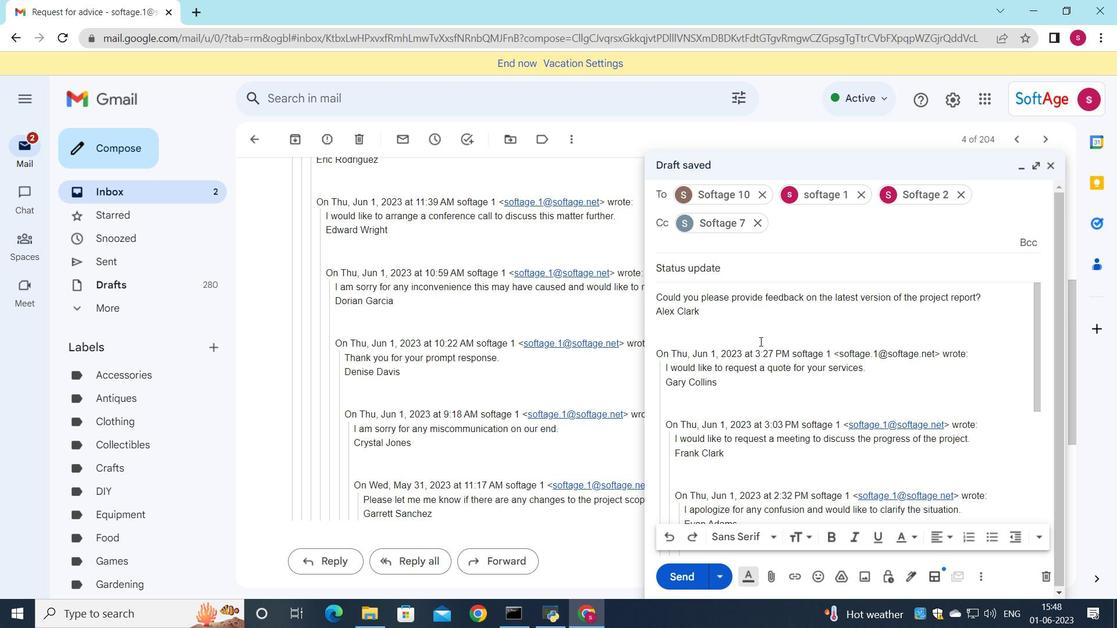 
Action: Mouse scrolled (765, 345) with delta (0, 0)
Screenshot: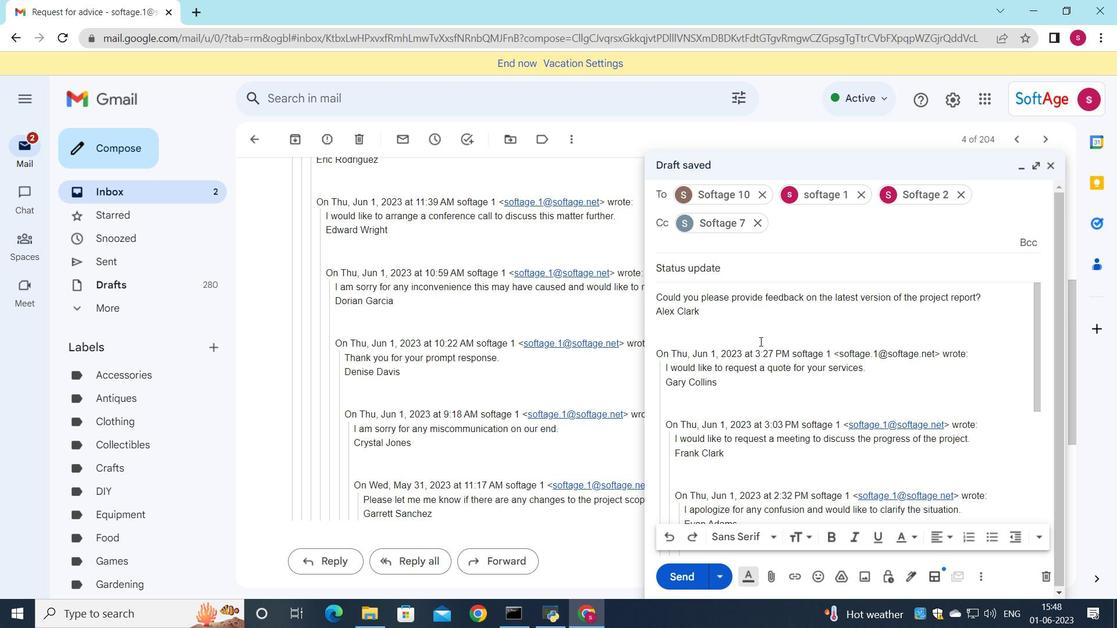 
Action: Mouse moved to (772, 348)
Screenshot: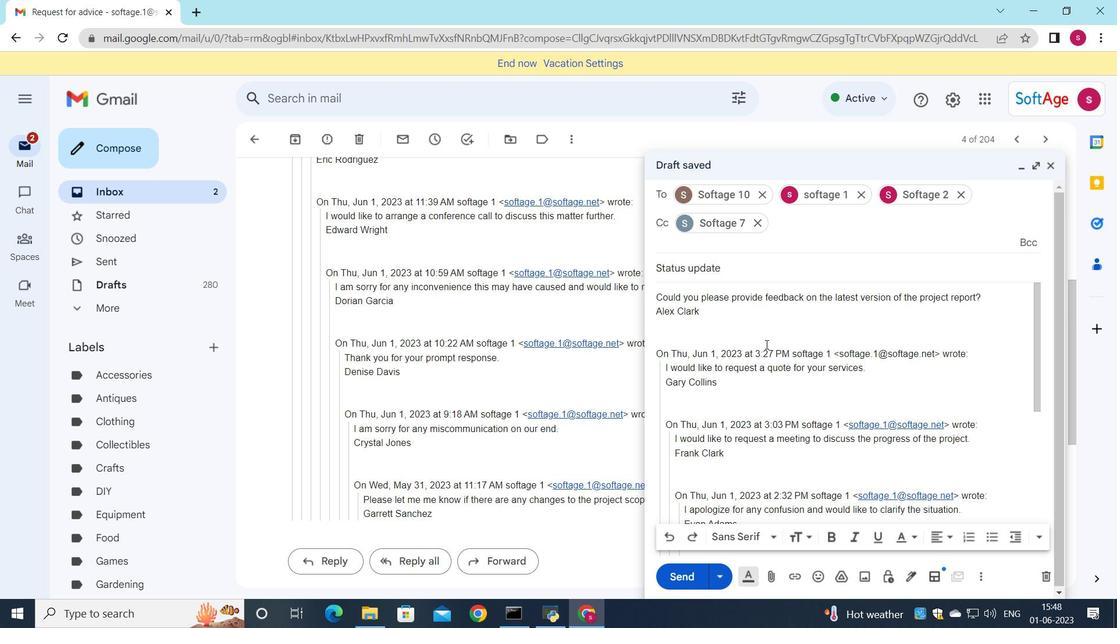 
Action: Mouse scrolled (772, 347) with delta (0, 0)
Screenshot: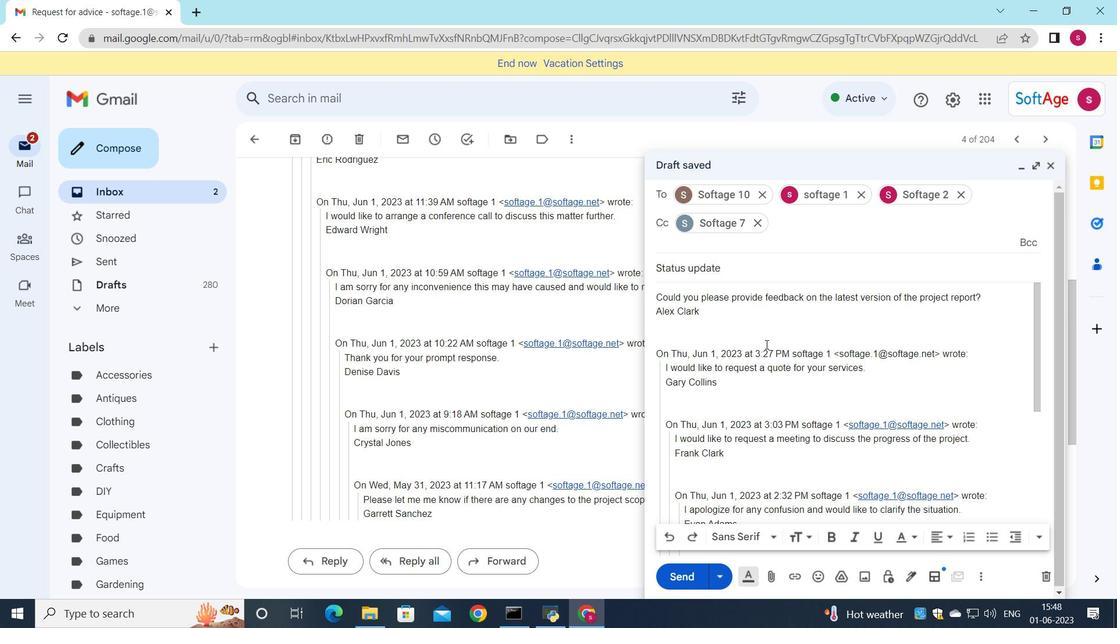 
Action: Mouse moved to (773, 572)
Screenshot: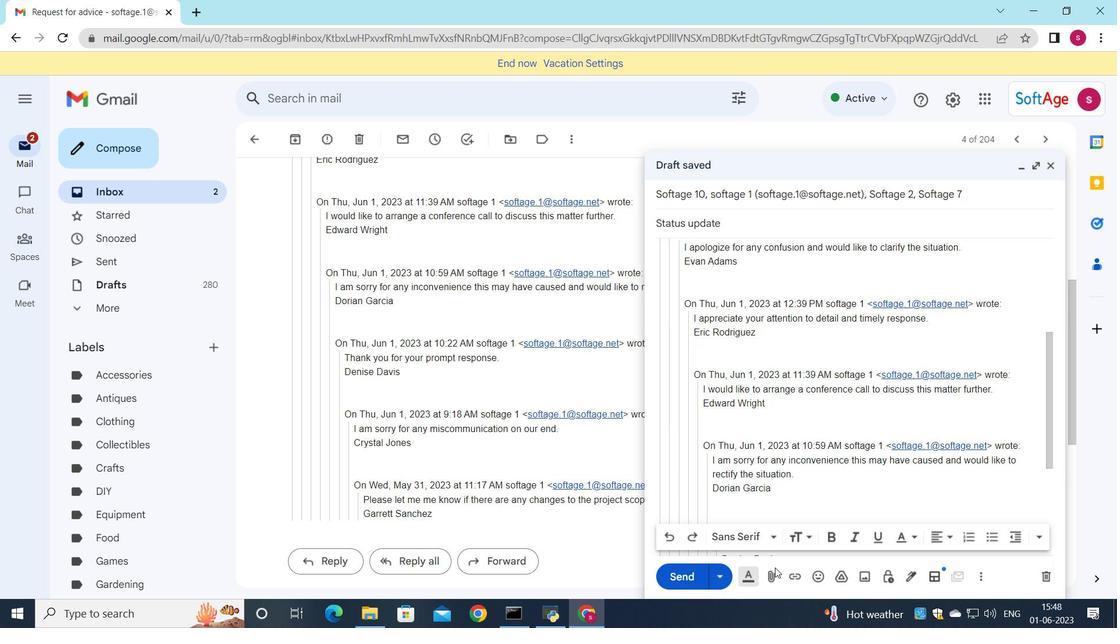 
Action: Mouse pressed left at (773, 572)
Screenshot: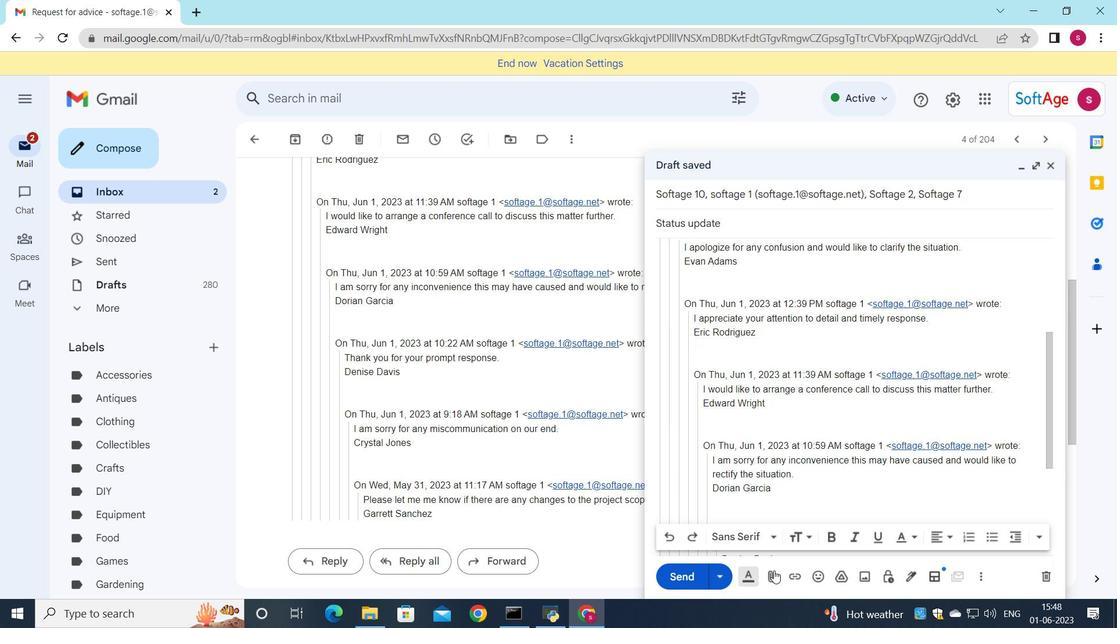 
Action: Mouse moved to (185, 110)
Screenshot: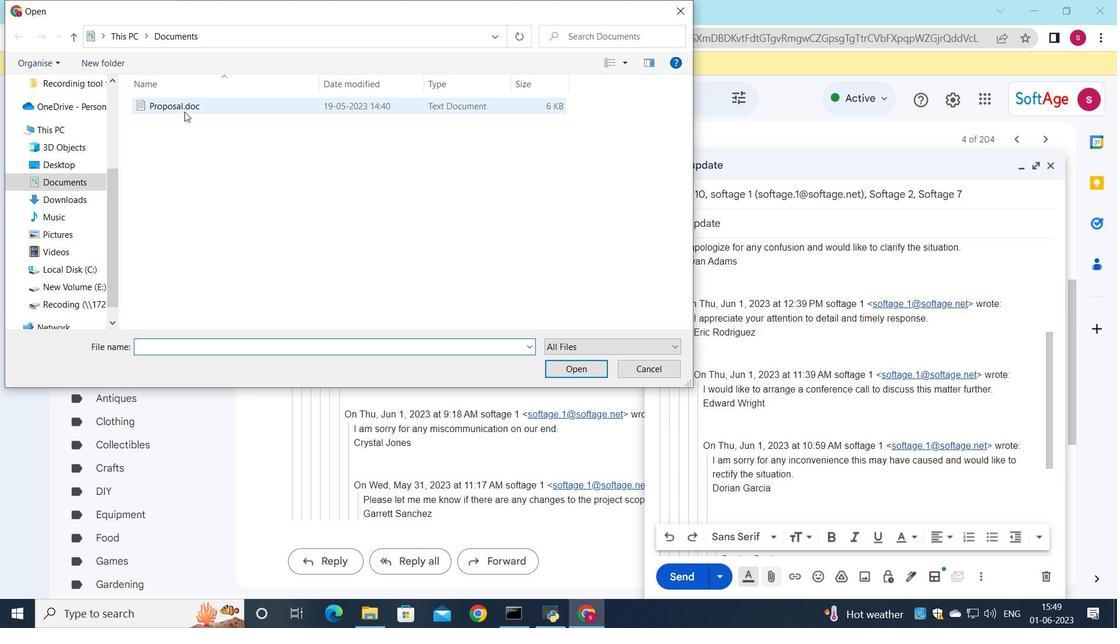 
Action: Mouse pressed left at (185, 110)
Screenshot: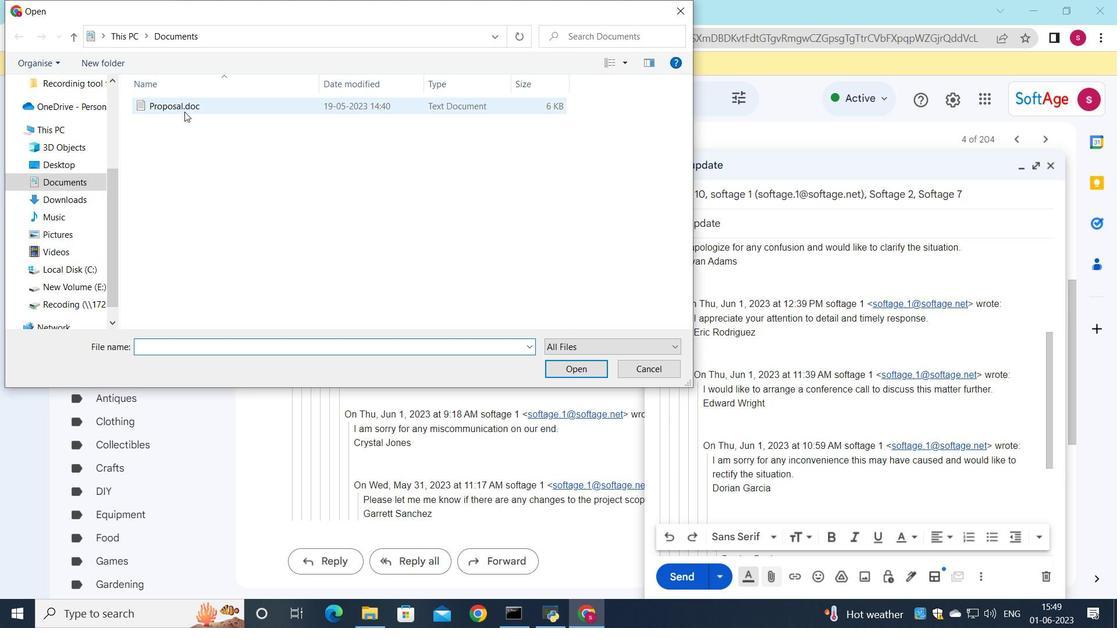
Action: Mouse moved to (186, 104)
Screenshot: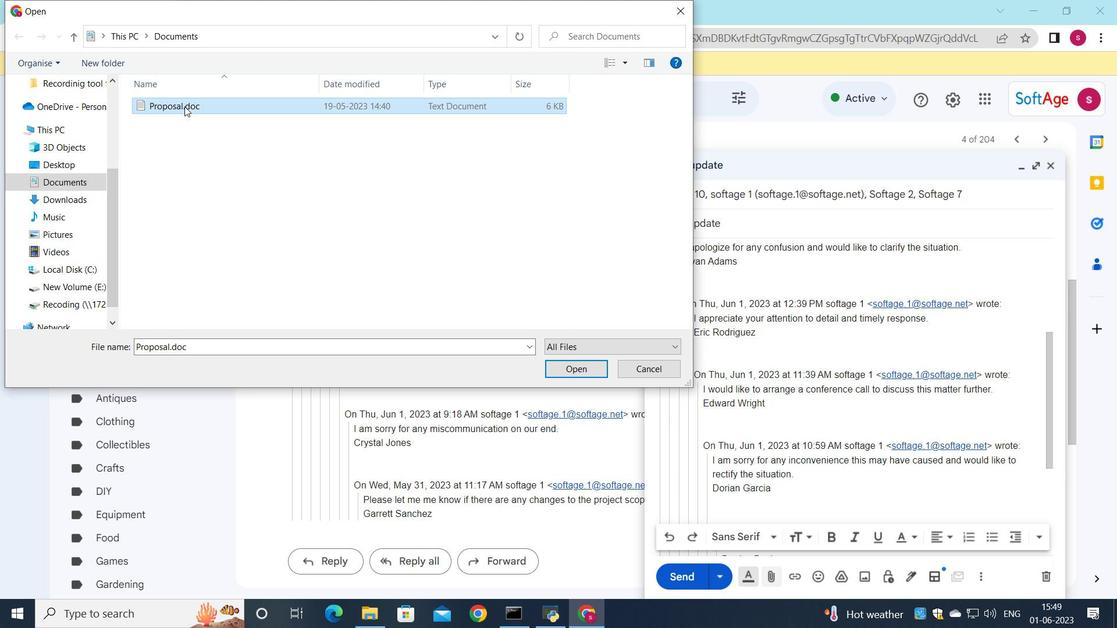 
Action: Mouse pressed left at (186, 104)
Screenshot: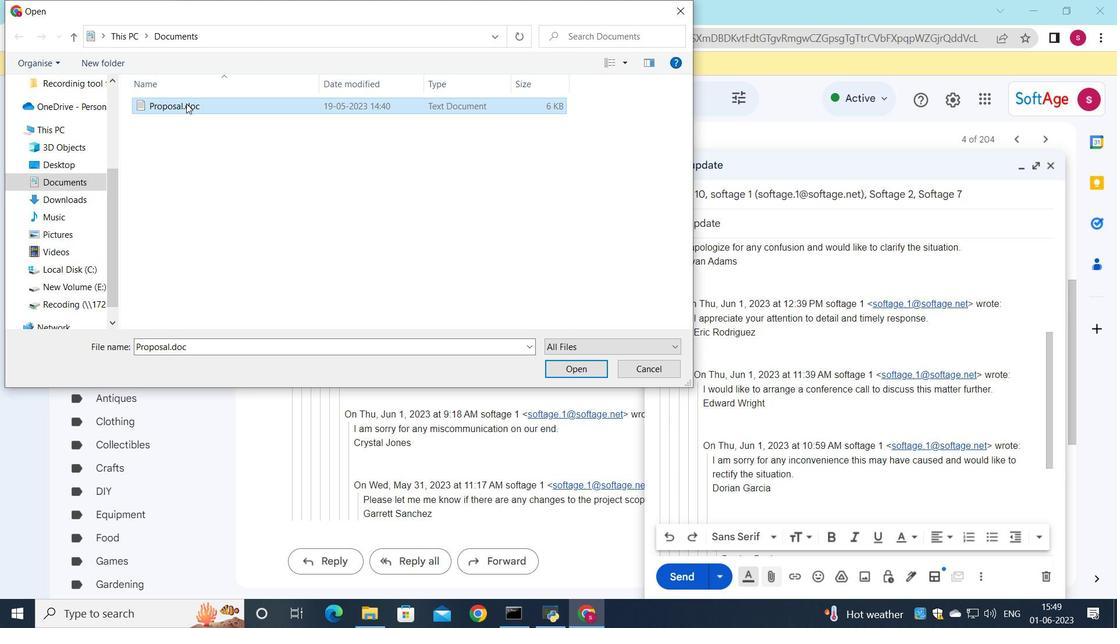 
Action: Mouse moved to (272, 125)
Screenshot: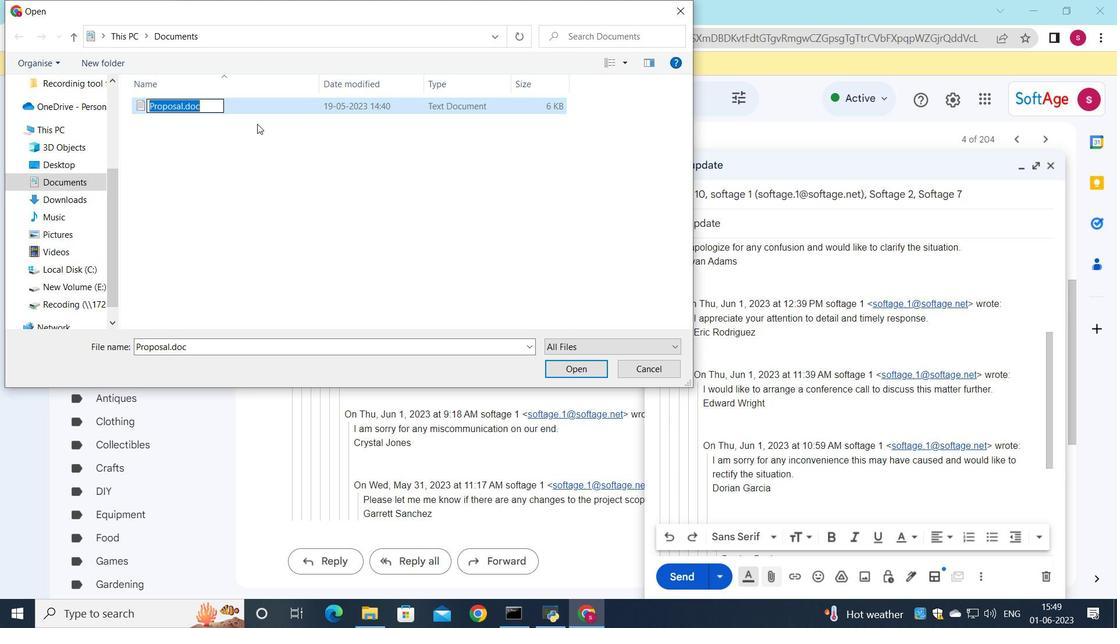 
Action: Key pressed <Key.shift>budget.xlsx
Screenshot: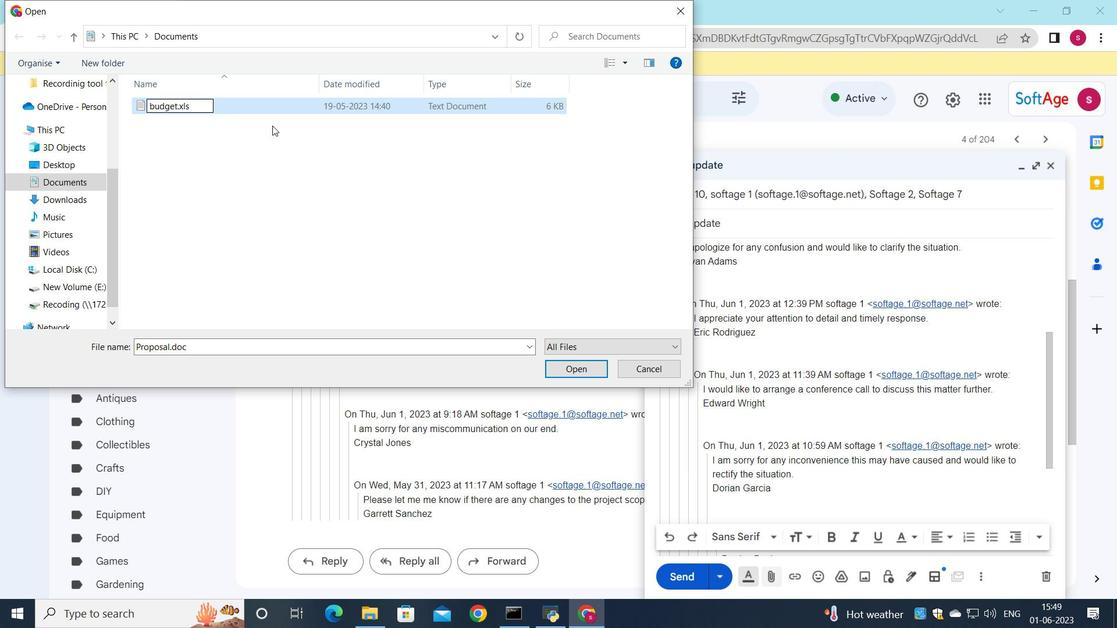
Action: Mouse moved to (154, 104)
Screenshot: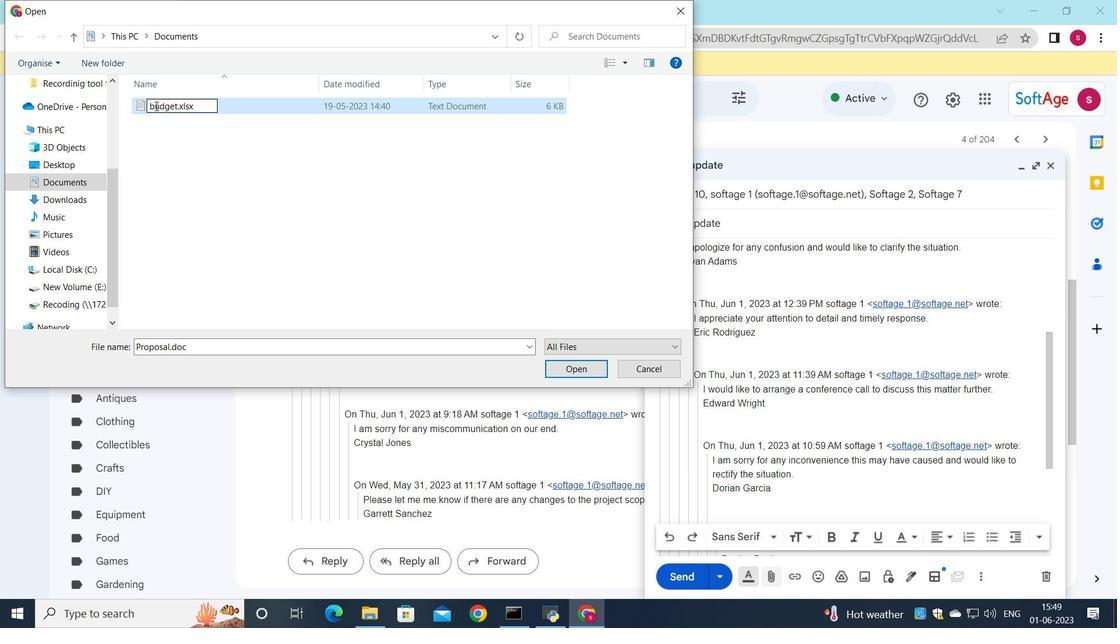 
Action: Mouse pressed left at (154, 104)
Screenshot: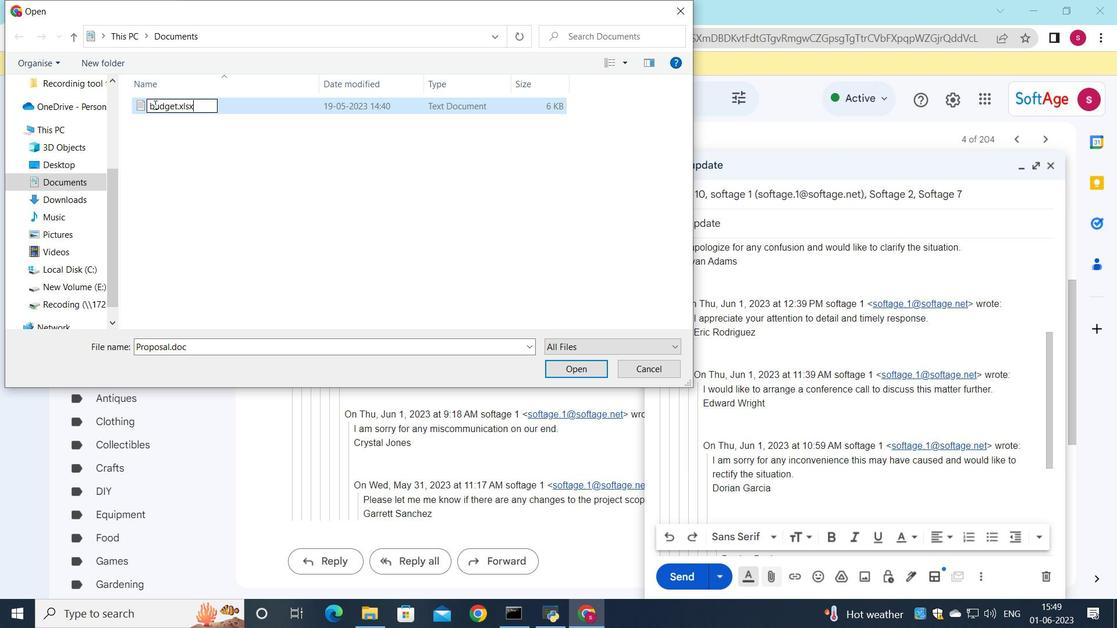 
Action: Key pressed <Key.backspace><Key.shift>B
Screenshot: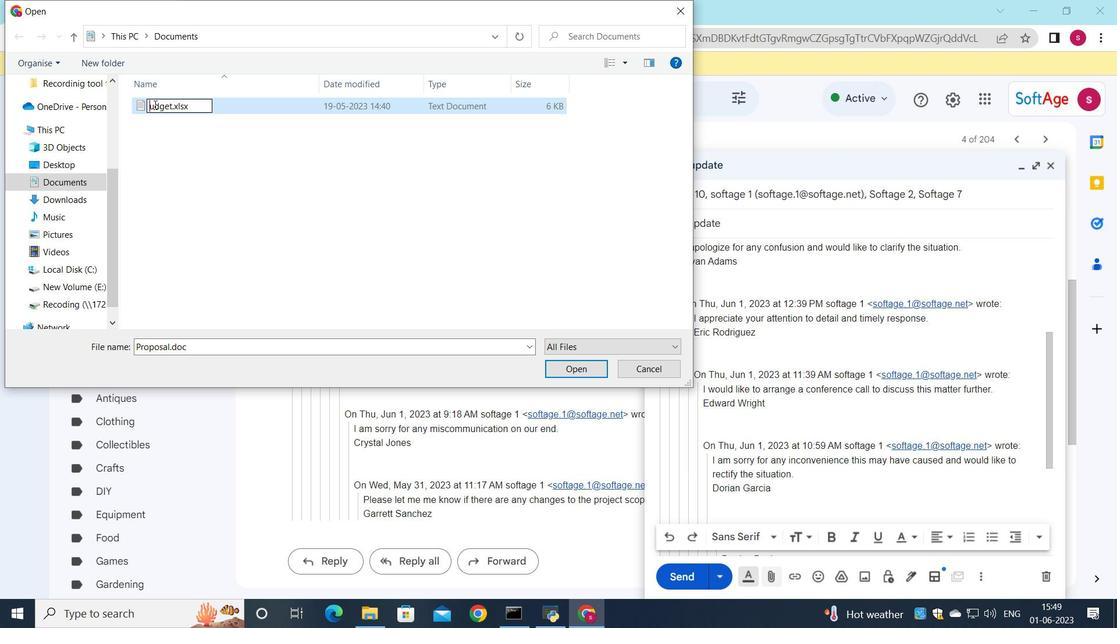 
Action: Mouse moved to (250, 108)
Screenshot: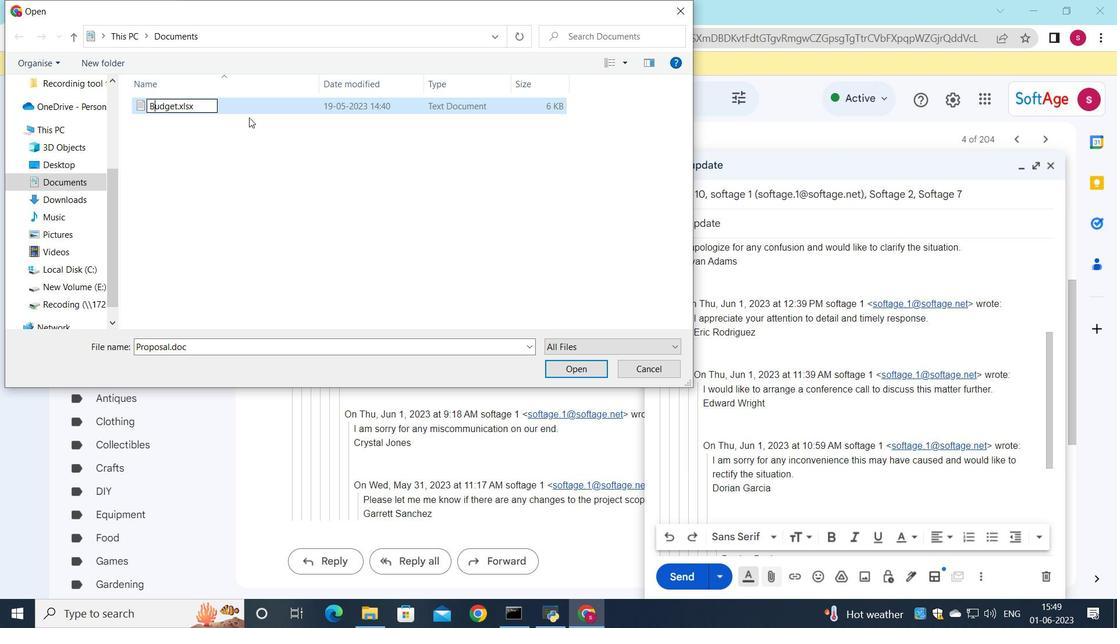 
Action: Mouse pressed left at (250, 108)
Screenshot: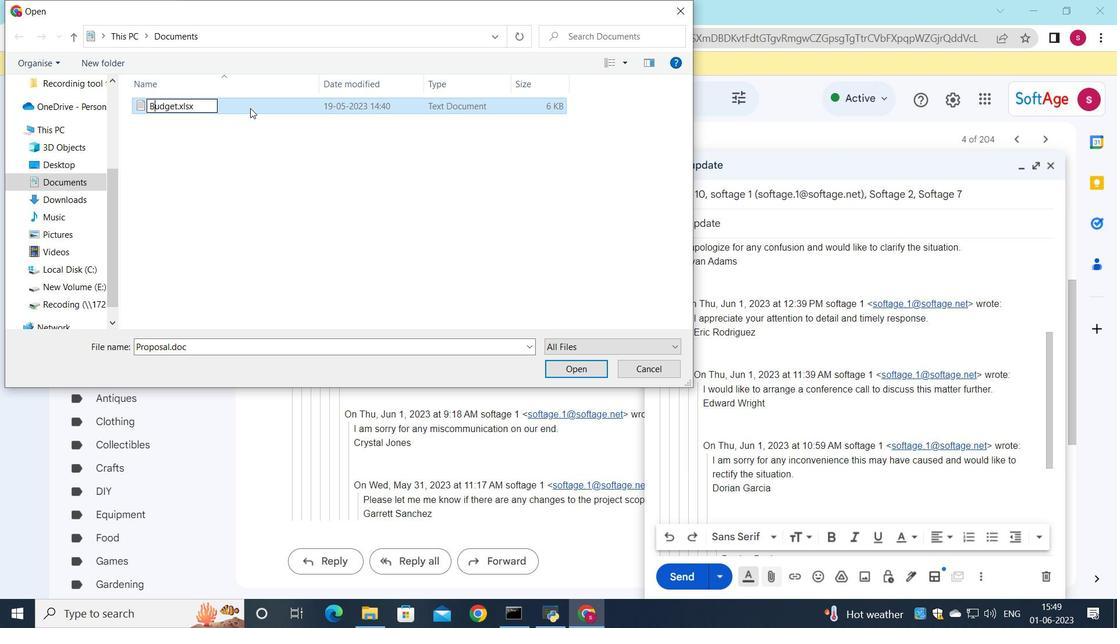 
Action: Mouse moved to (566, 372)
Screenshot: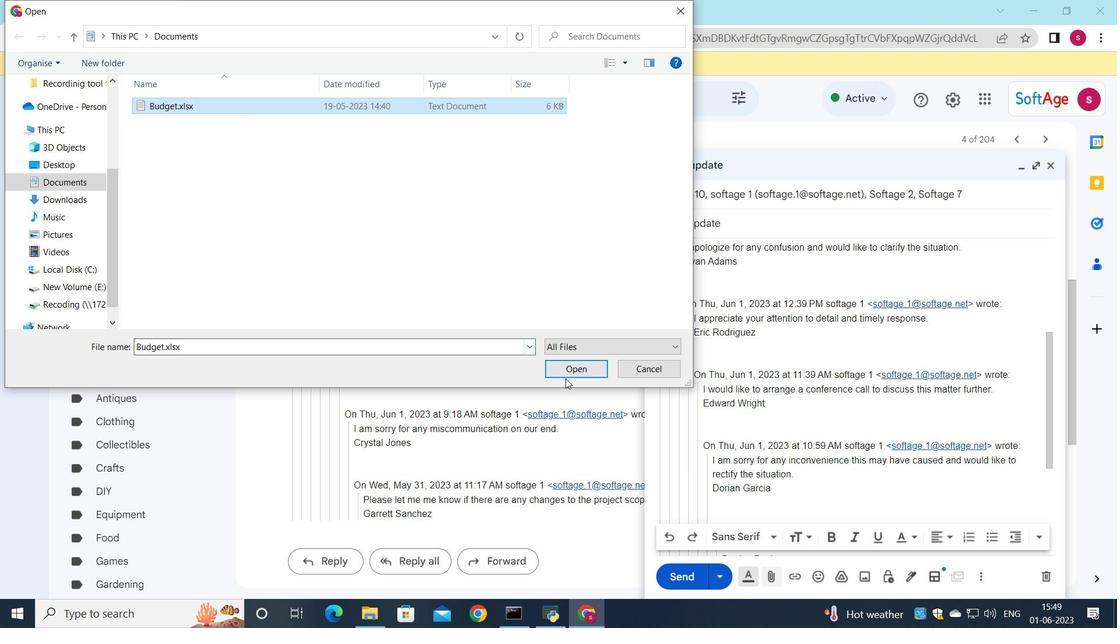 
Action: Mouse pressed left at (566, 372)
Screenshot: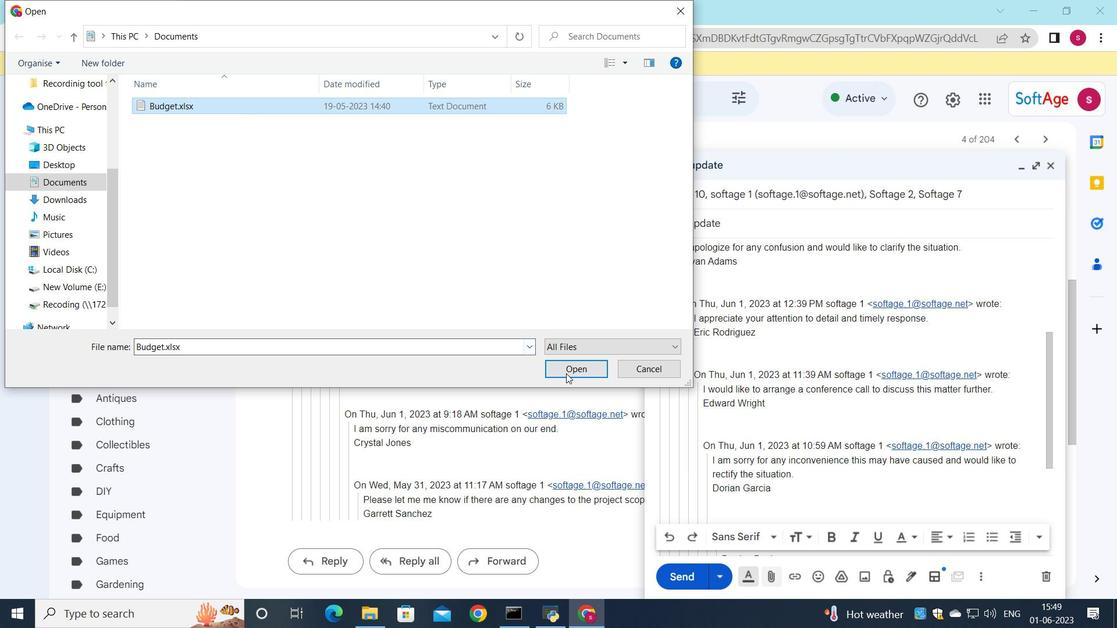 
Action: Mouse moved to (848, 413)
Screenshot: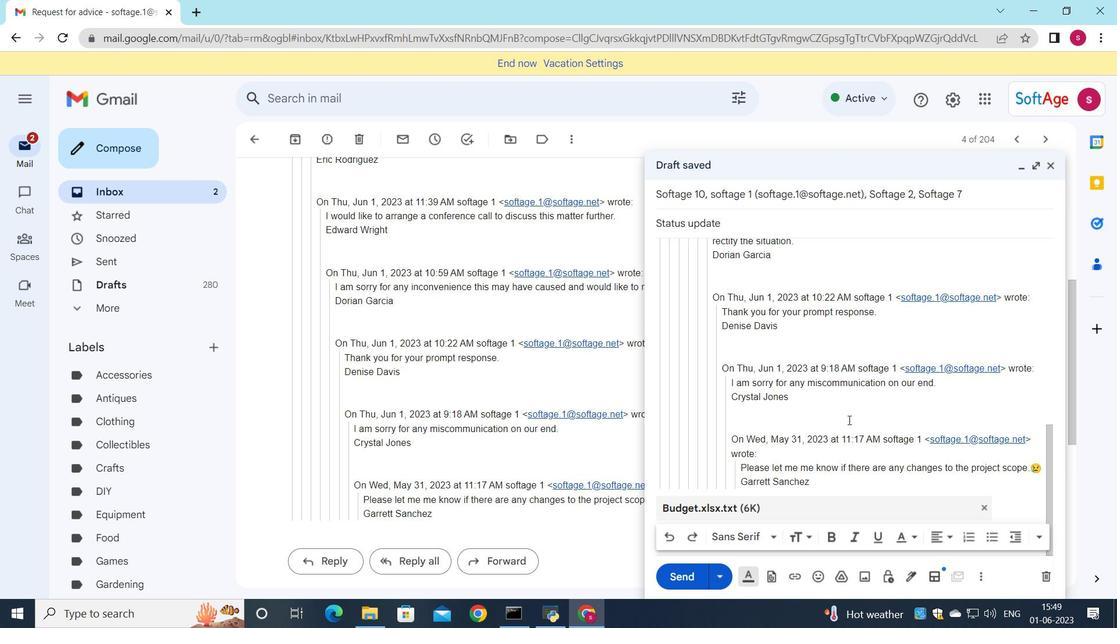 
